 Task: Find connections with filter location Dindigul with filter topic #Networkwith filter profile language English with filter current company HOK with filter school Bishop Heber College with filter industry Wineries with filter service category Commercial Real Estate with filter keywords title Customer Service
Action: Mouse moved to (250, 299)
Screenshot: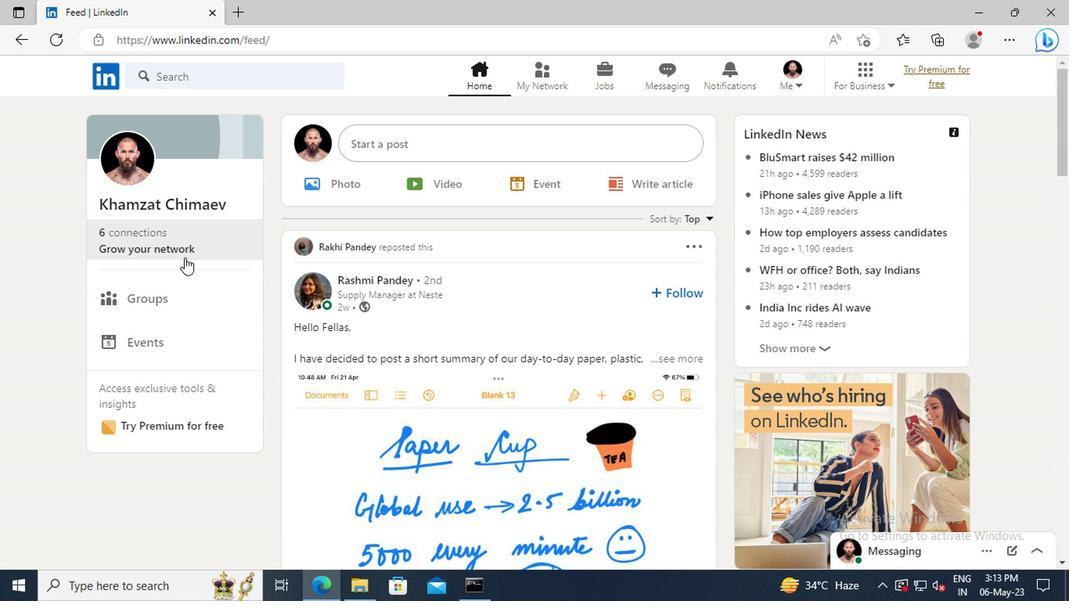 
Action: Mouse pressed left at (250, 299)
Screenshot: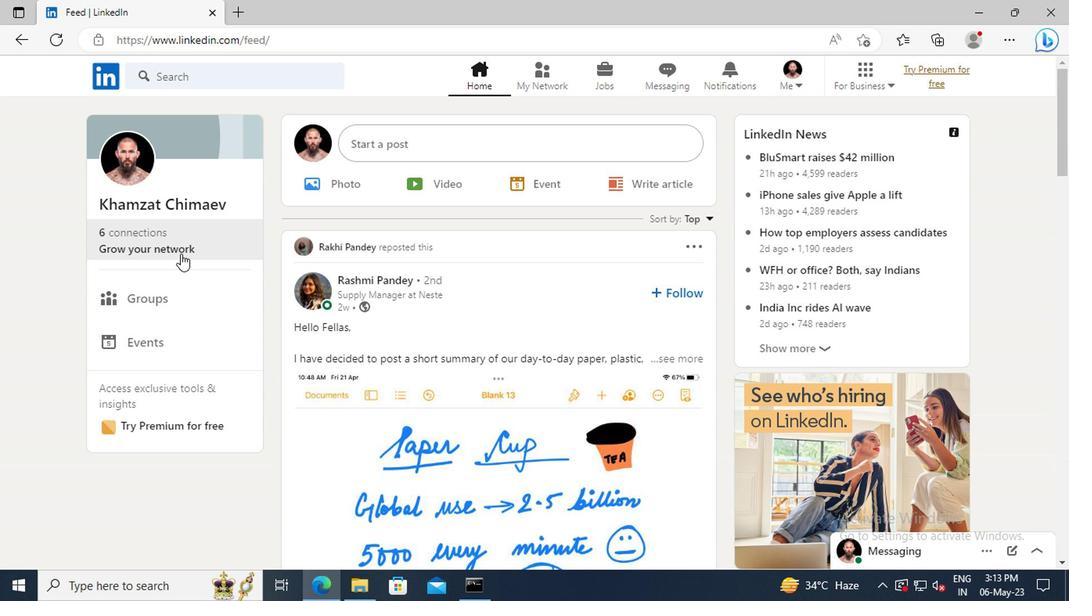 
Action: Mouse moved to (249, 244)
Screenshot: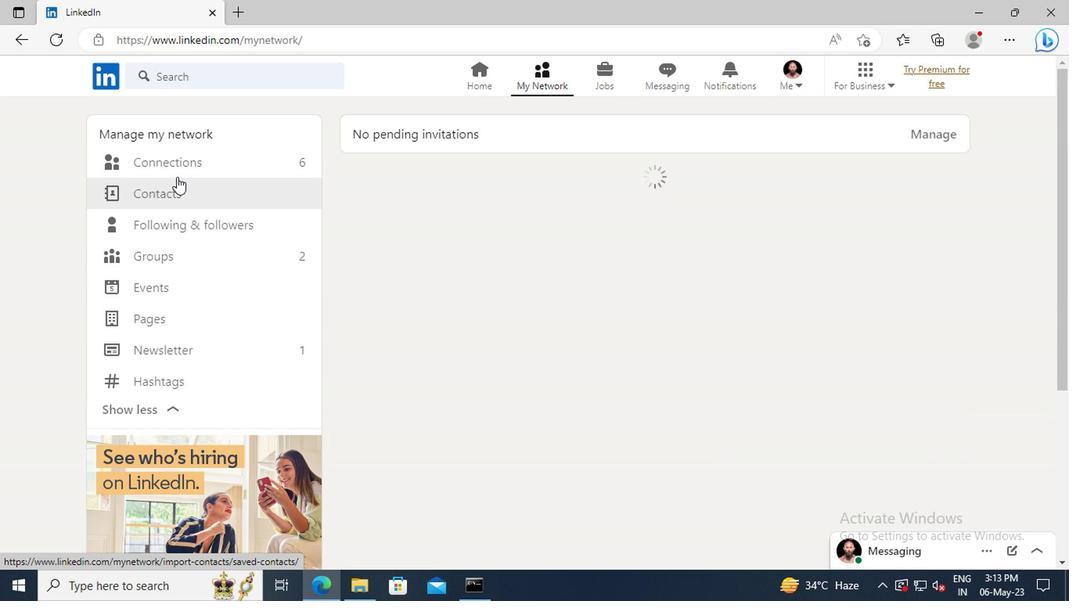 
Action: Mouse pressed left at (249, 244)
Screenshot: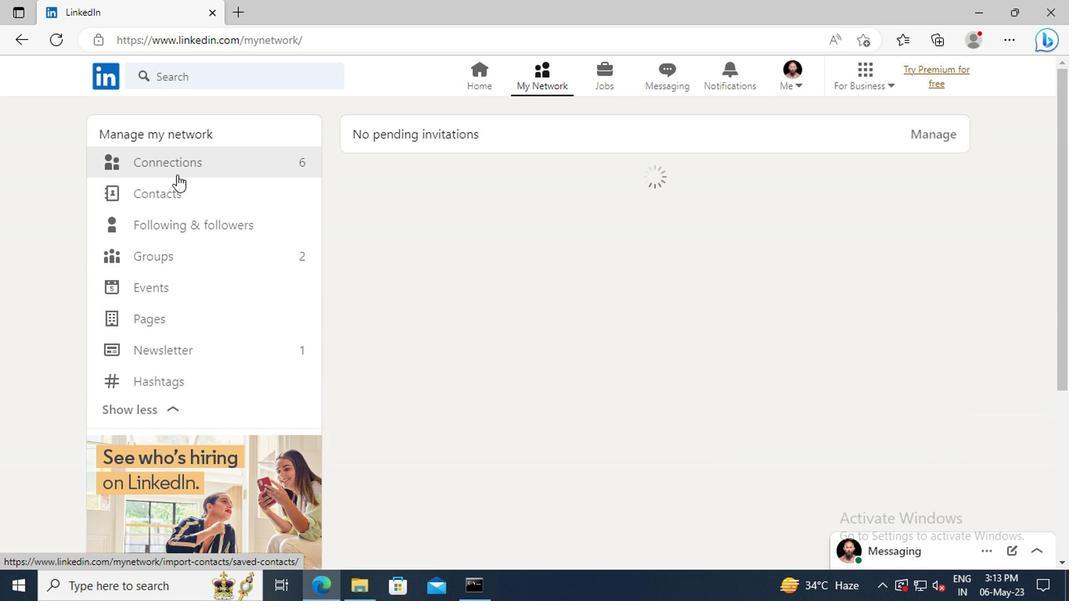 
Action: Mouse moved to (589, 242)
Screenshot: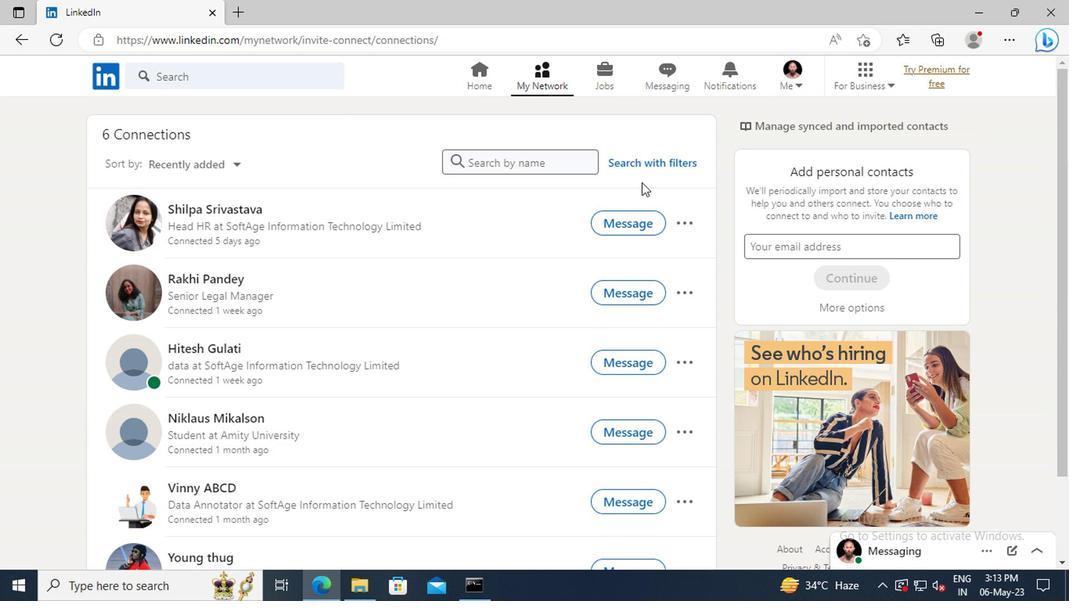
Action: Mouse pressed left at (589, 242)
Screenshot: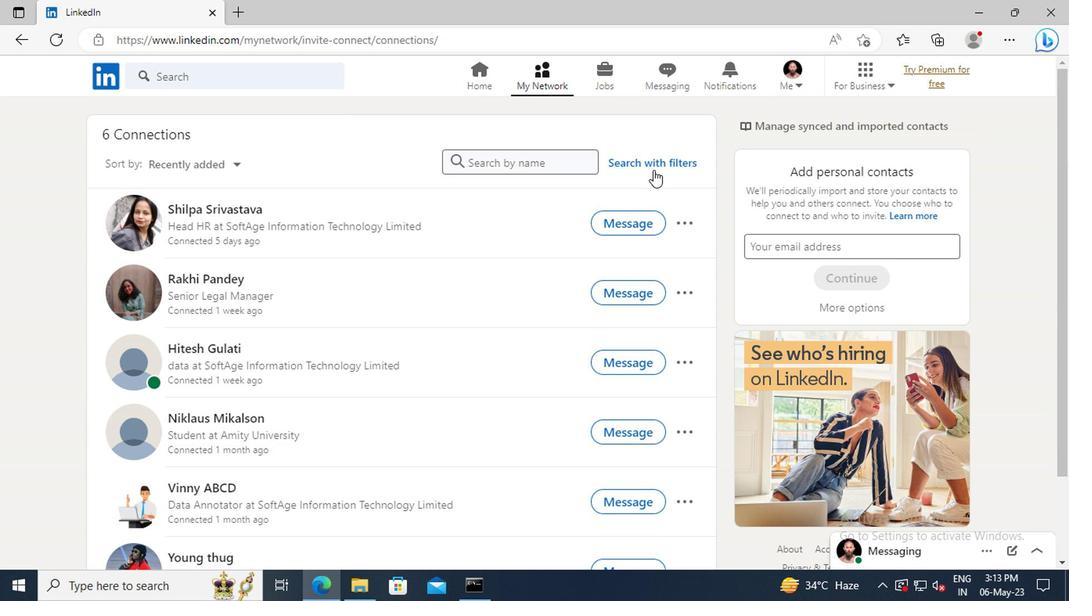 
Action: Mouse moved to (544, 209)
Screenshot: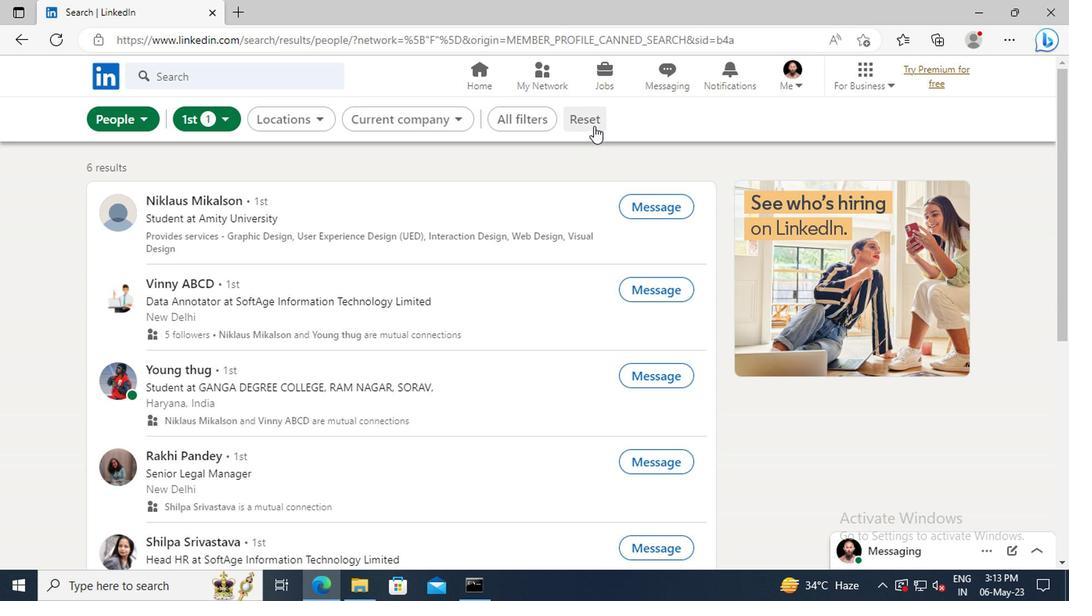 
Action: Mouse pressed left at (544, 209)
Screenshot: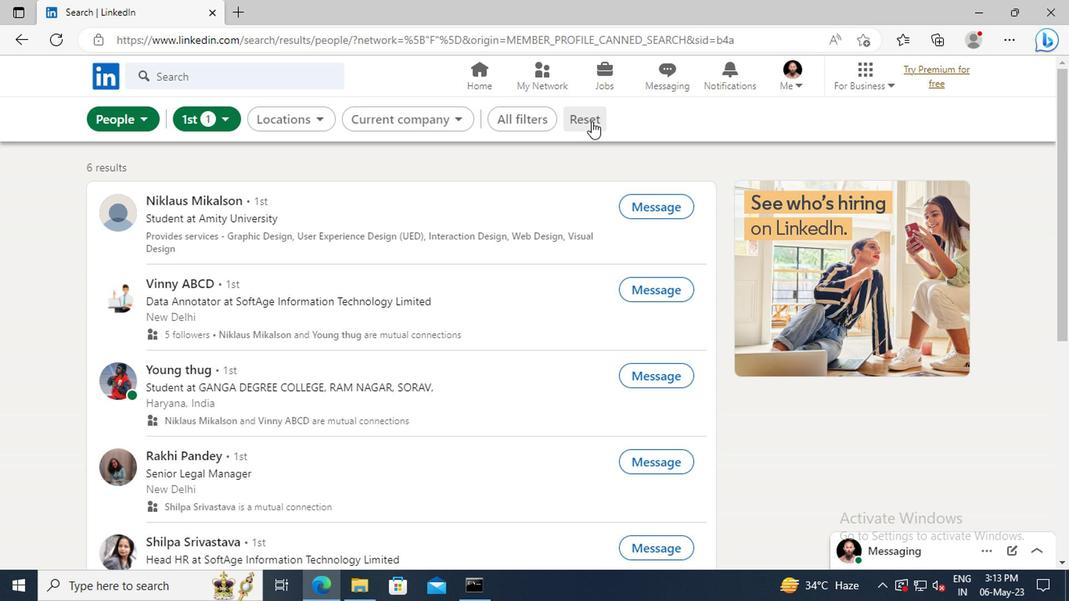 
Action: Mouse moved to (531, 208)
Screenshot: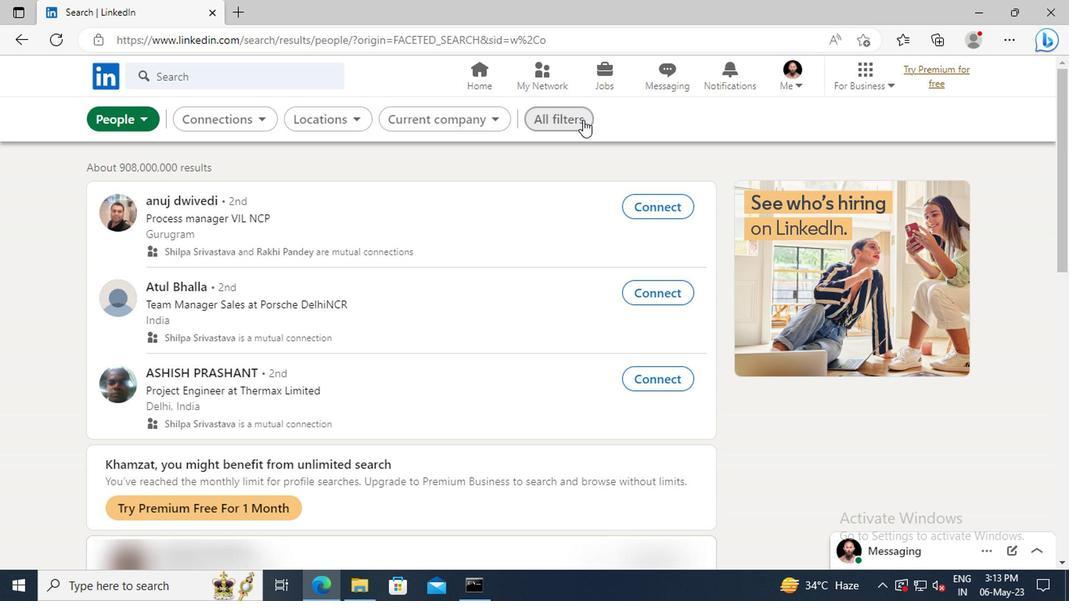 
Action: Mouse pressed left at (531, 208)
Screenshot: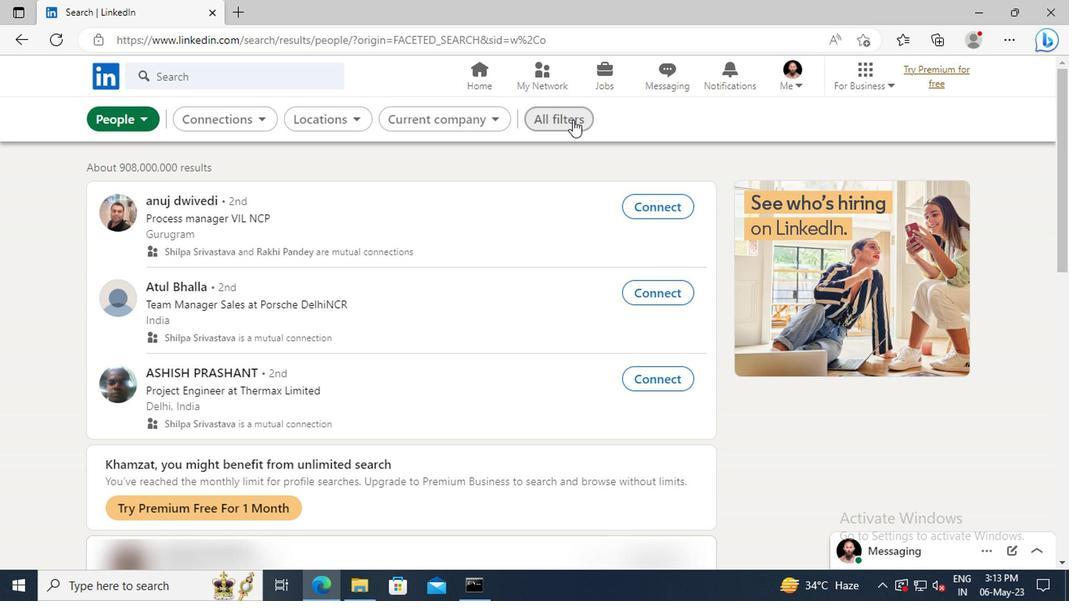 
Action: Mouse moved to (736, 339)
Screenshot: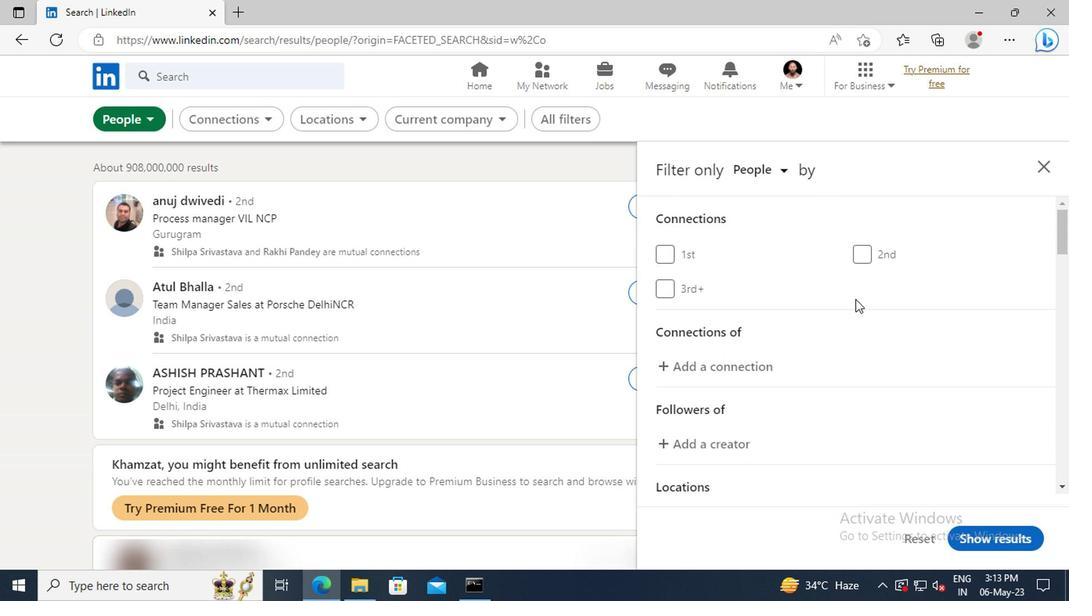 
Action: Mouse scrolled (736, 338) with delta (0, 0)
Screenshot: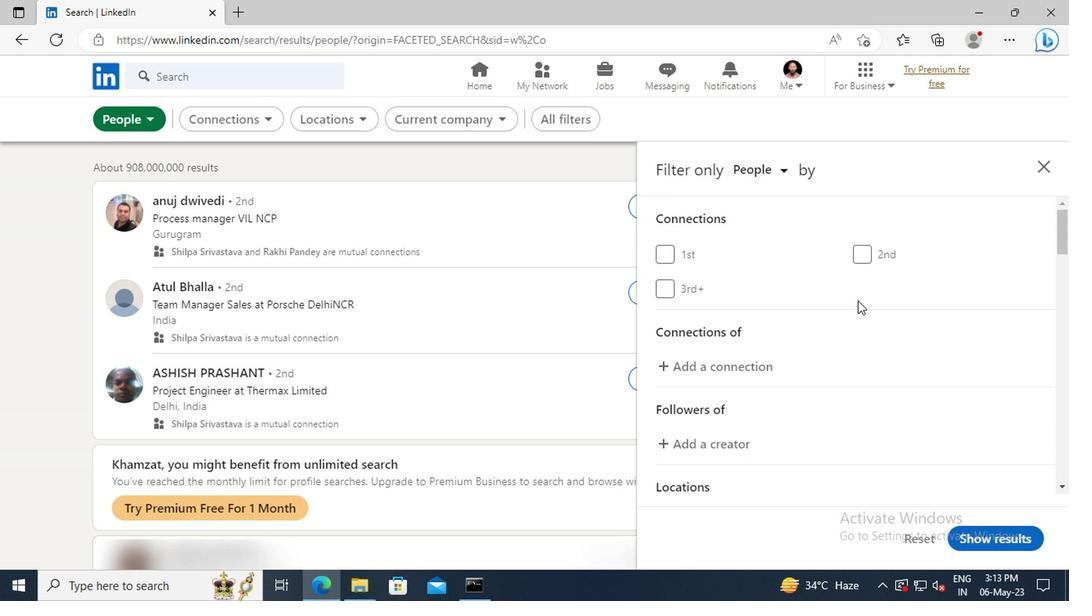 
Action: Mouse scrolled (736, 338) with delta (0, 0)
Screenshot: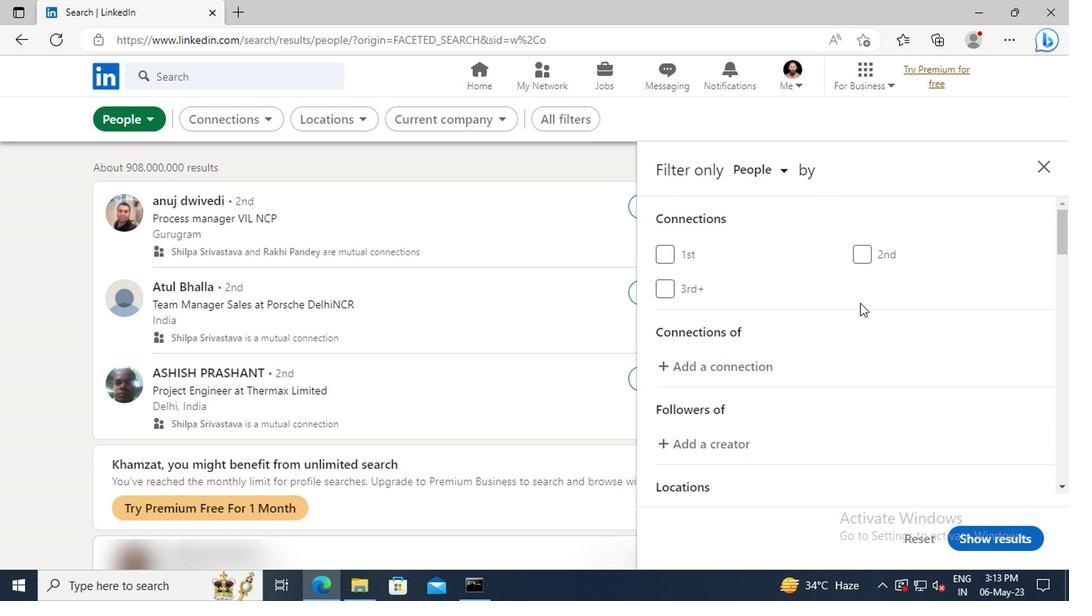
Action: Mouse scrolled (736, 338) with delta (0, 0)
Screenshot: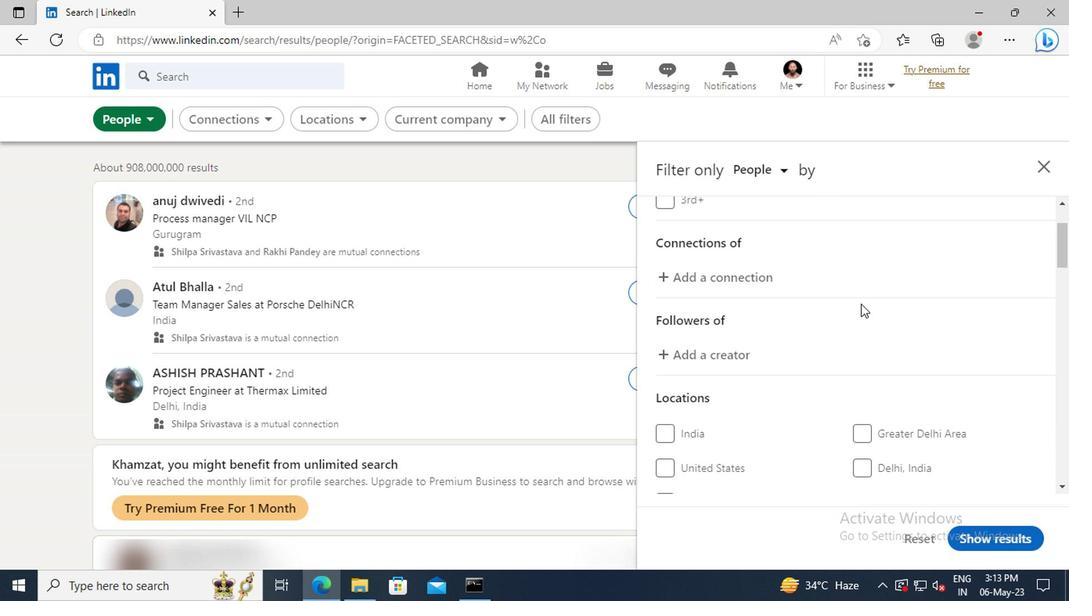 
Action: Mouse scrolled (736, 338) with delta (0, 0)
Screenshot: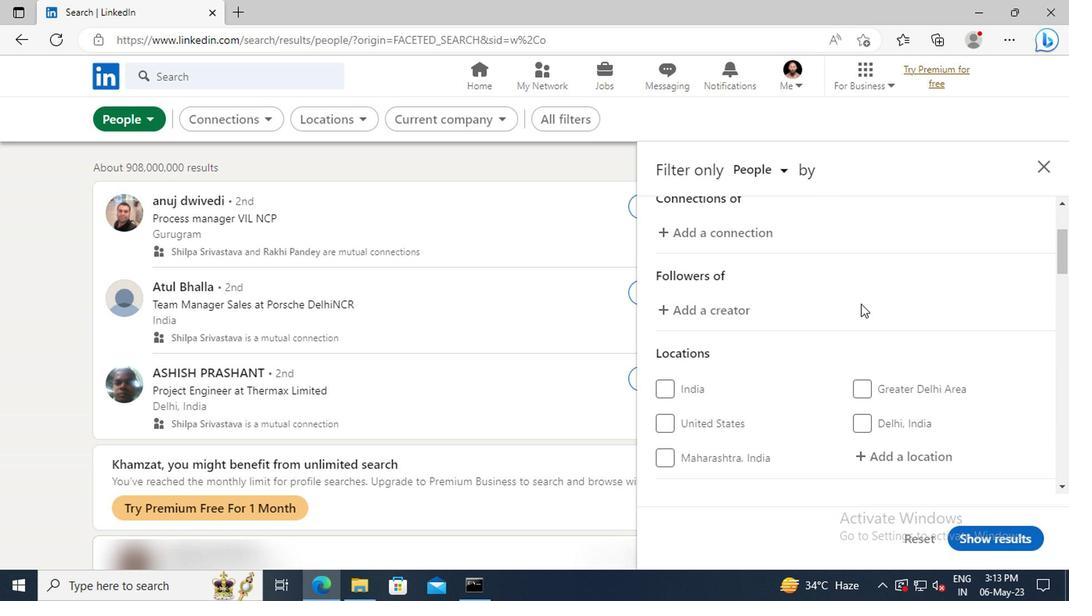 
Action: Mouse scrolled (736, 338) with delta (0, 0)
Screenshot: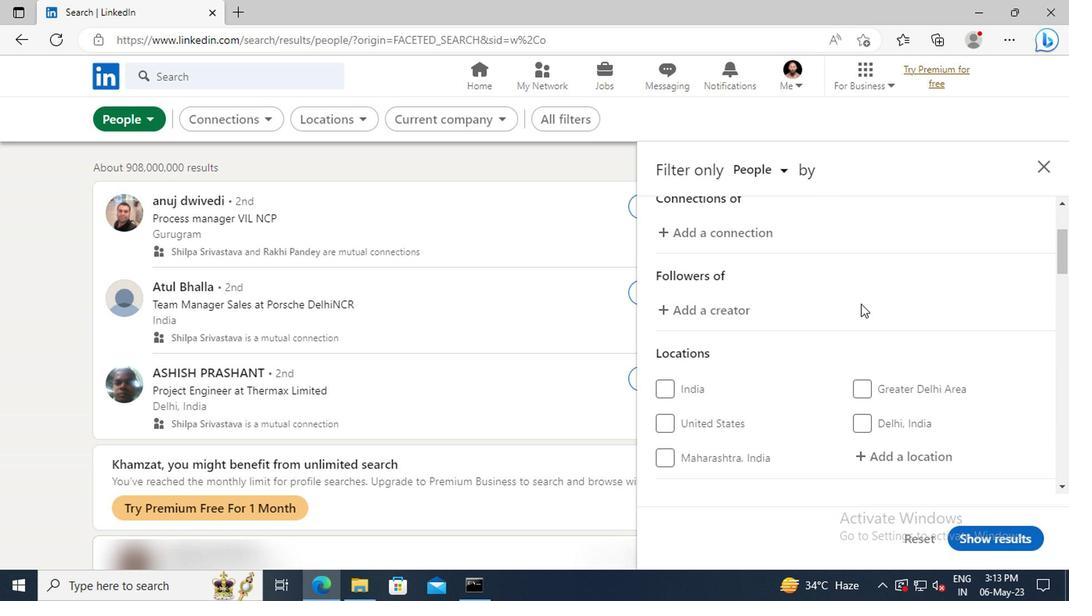 
Action: Mouse moved to (747, 381)
Screenshot: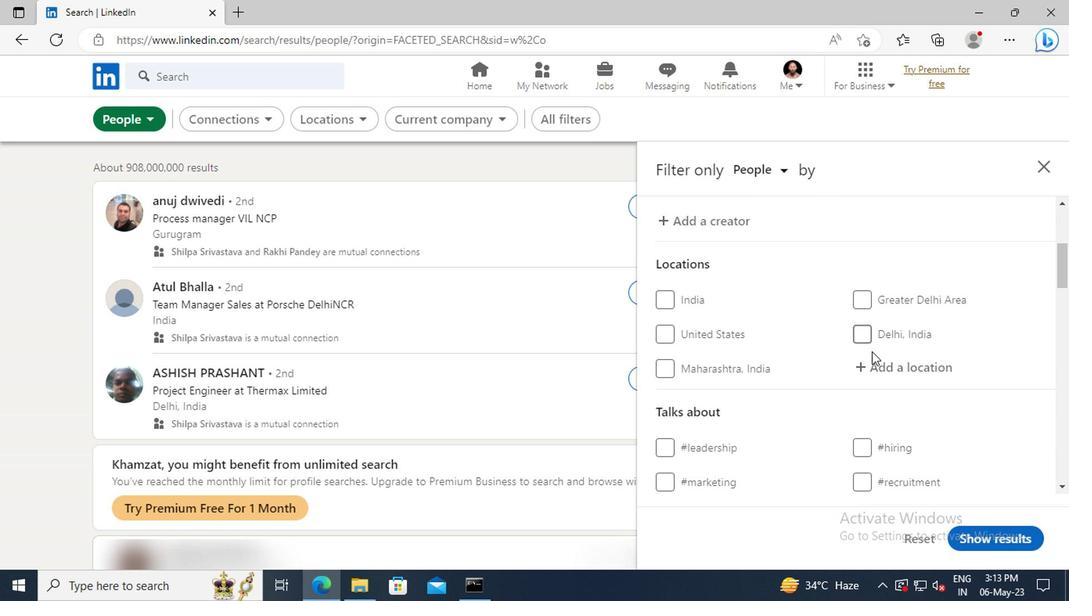 
Action: Mouse pressed left at (747, 381)
Screenshot: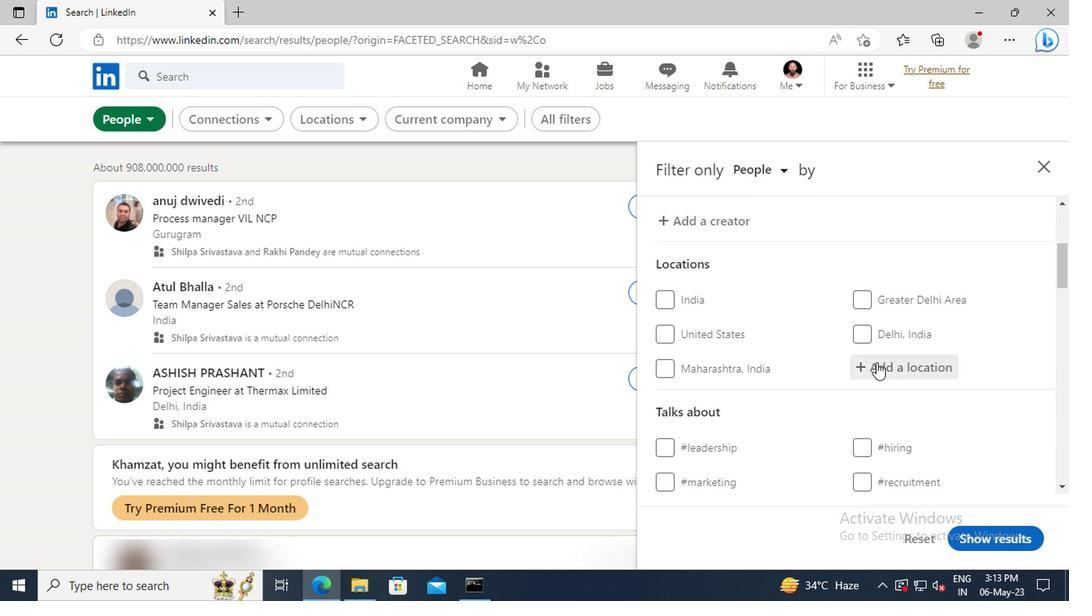 
Action: Key pressed <Key.shift>DINDIGUL
Screenshot: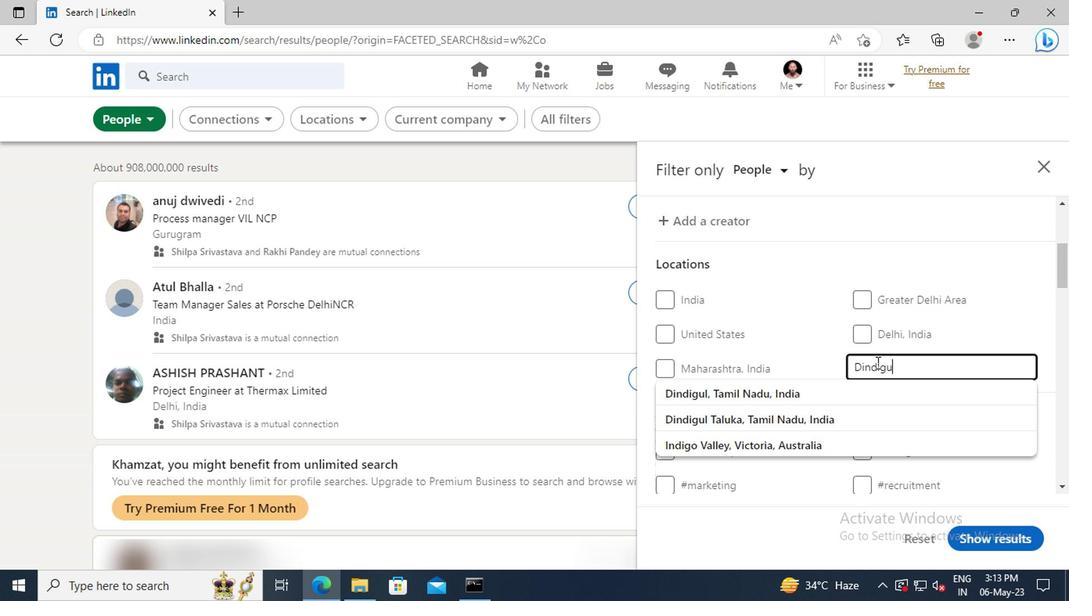 
Action: Mouse moved to (750, 401)
Screenshot: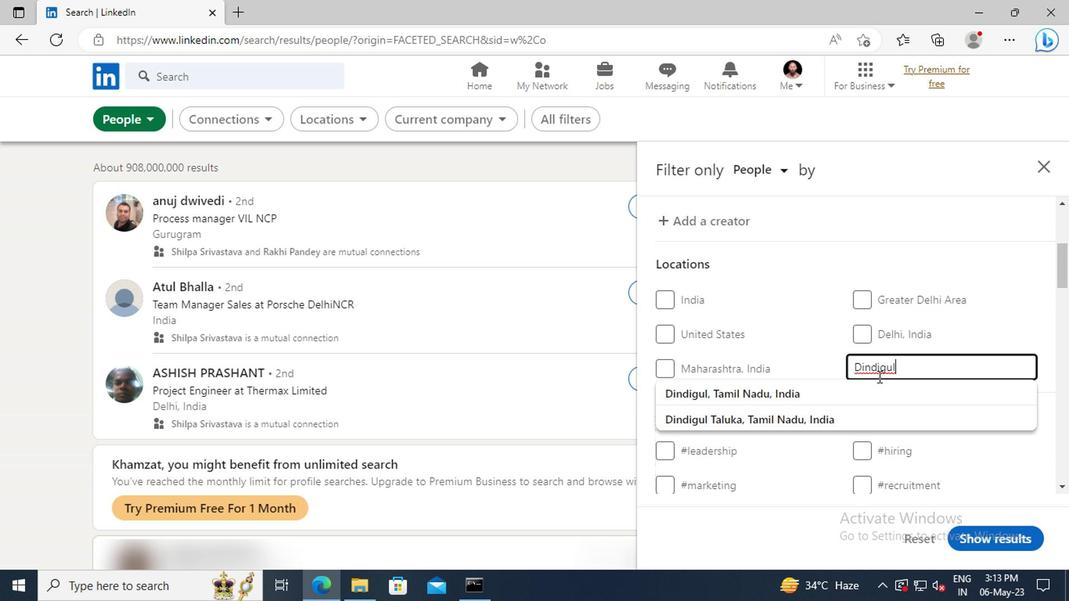 
Action: Mouse pressed left at (750, 401)
Screenshot: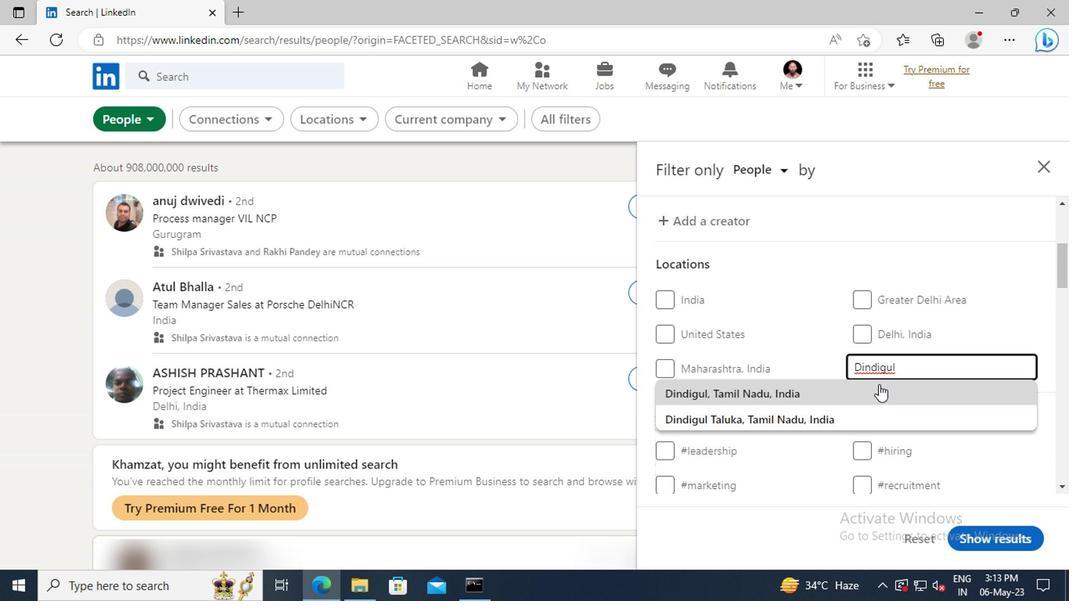 
Action: Mouse scrolled (750, 401) with delta (0, 0)
Screenshot: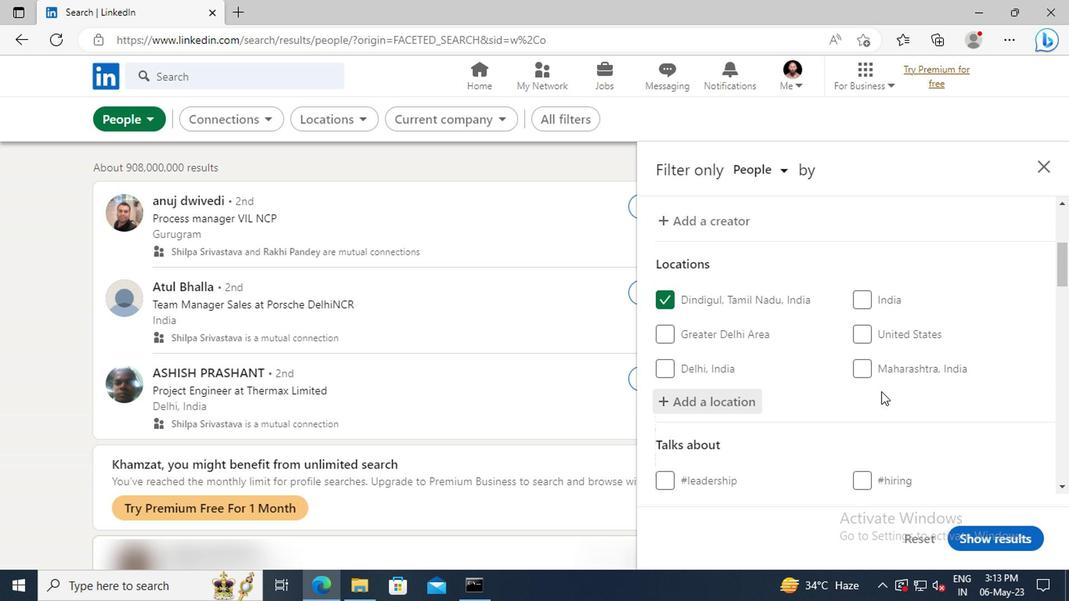 
Action: Mouse scrolled (750, 401) with delta (0, 0)
Screenshot: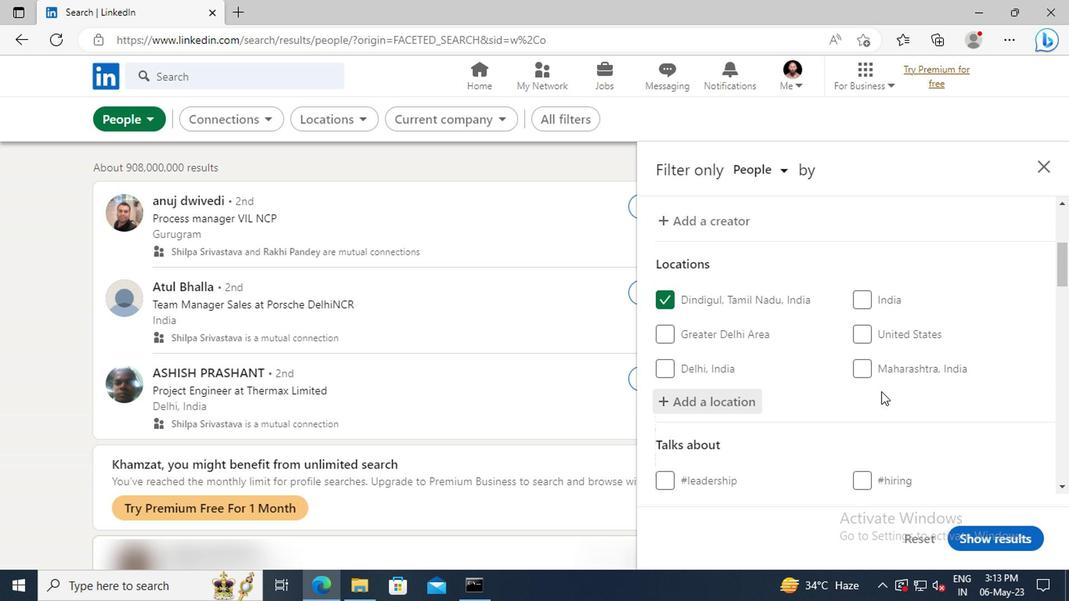 
Action: Mouse scrolled (750, 401) with delta (0, 0)
Screenshot: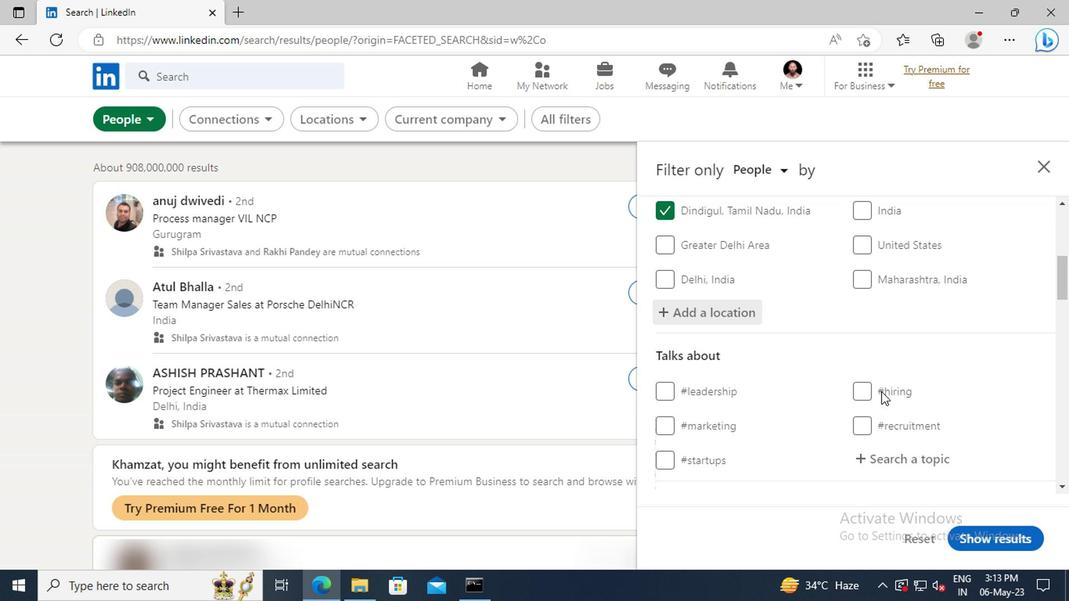 
Action: Mouse scrolled (750, 401) with delta (0, 0)
Screenshot: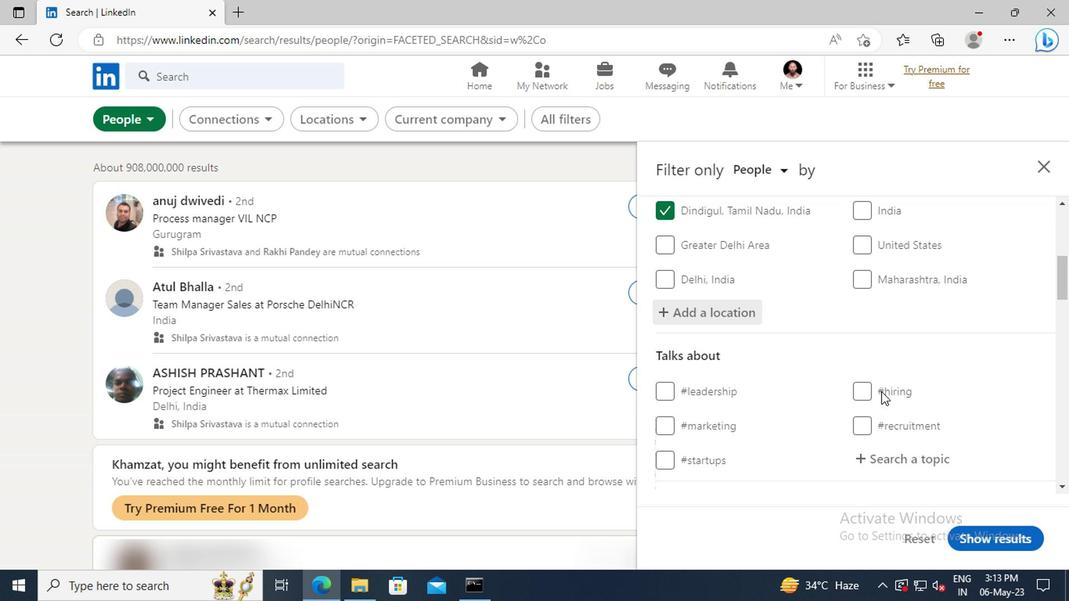 
Action: Mouse moved to (749, 391)
Screenshot: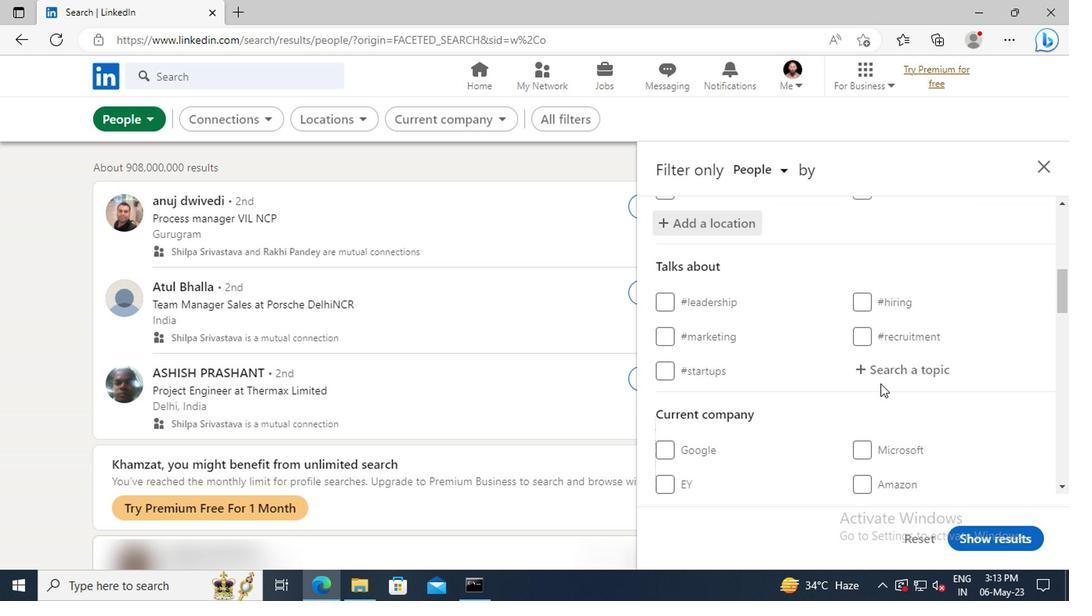 
Action: Mouse pressed left at (749, 391)
Screenshot: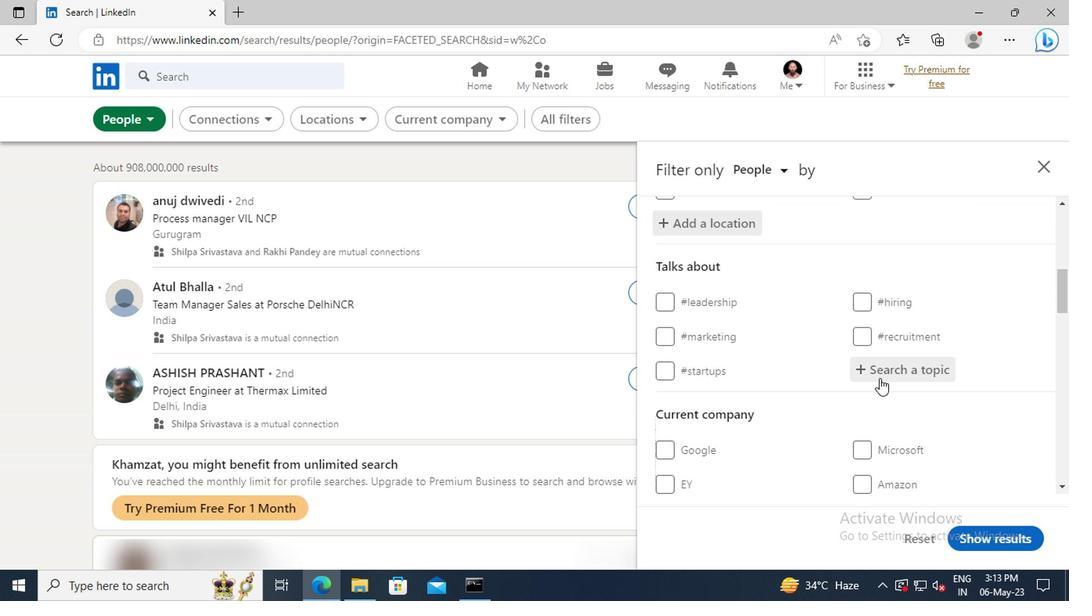 
Action: Key pressed <Key.shift>NETWOR
Screenshot: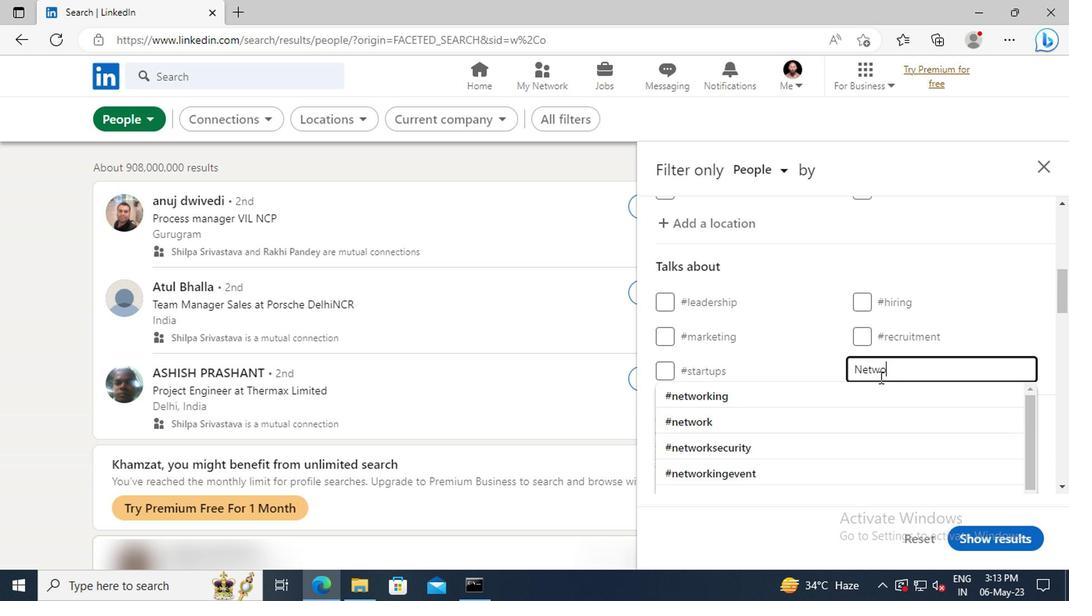 
Action: Mouse moved to (756, 415)
Screenshot: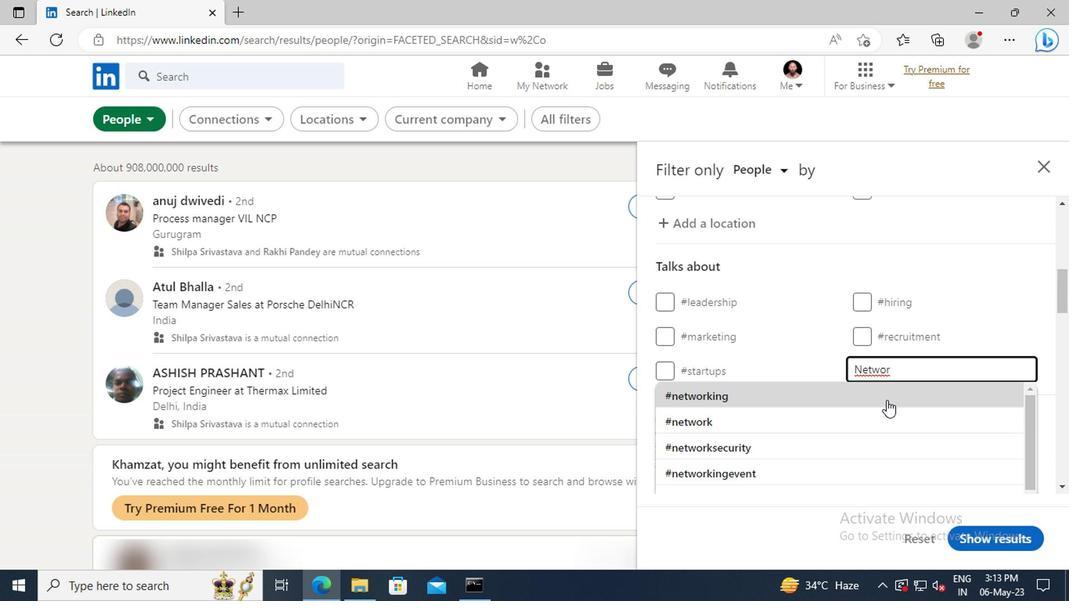 
Action: Mouse pressed left at (756, 415)
Screenshot: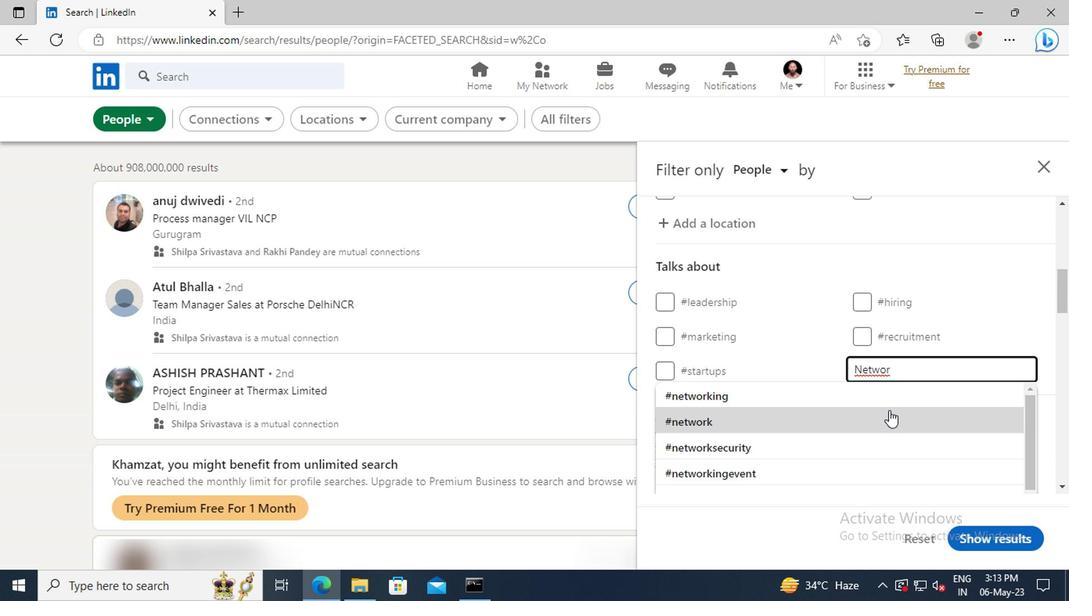 
Action: Mouse scrolled (756, 414) with delta (0, 0)
Screenshot: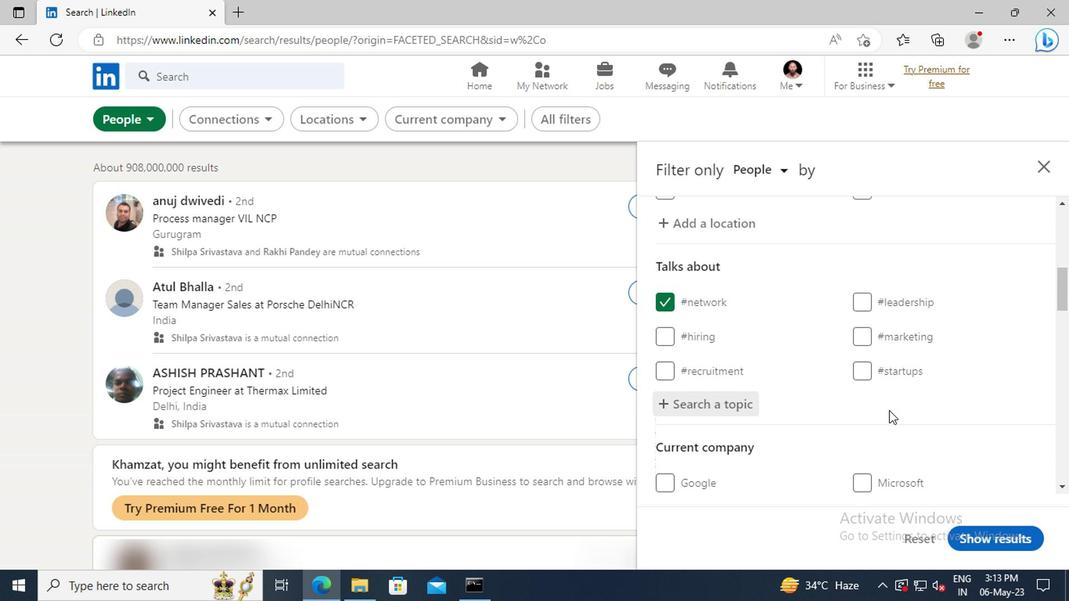 
Action: Mouse scrolled (756, 414) with delta (0, 0)
Screenshot: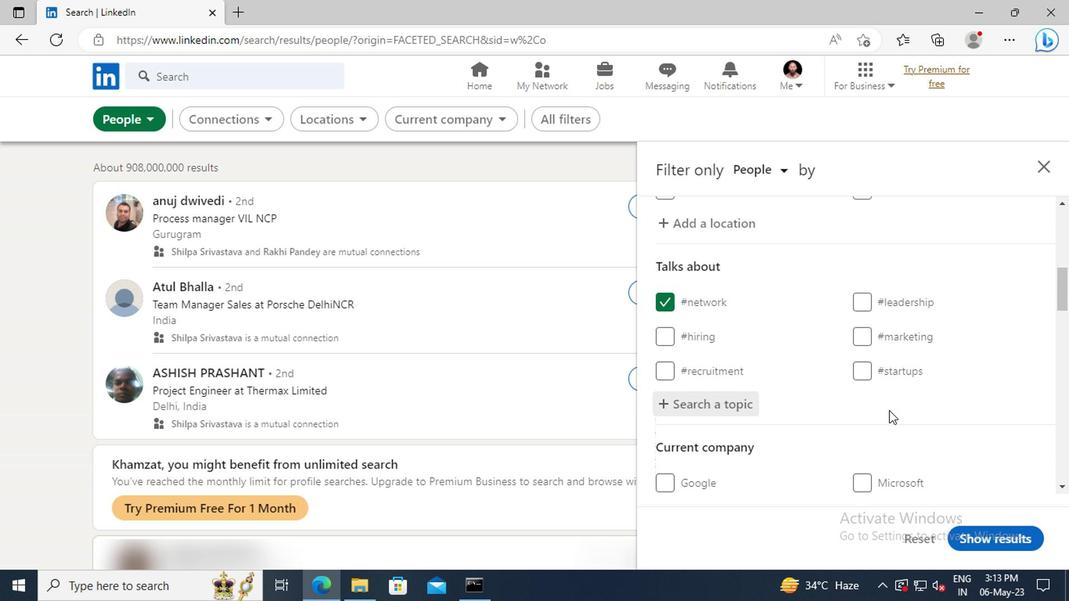 
Action: Mouse scrolled (756, 414) with delta (0, 0)
Screenshot: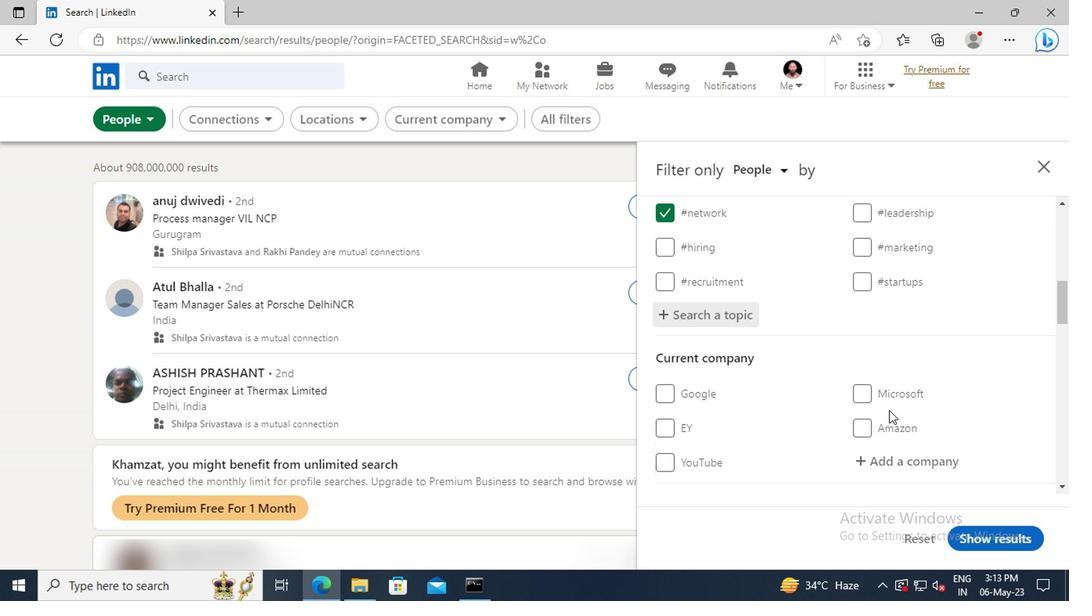 
Action: Mouse scrolled (756, 414) with delta (0, 0)
Screenshot: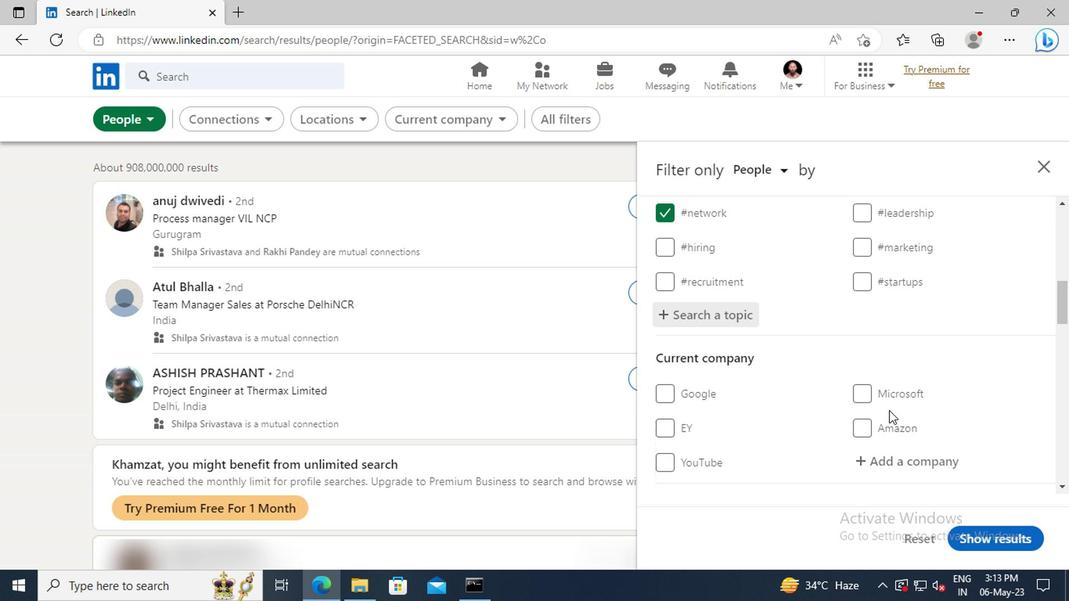 
Action: Mouse scrolled (756, 414) with delta (0, 0)
Screenshot: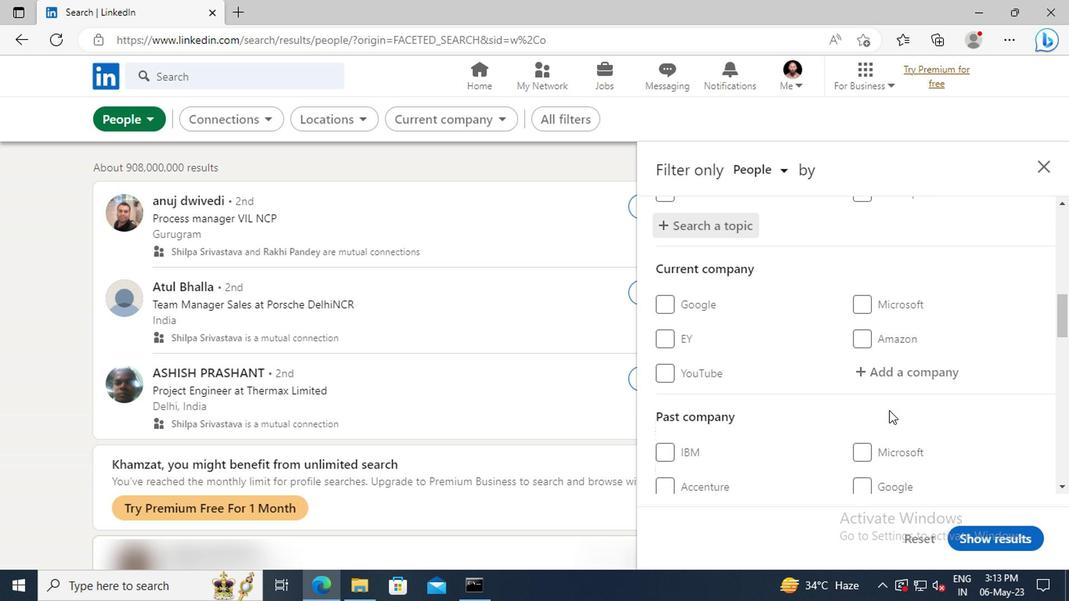 
Action: Mouse scrolled (756, 414) with delta (0, 0)
Screenshot: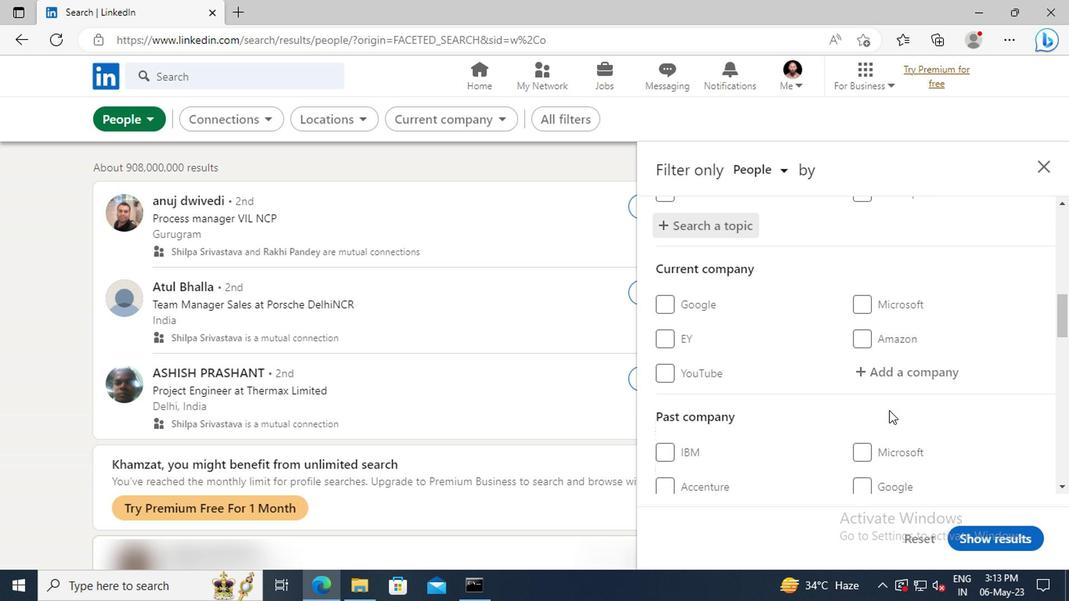 
Action: Mouse scrolled (756, 414) with delta (0, 0)
Screenshot: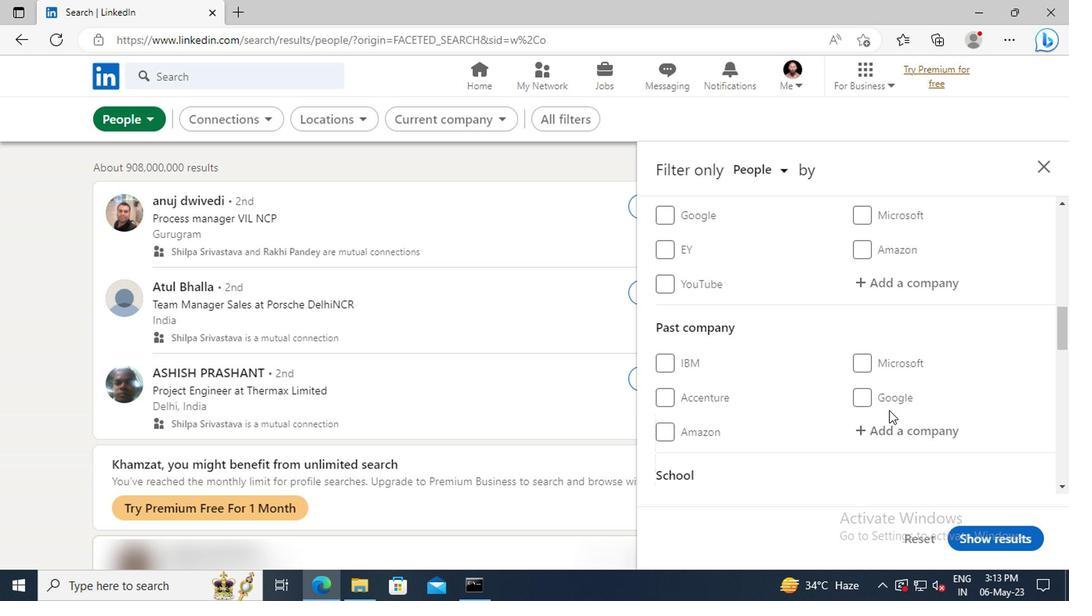 
Action: Mouse scrolled (756, 414) with delta (0, 0)
Screenshot: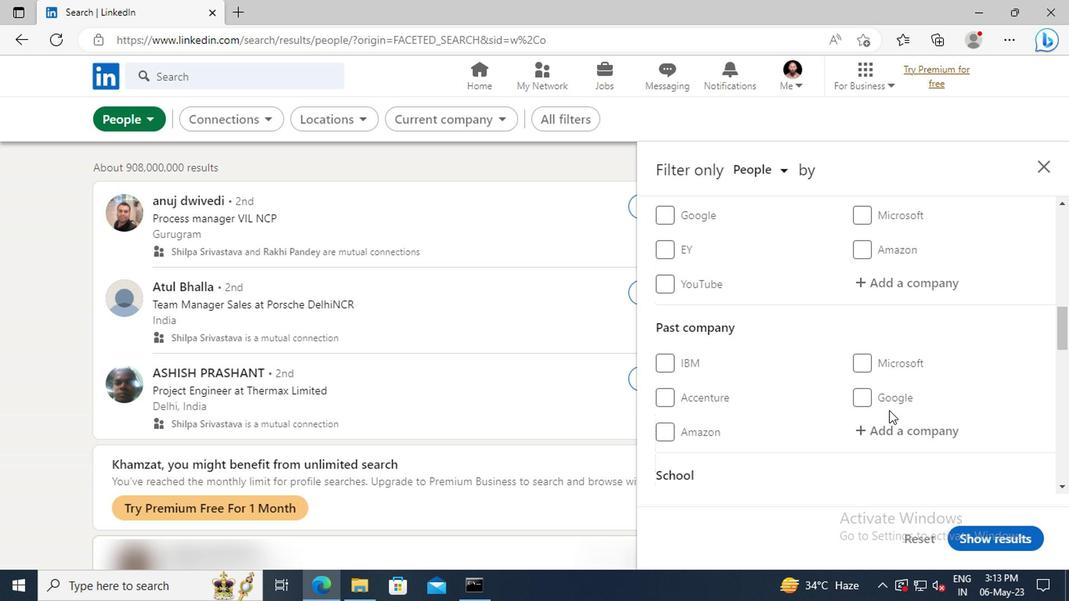 
Action: Mouse scrolled (756, 414) with delta (0, 0)
Screenshot: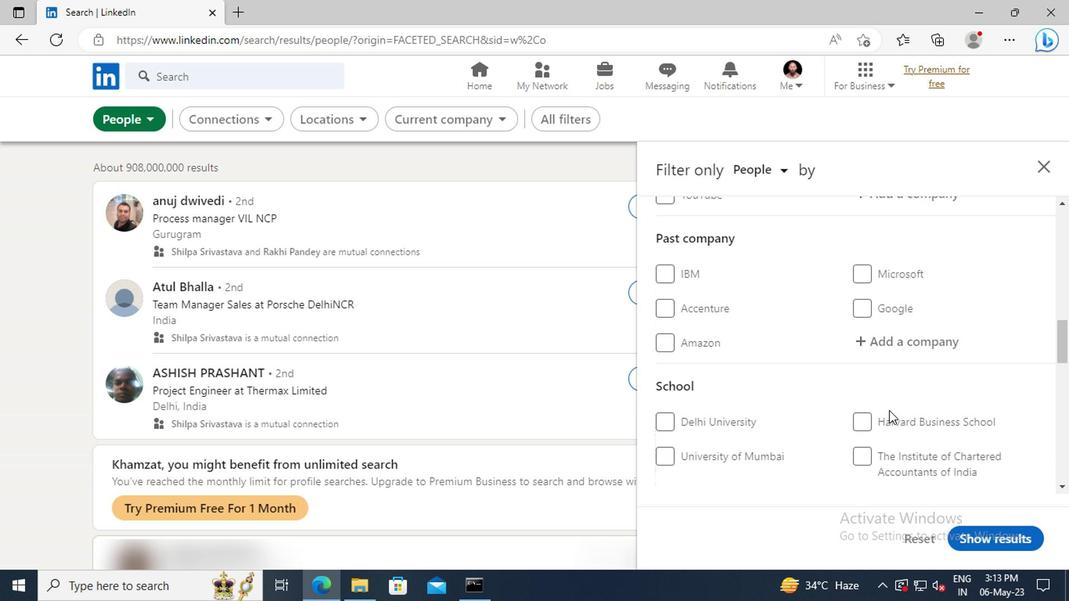 
Action: Mouse scrolled (756, 414) with delta (0, 0)
Screenshot: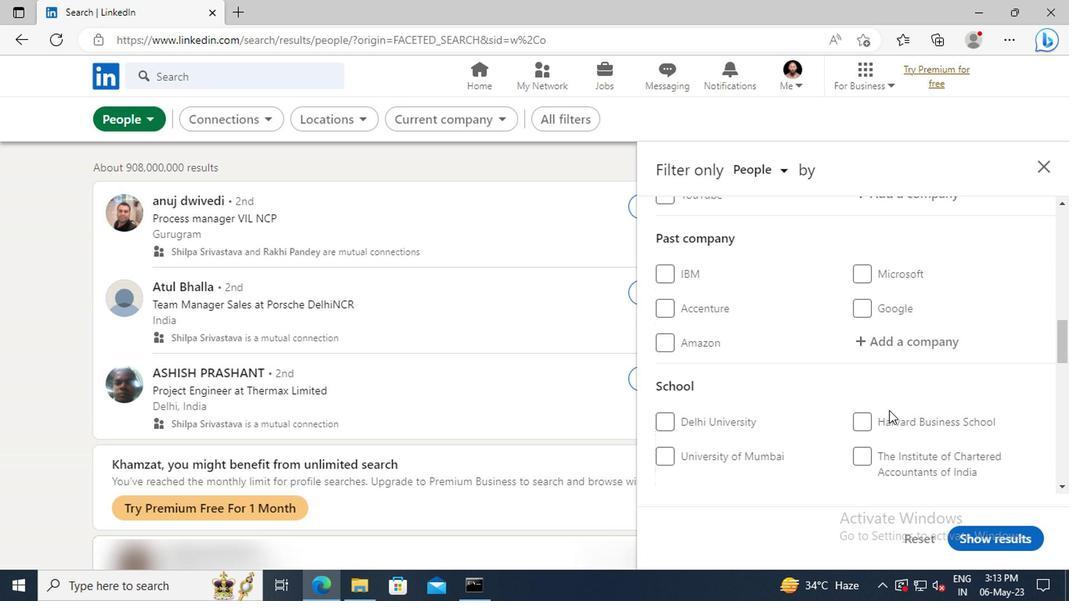 
Action: Mouse scrolled (756, 414) with delta (0, 0)
Screenshot: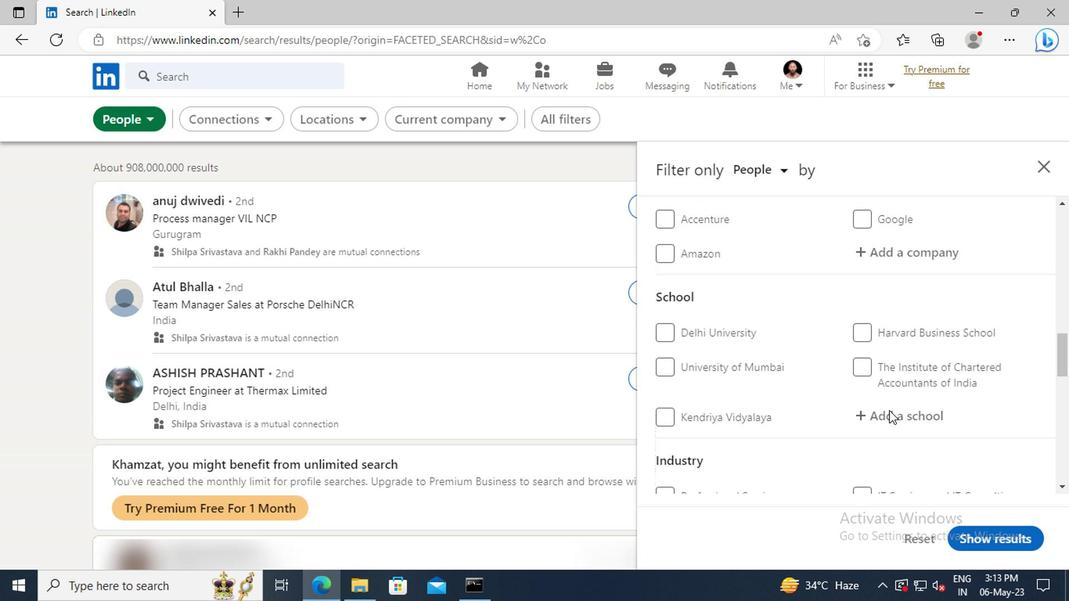 
Action: Mouse scrolled (756, 414) with delta (0, 0)
Screenshot: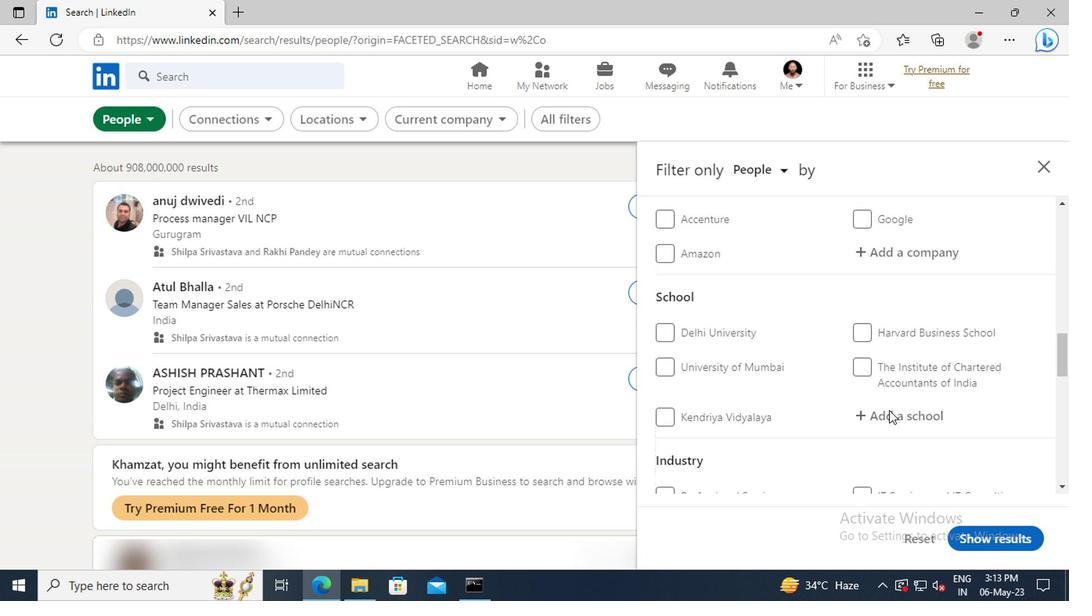
Action: Mouse scrolled (756, 414) with delta (0, 0)
Screenshot: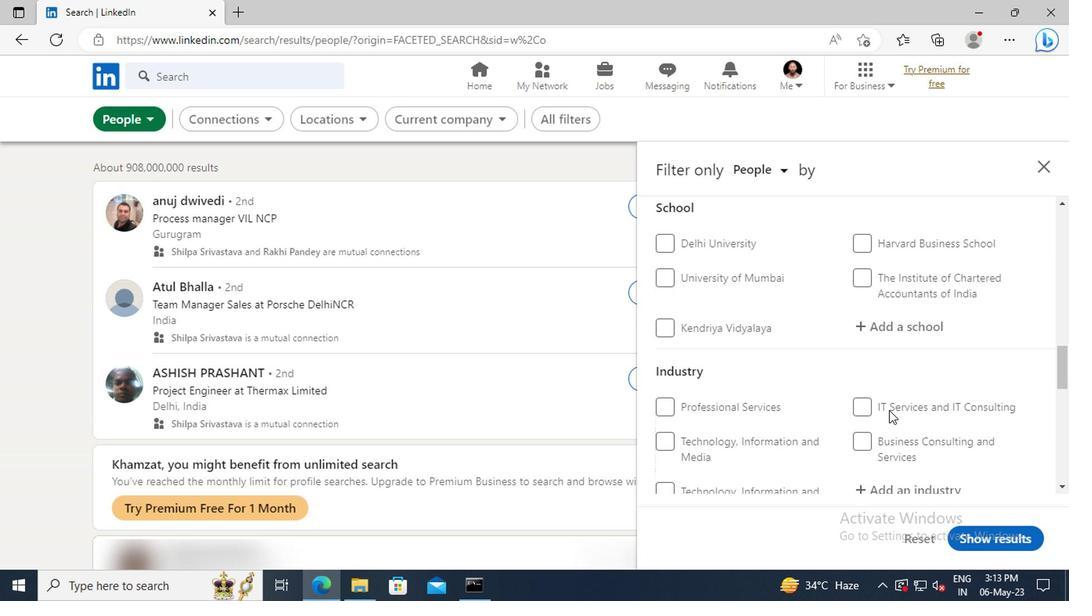 
Action: Mouse scrolled (756, 414) with delta (0, 0)
Screenshot: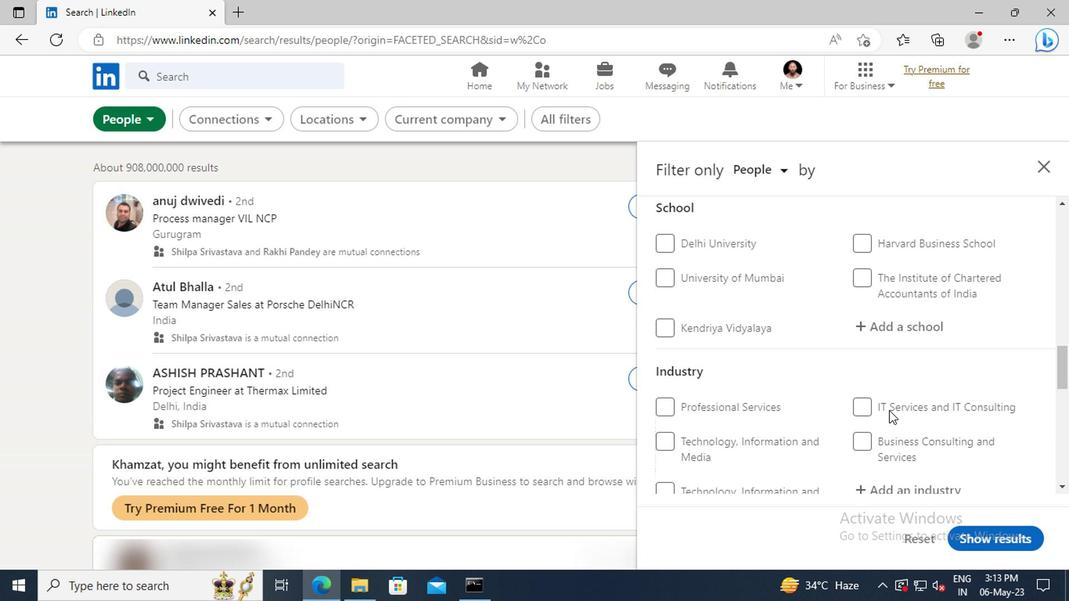 
Action: Mouse scrolled (756, 414) with delta (0, 0)
Screenshot: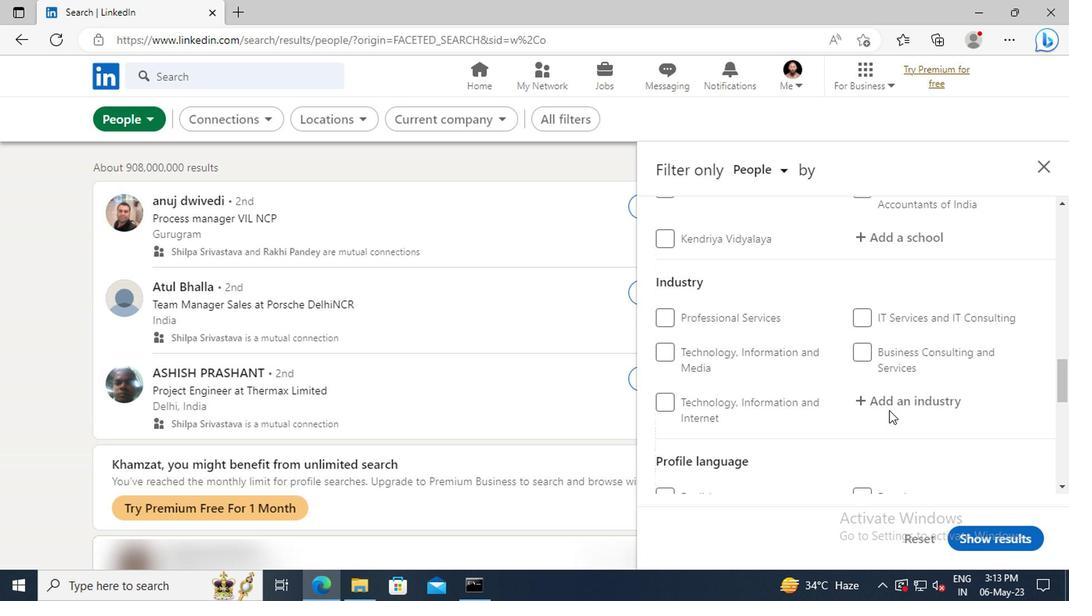 
Action: Mouse scrolled (756, 414) with delta (0, 0)
Screenshot: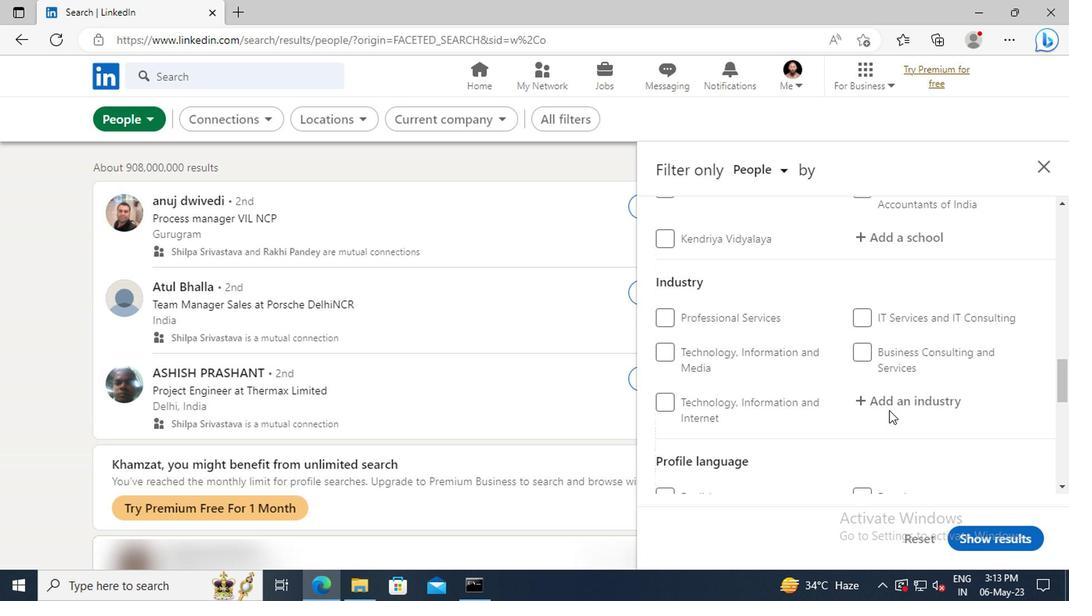 
Action: Mouse moved to (600, 417)
Screenshot: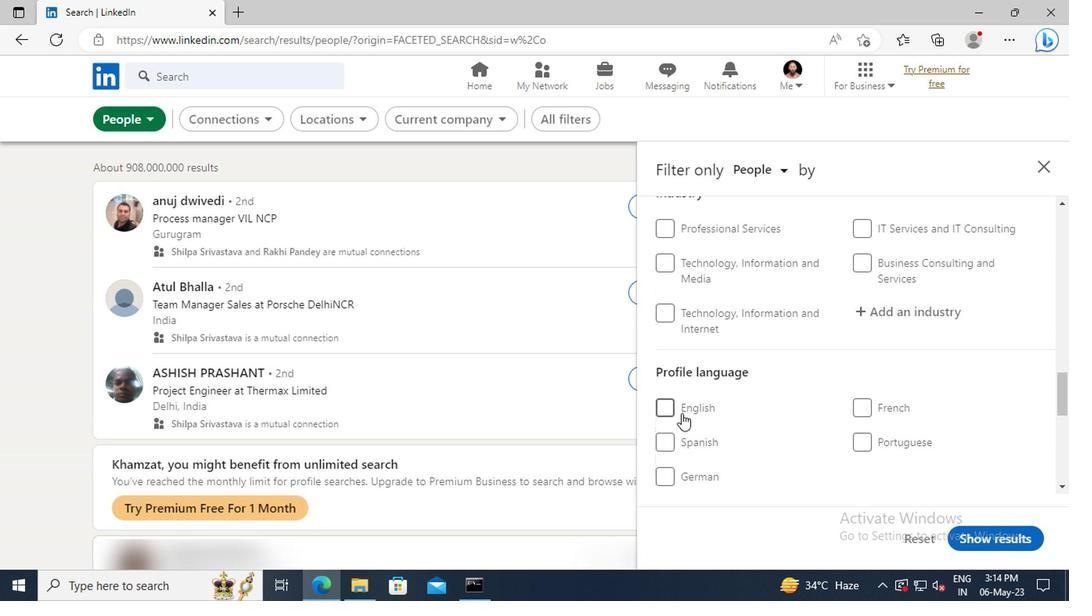 
Action: Mouse pressed left at (600, 417)
Screenshot: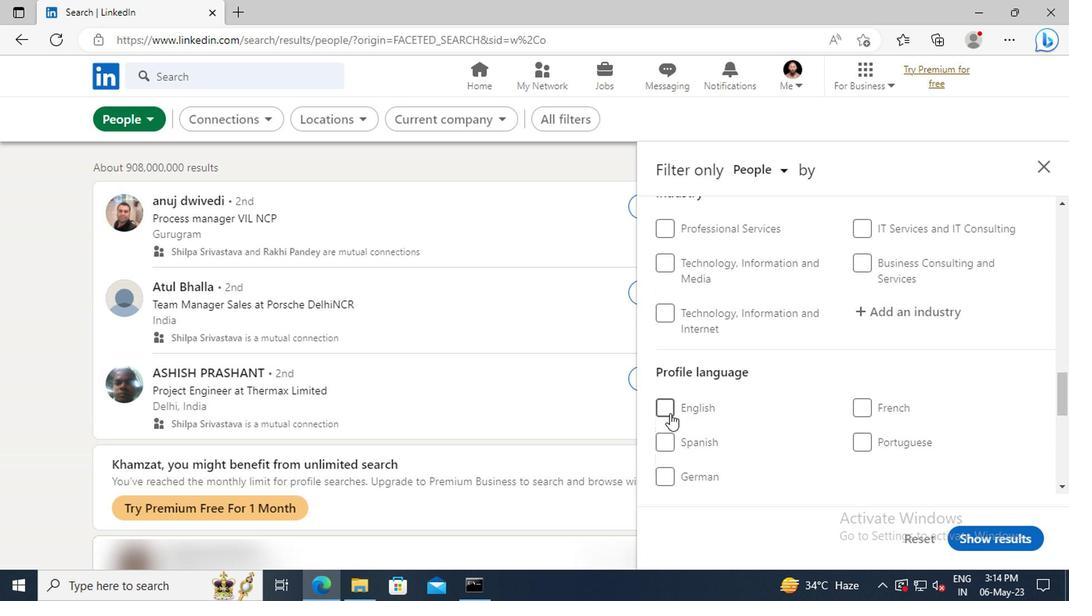 
Action: Mouse moved to (742, 386)
Screenshot: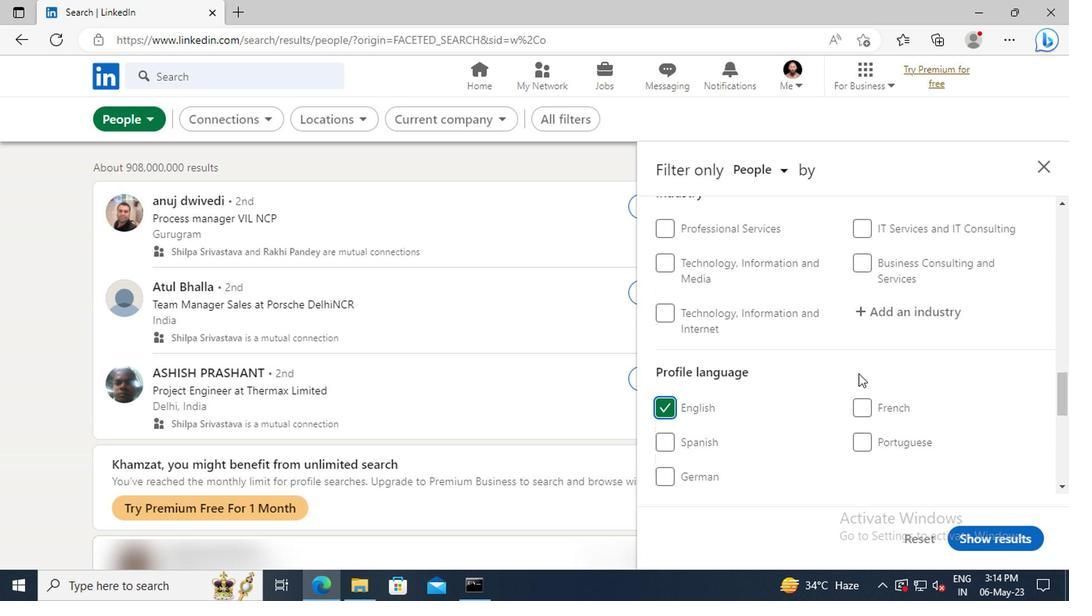 
Action: Mouse scrolled (742, 387) with delta (0, 0)
Screenshot: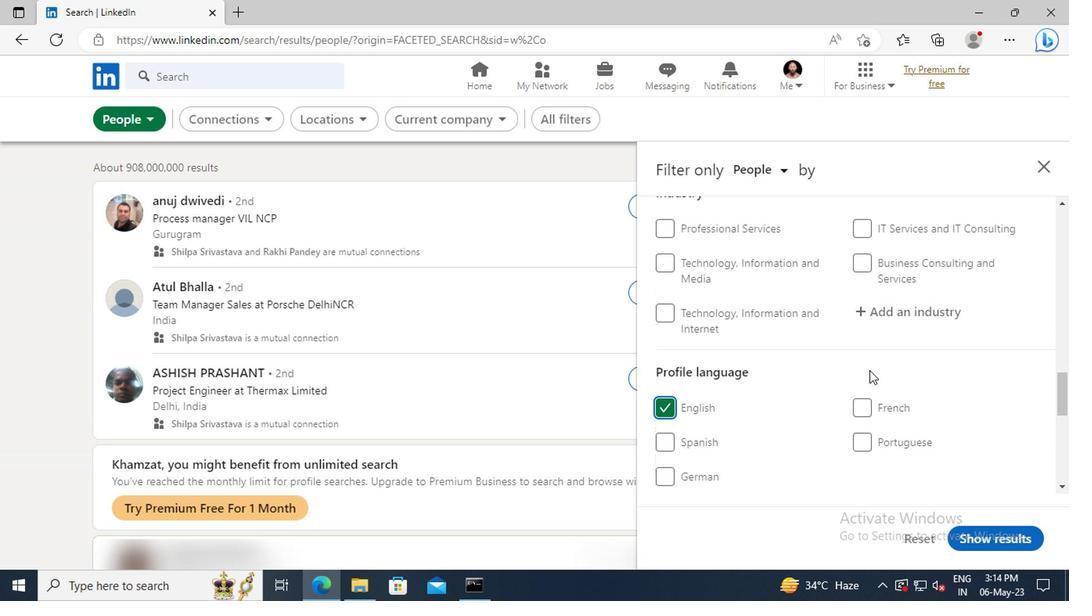 
Action: Mouse scrolled (742, 387) with delta (0, 0)
Screenshot: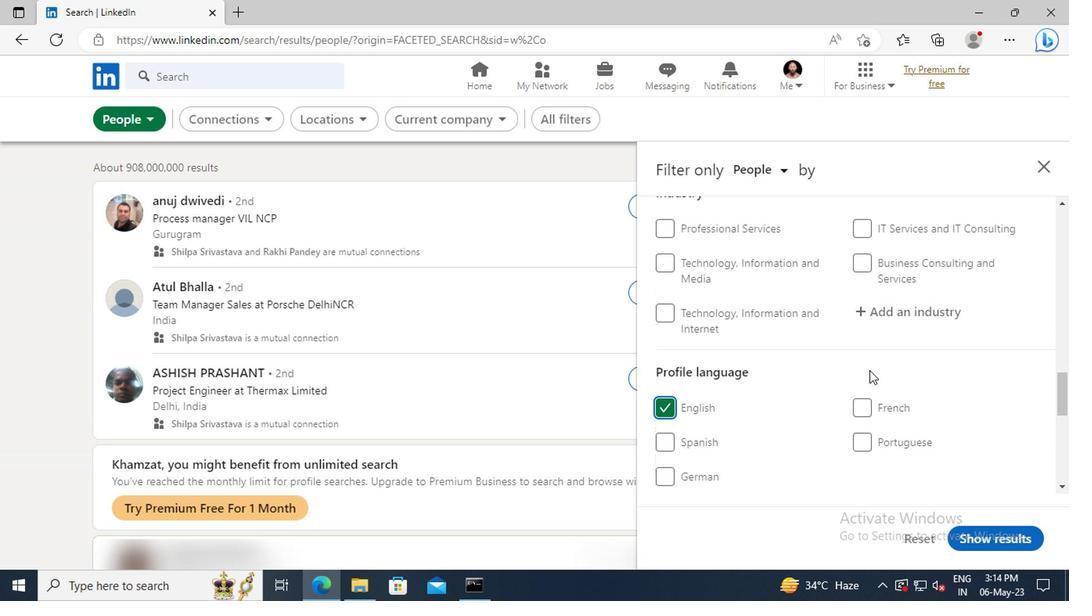 
Action: Mouse scrolled (742, 387) with delta (0, 0)
Screenshot: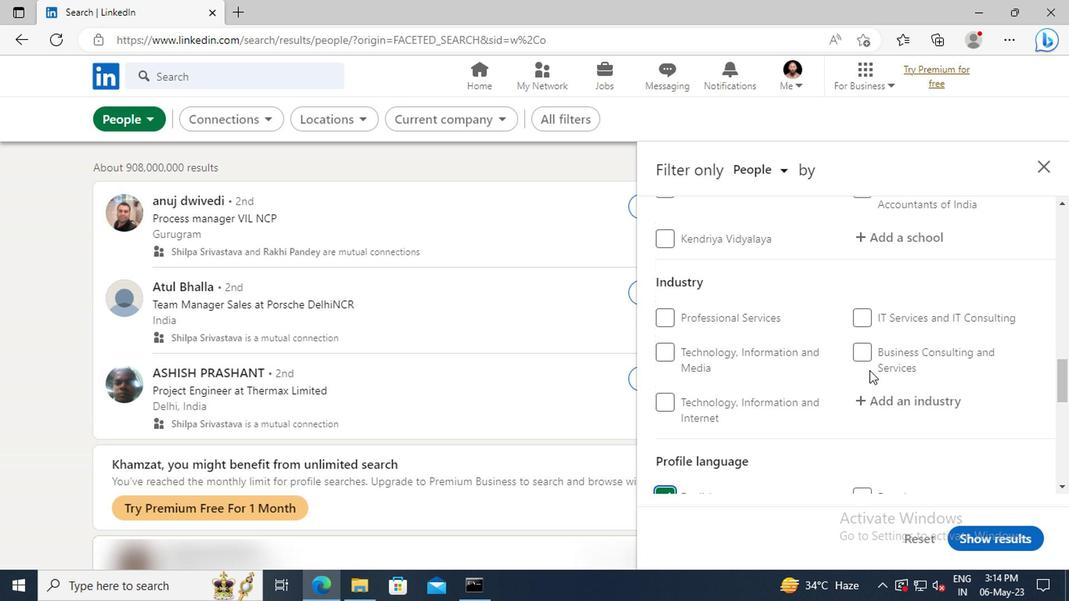 
Action: Mouse scrolled (742, 387) with delta (0, 0)
Screenshot: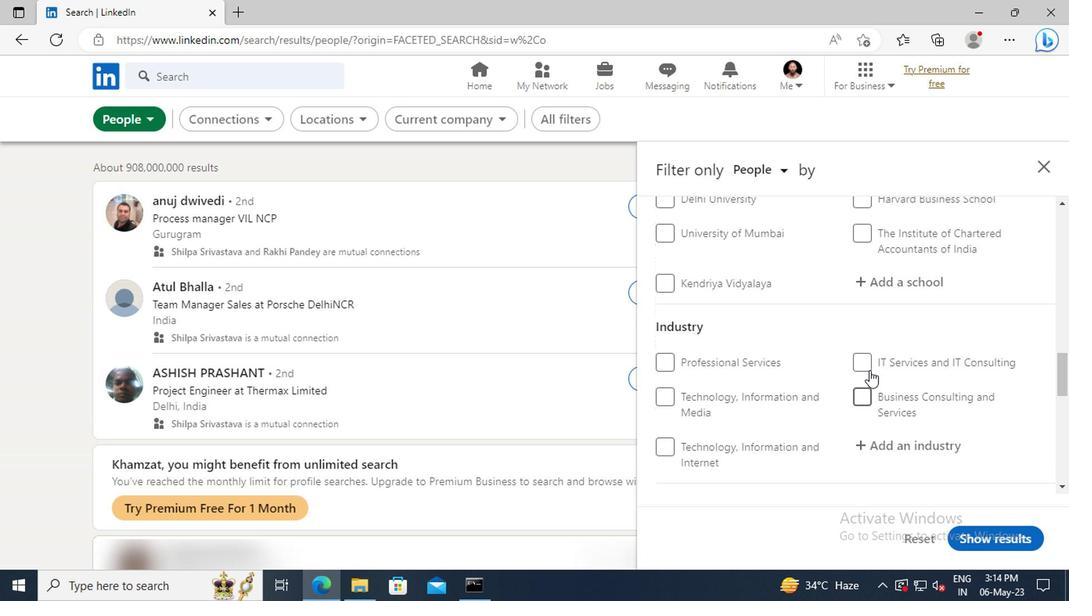
Action: Mouse scrolled (742, 387) with delta (0, 0)
Screenshot: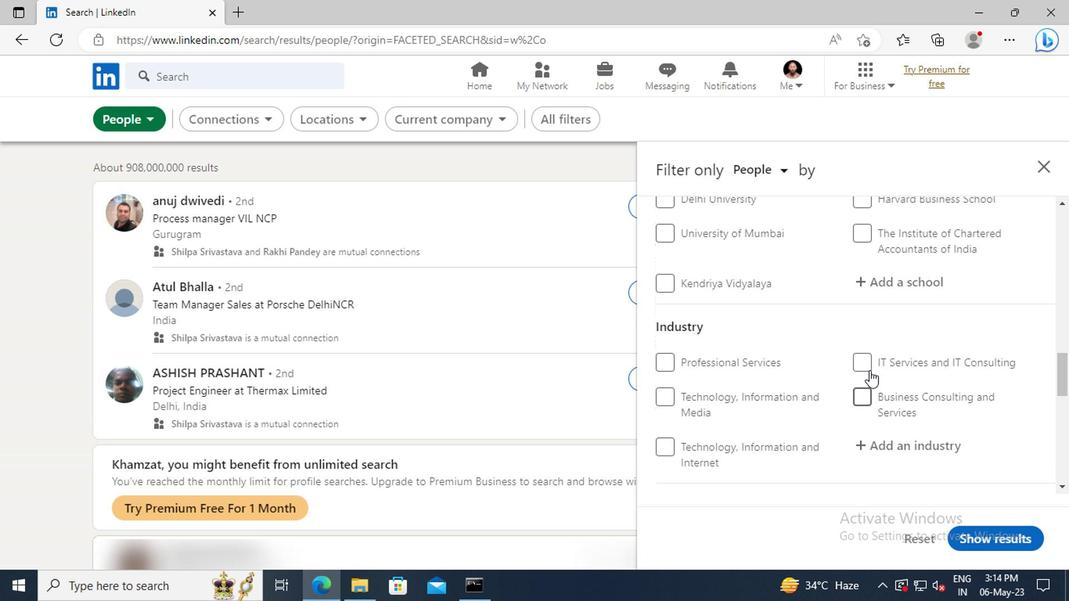 
Action: Mouse scrolled (742, 387) with delta (0, 0)
Screenshot: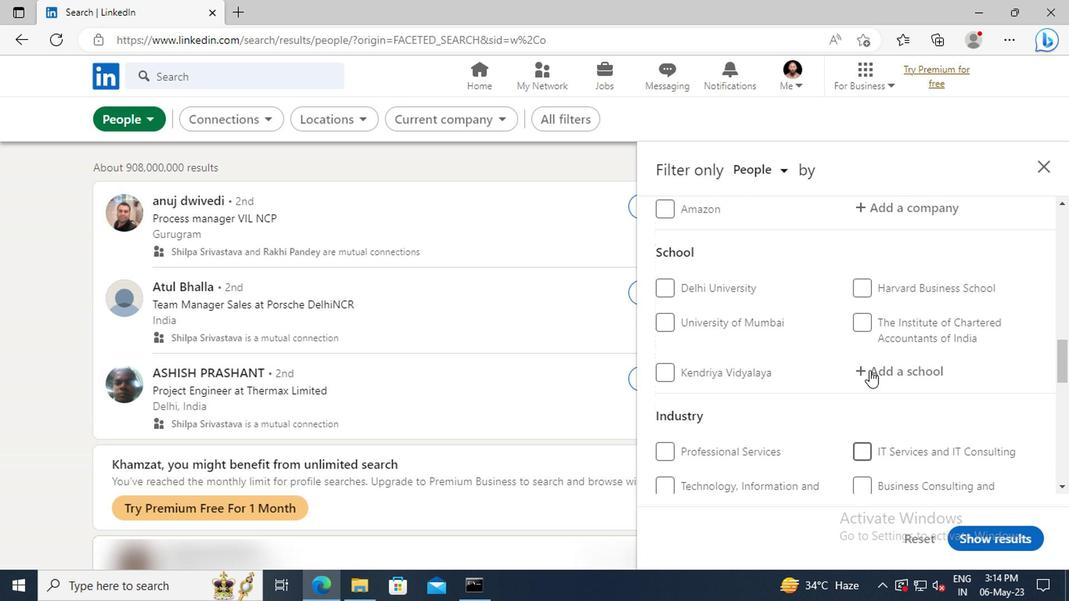 
Action: Mouse scrolled (742, 387) with delta (0, 0)
Screenshot: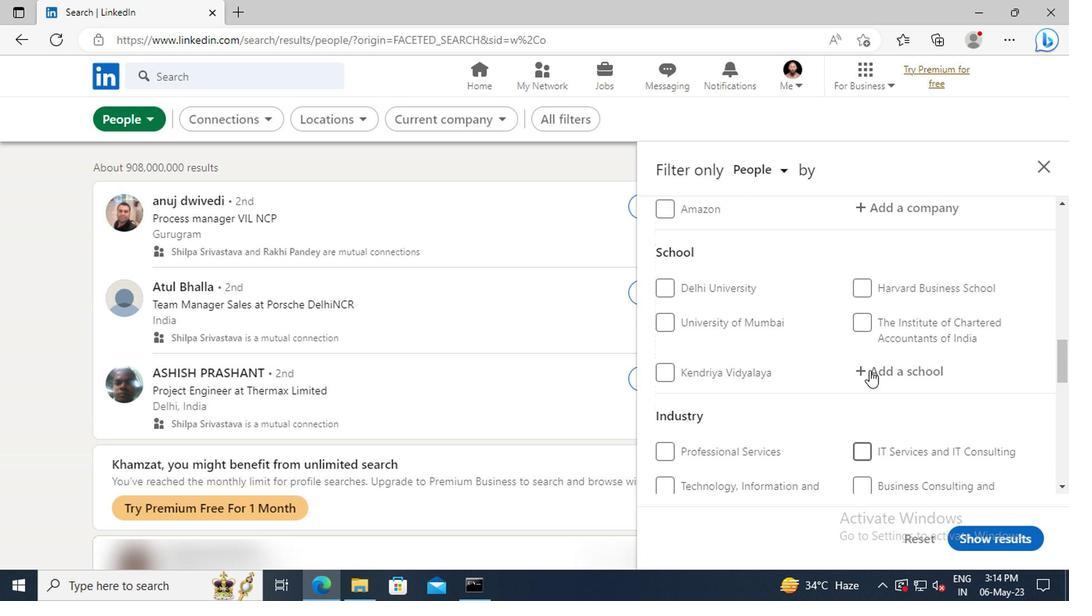 
Action: Mouse scrolled (742, 387) with delta (0, 0)
Screenshot: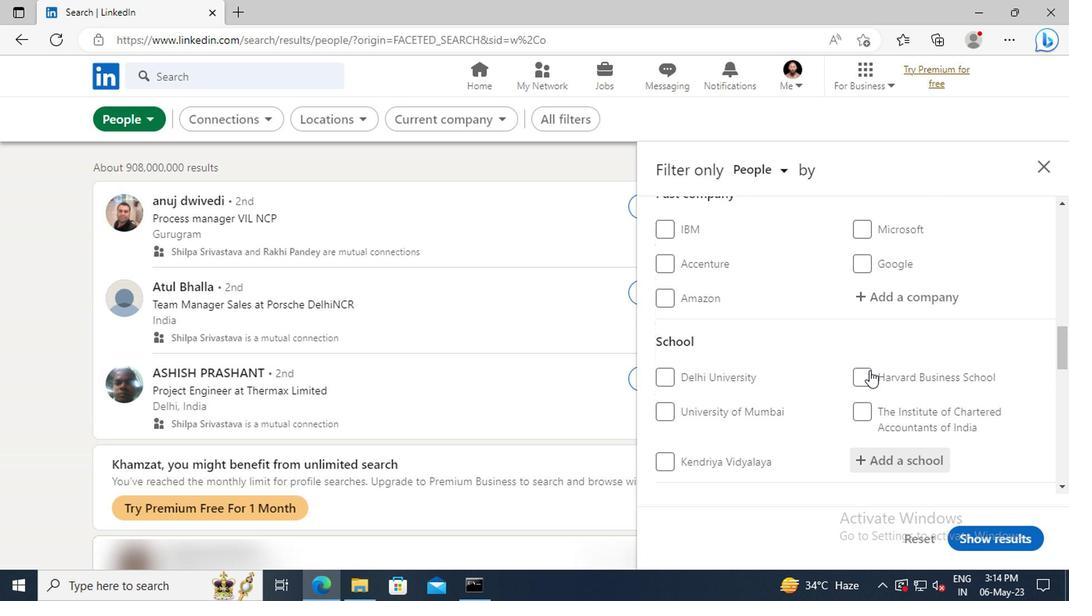 
Action: Mouse scrolled (742, 387) with delta (0, 0)
Screenshot: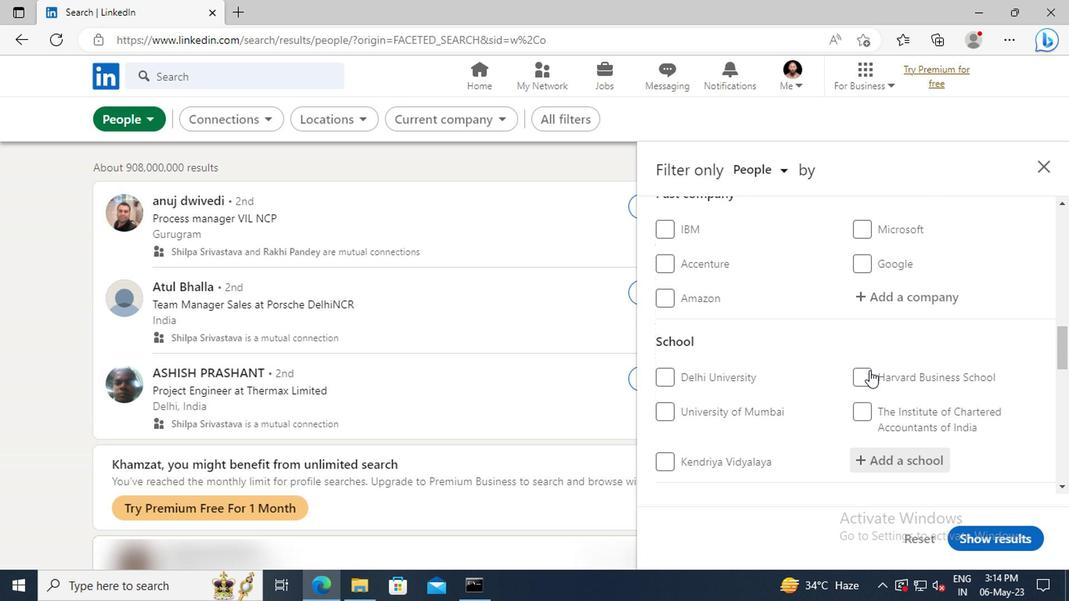 
Action: Mouse scrolled (742, 387) with delta (0, 0)
Screenshot: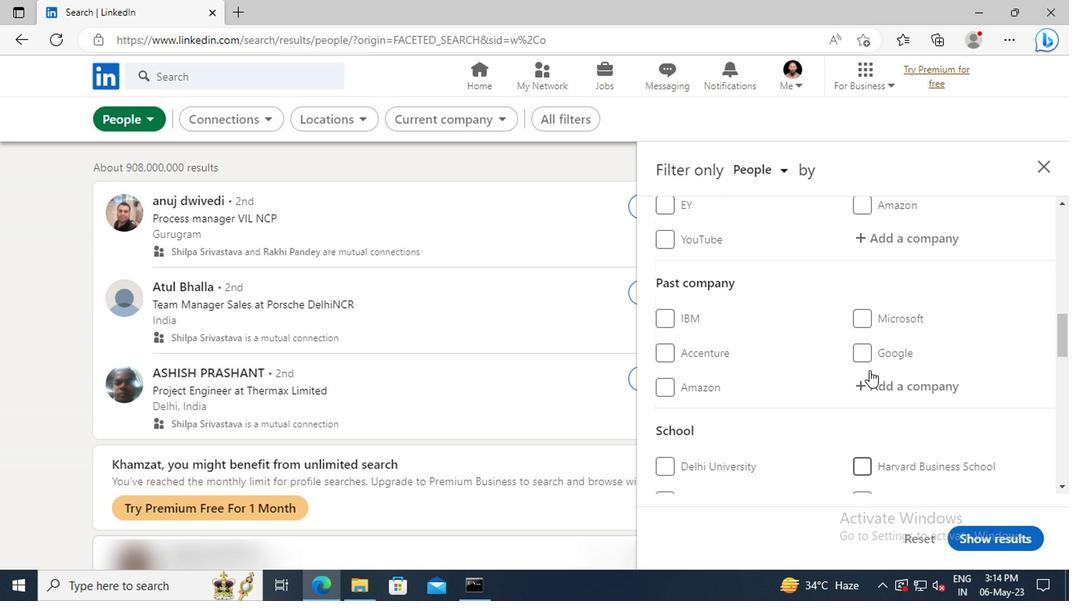 
Action: Mouse scrolled (742, 387) with delta (0, 0)
Screenshot: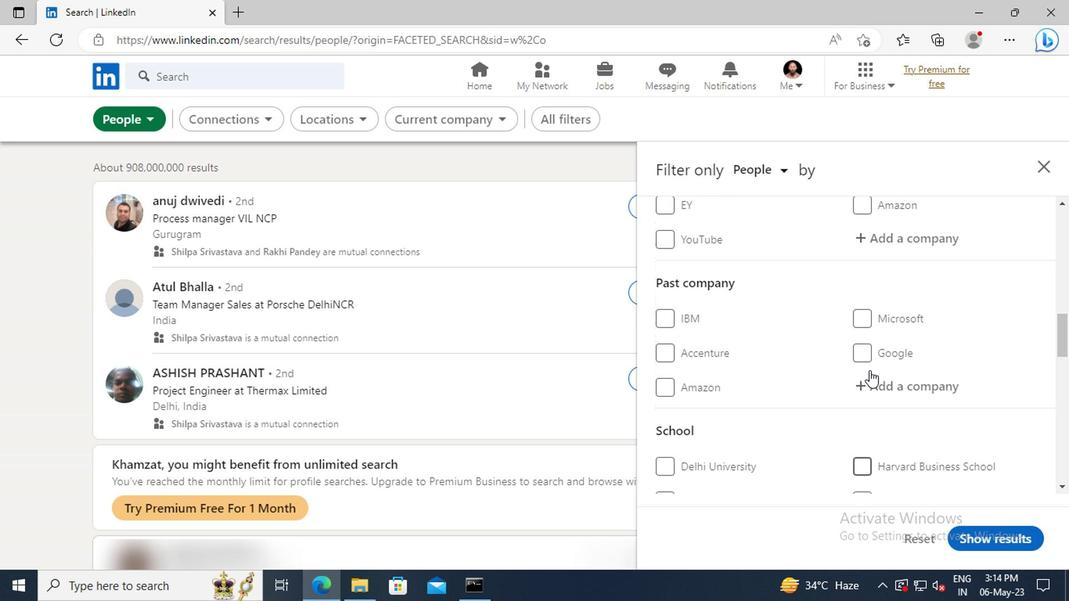 
Action: Mouse moved to (744, 355)
Screenshot: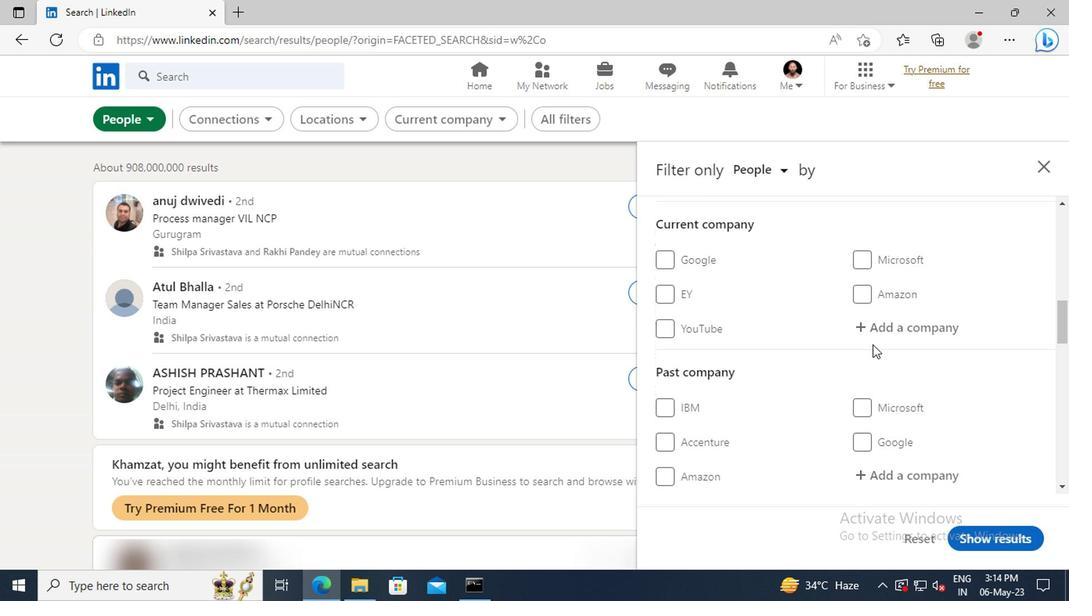
Action: Mouse pressed left at (744, 355)
Screenshot: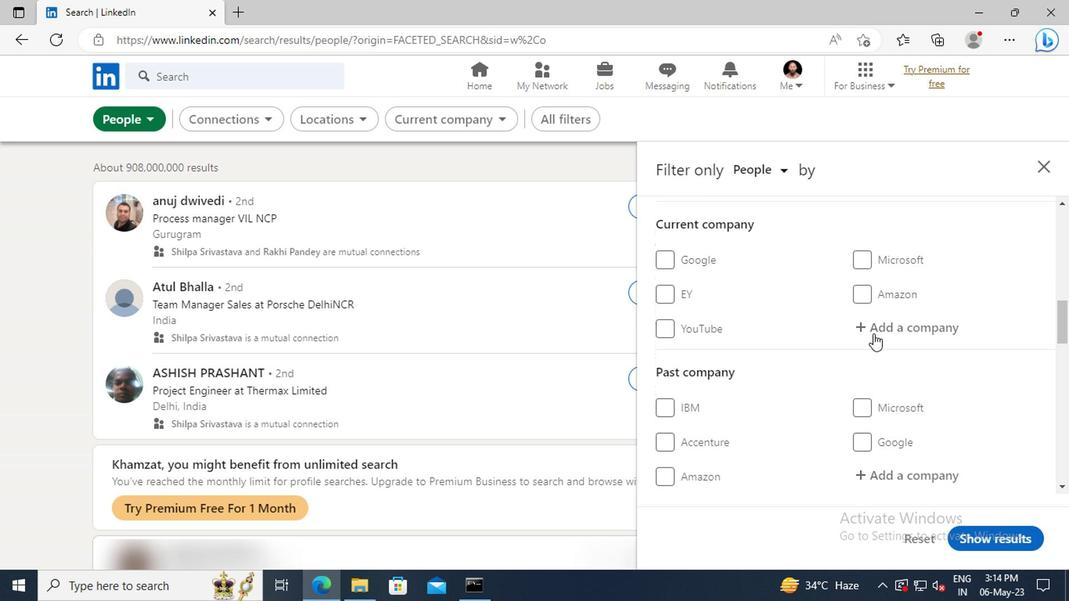 
Action: Key pressed <Key.shift>HOK
Screenshot: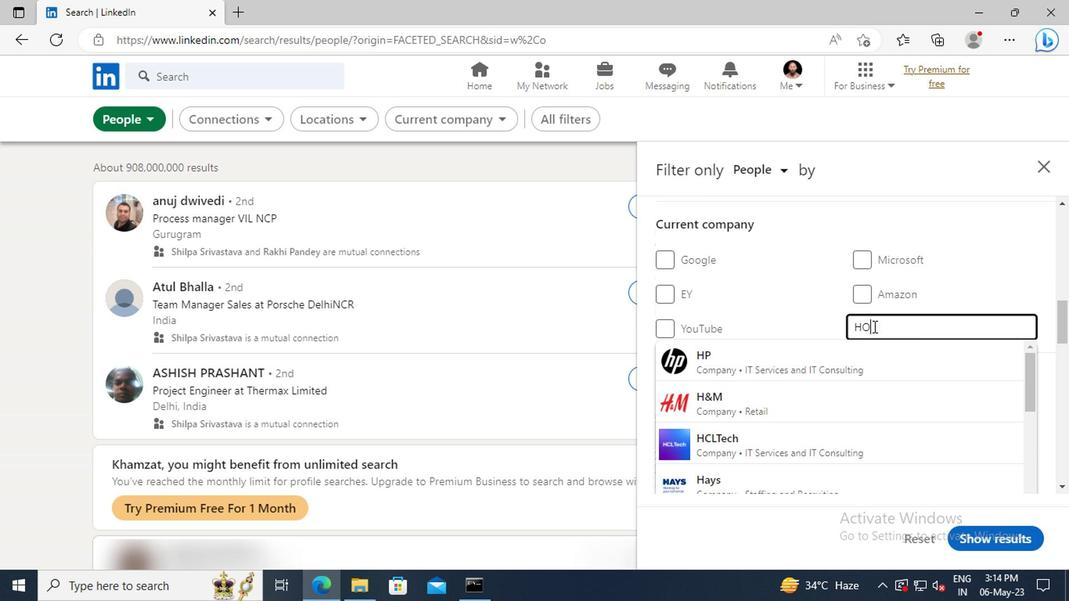
Action: Mouse moved to (746, 376)
Screenshot: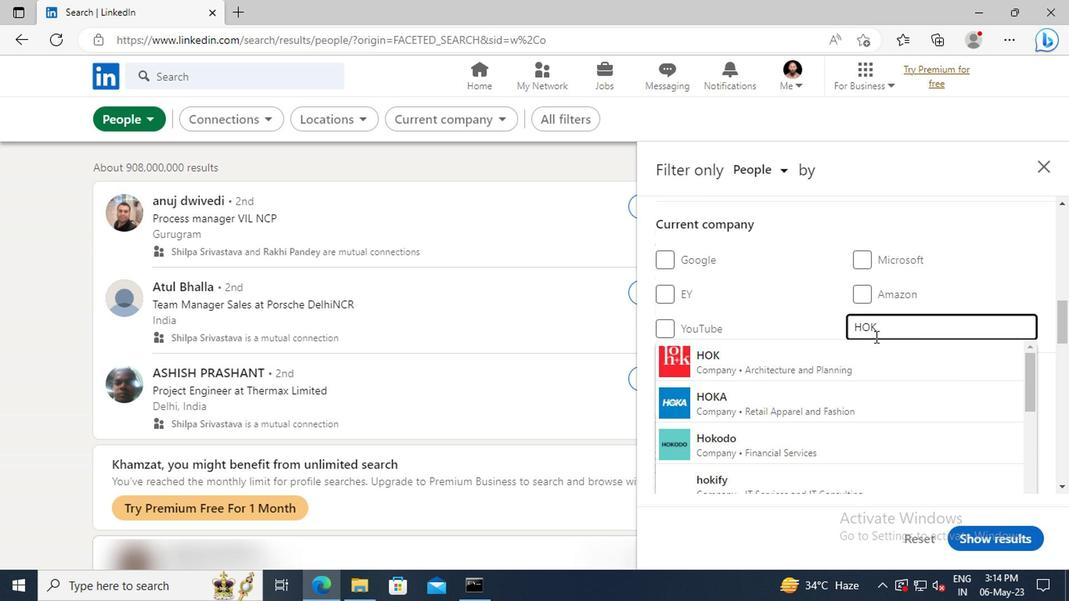 
Action: Mouse pressed left at (746, 376)
Screenshot: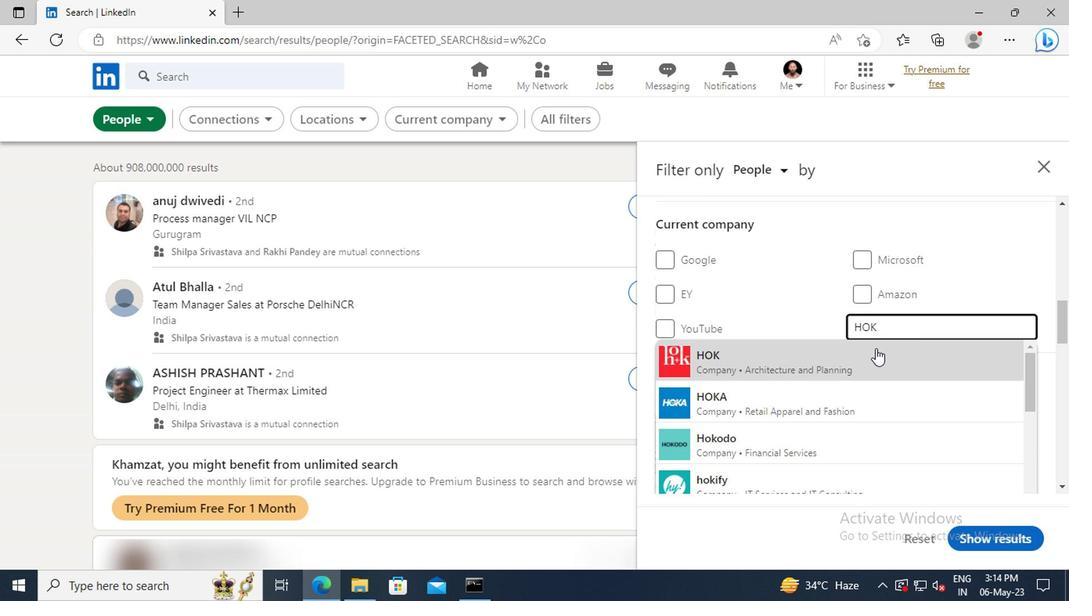 
Action: Mouse scrolled (746, 375) with delta (0, 0)
Screenshot: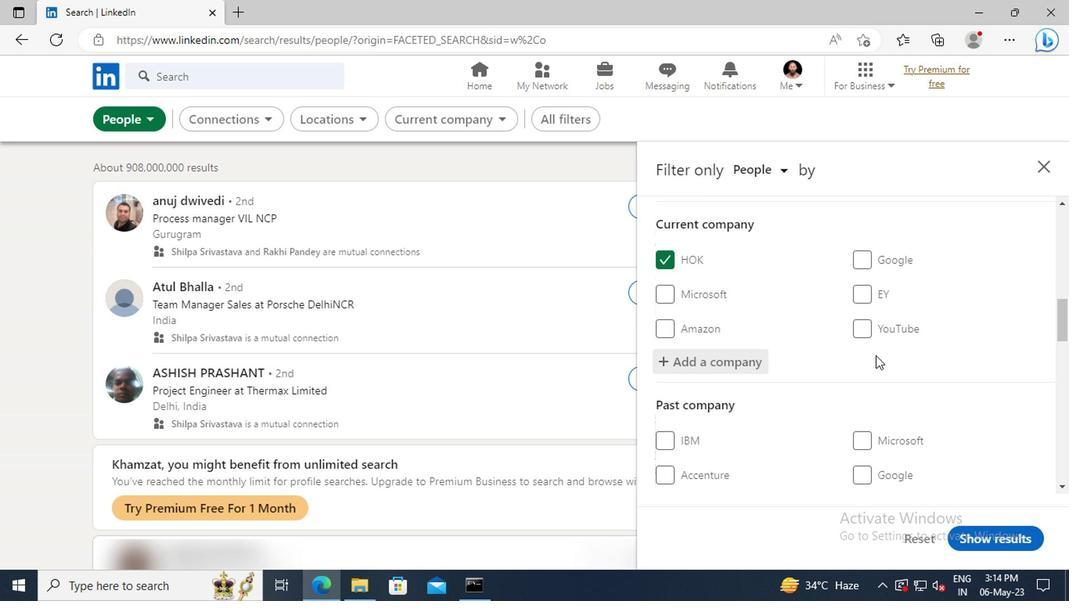 
Action: Mouse scrolled (746, 375) with delta (0, 0)
Screenshot: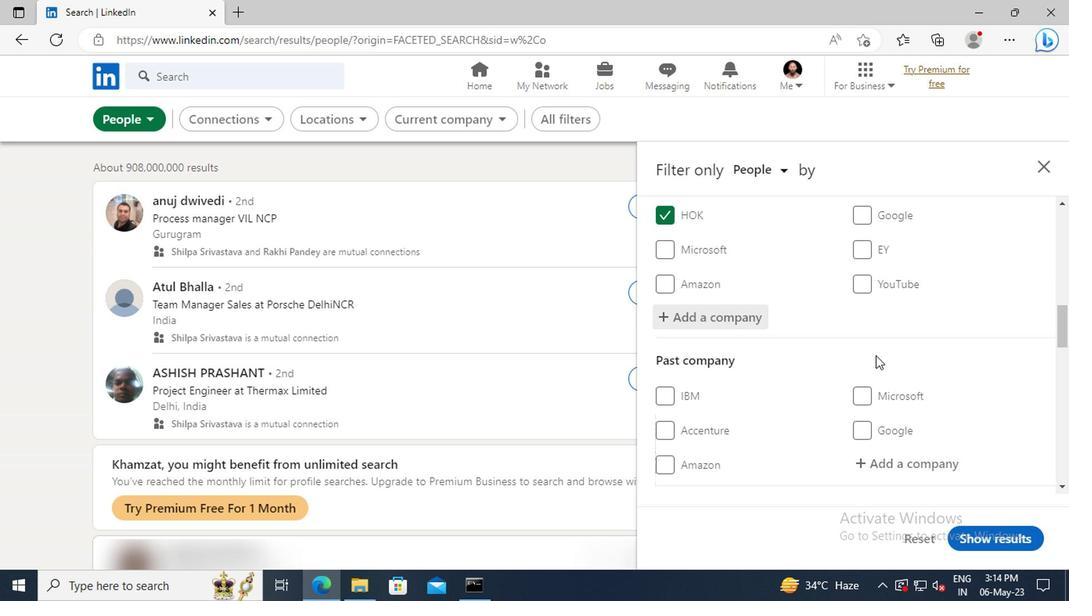 
Action: Mouse scrolled (746, 375) with delta (0, 0)
Screenshot: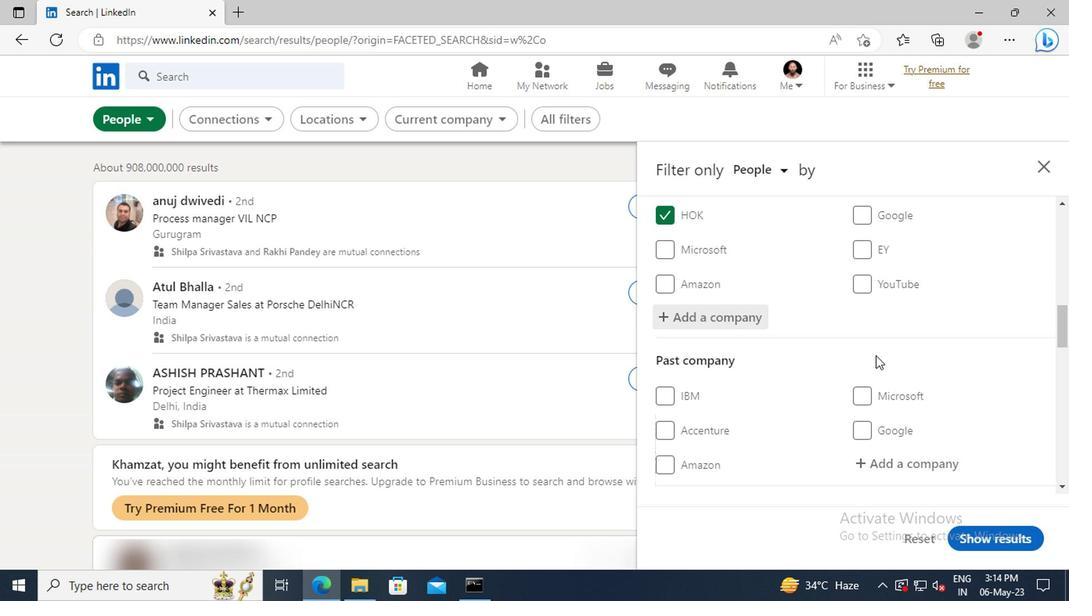 
Action: Mouse scrolled (746, 375) with delta (0, 0)
Screenshot: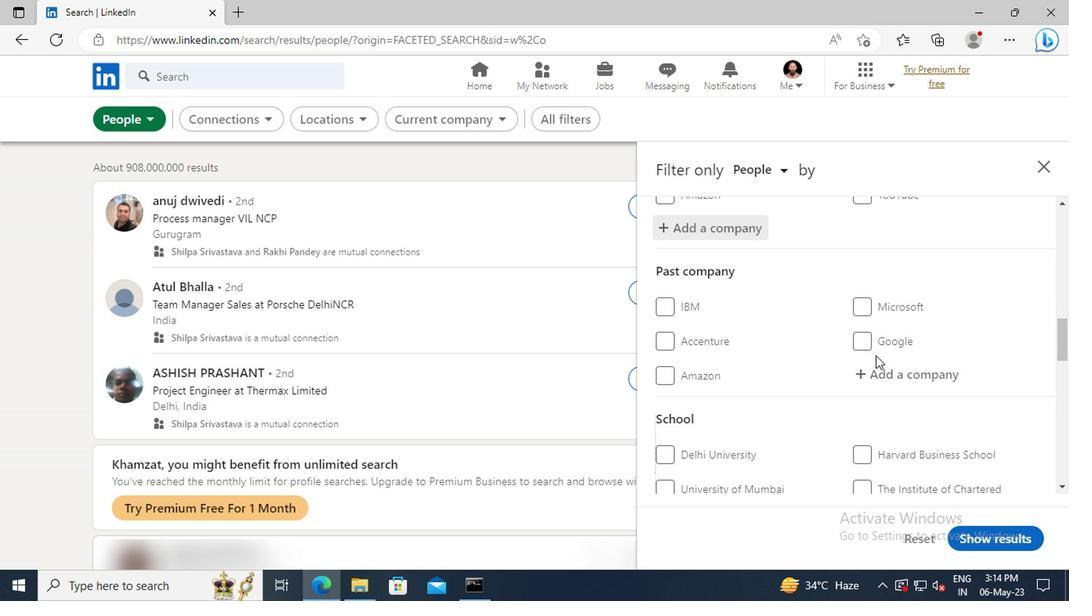 
Action: Mouse scrolled (746, 375) with delta (0, 0)
Screenshot: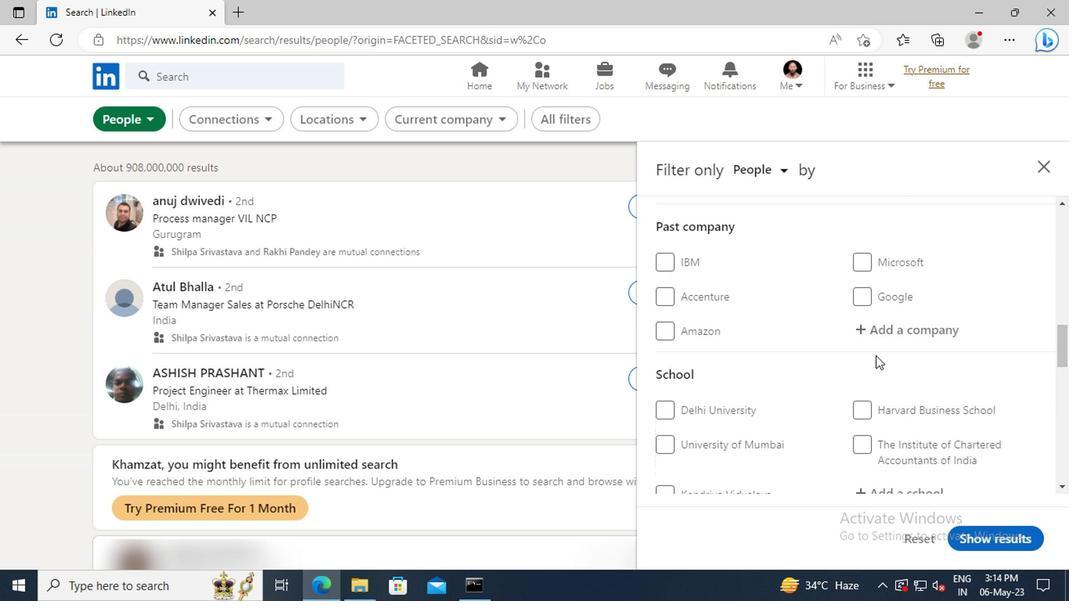 
Action: Mouse scrolled (746, 375) with delta (0, 0)
Screenshot: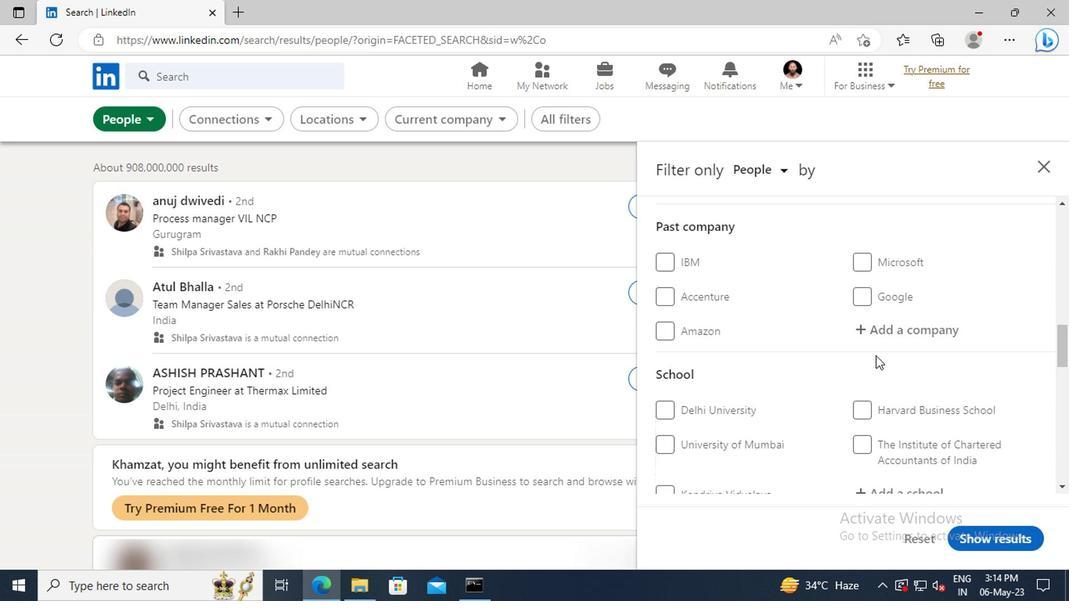 
Action: Mouse scrolled (746, 375) with delta (0, 0)
Screenshot: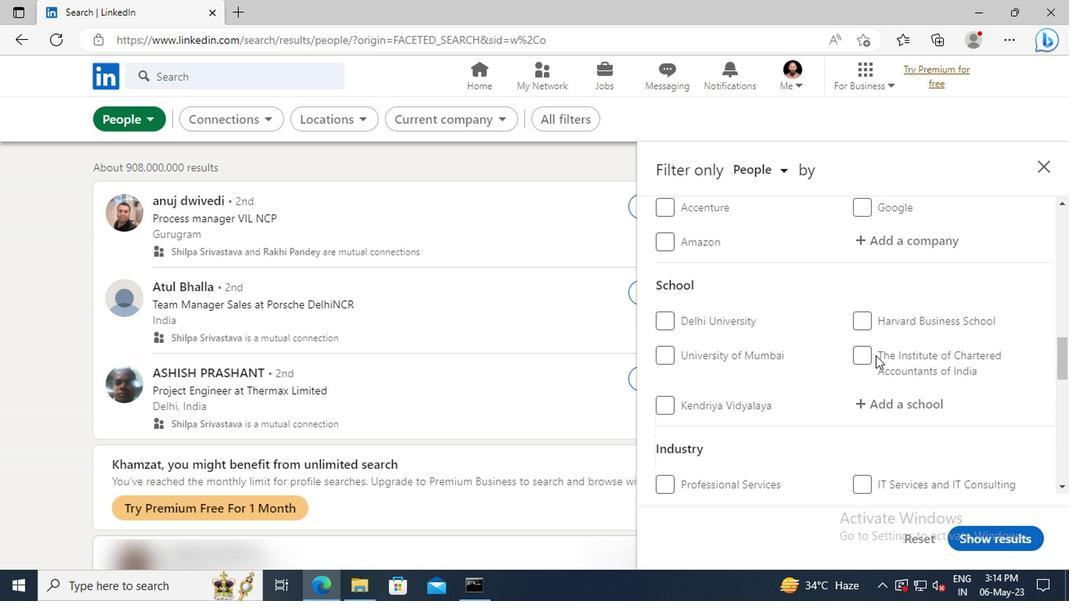 
Action: Mouse moved to (747, 378)
Screenshot: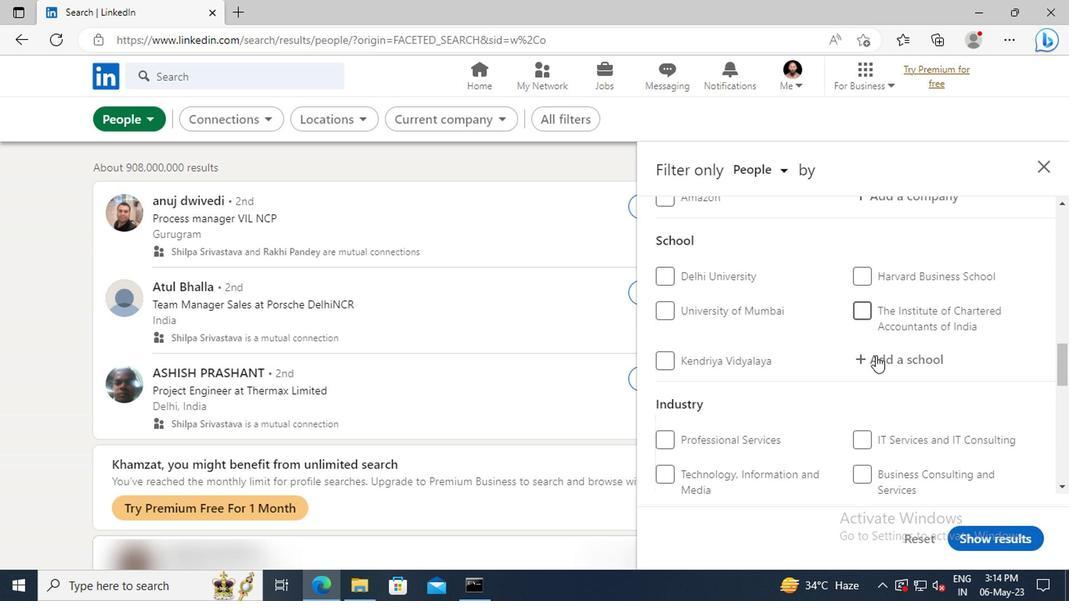 
Action: Mouse pressed left at (747, 378)
Screenshot: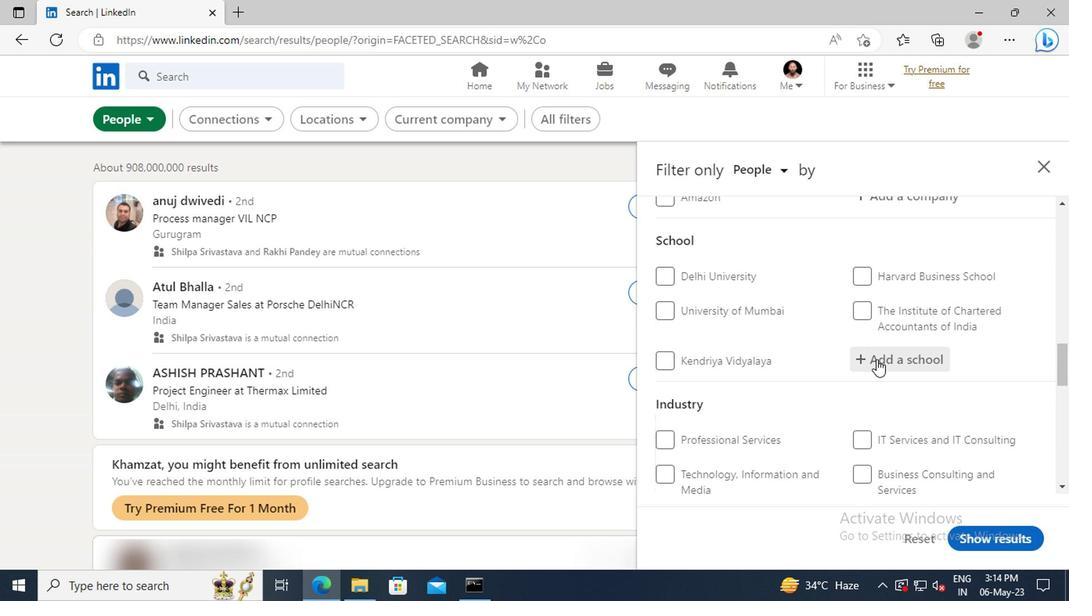 
Action: Key pressed <Key.shift>BISHOP<Key.space><Key.shift>HEBER<Key.space><Key.shift>COLLEGE
Screenshot: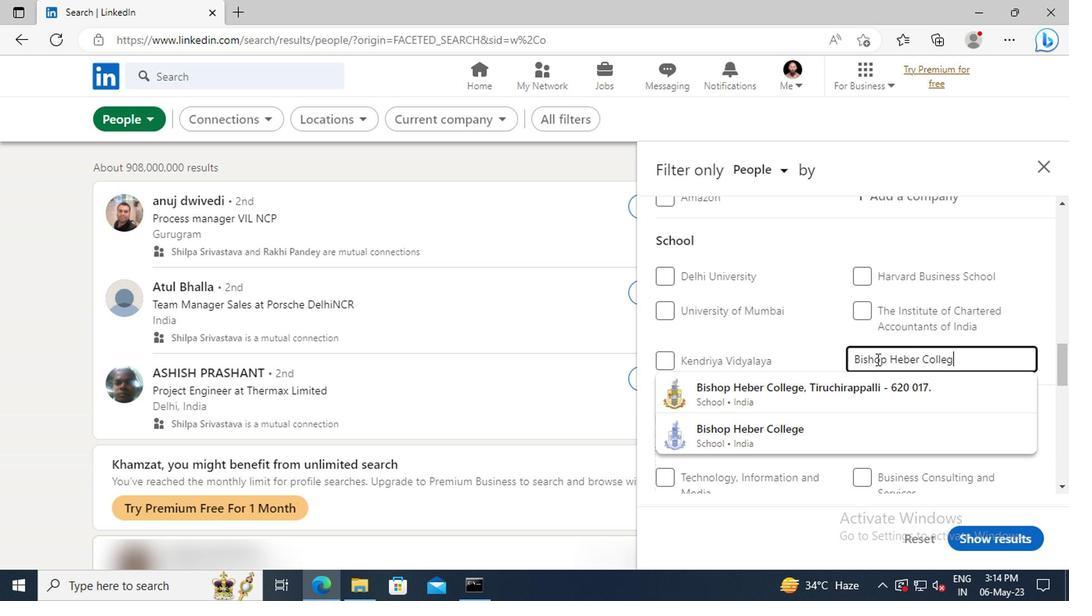 
Action: Mouse moved to (752, 422)
Screenshot: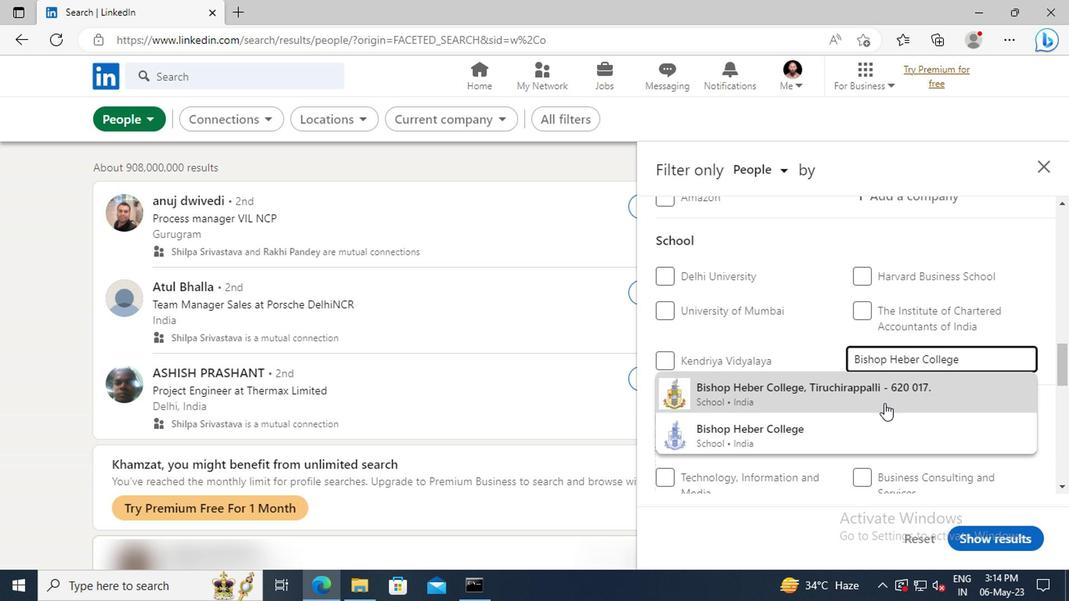 
Action: Mouse pressed left at (752, 422)
Screenshot: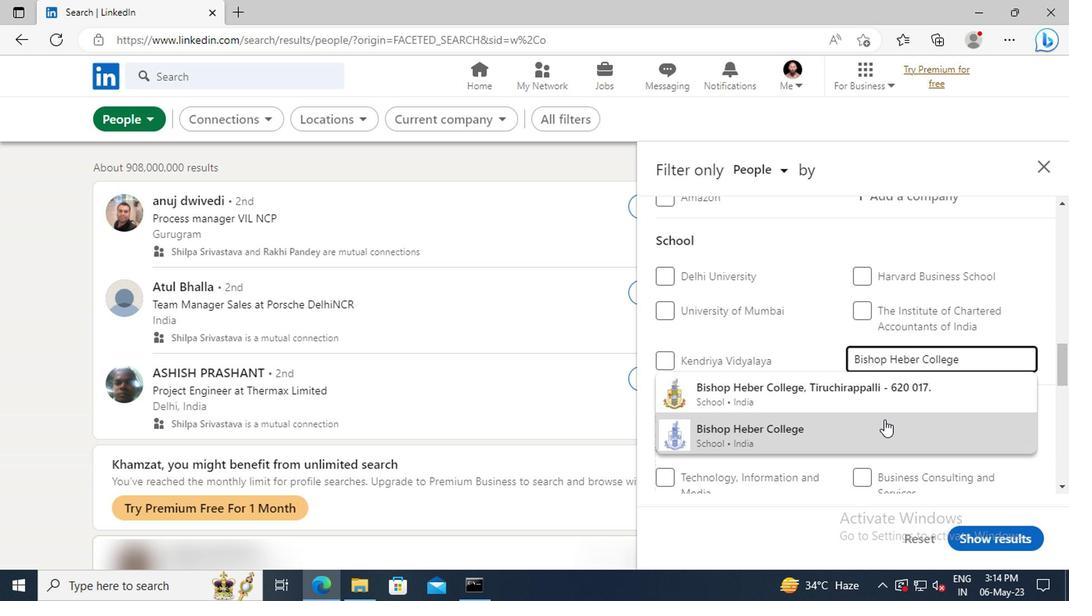 
Action: Mouse scrolled (752, 421) with delta (0, 0)
Screenshot: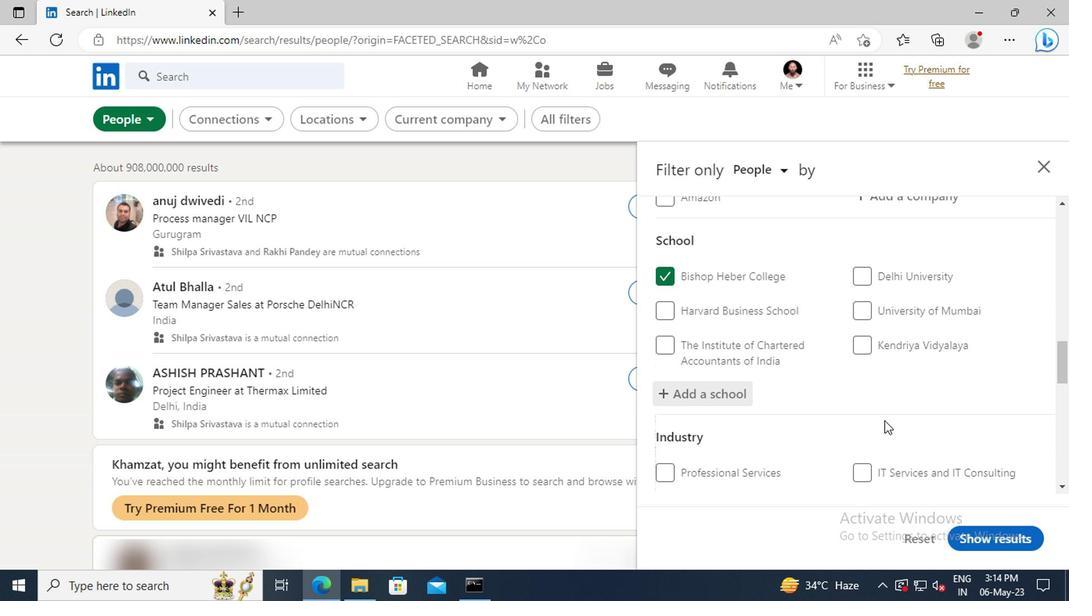 
Action: Mouse moved to (752, 419)
Screenshot: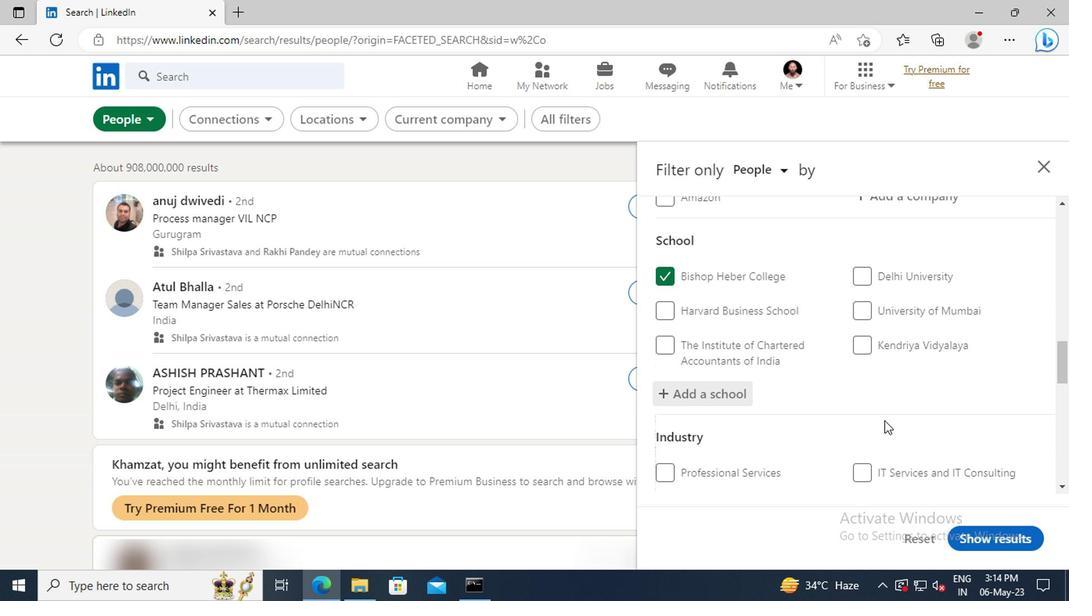 
Action: Mouse scrolled (752, 418) with delta (0, 0)
Screenshot: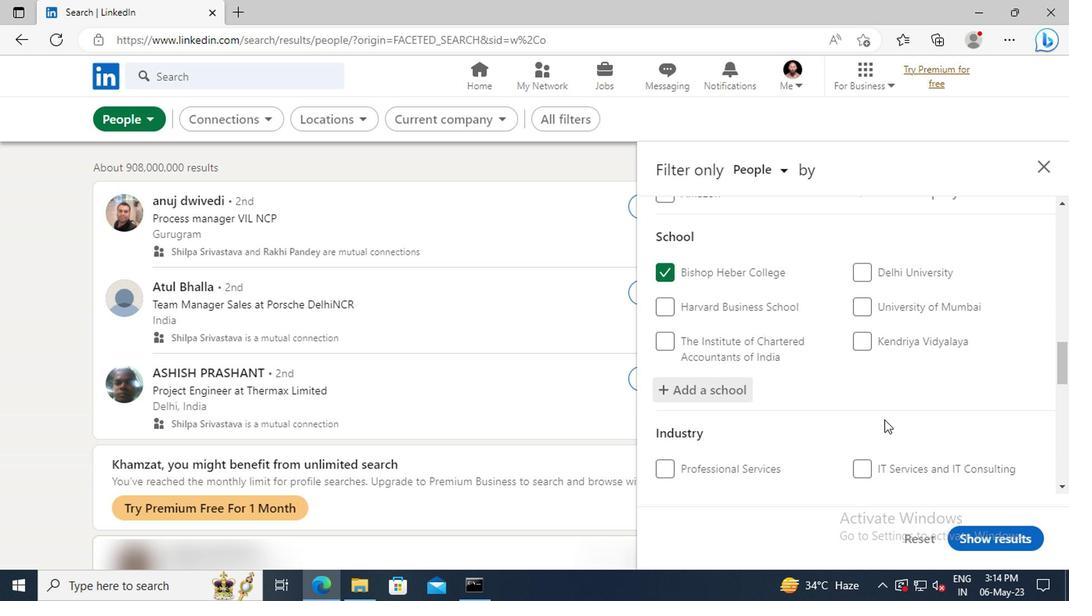 
Action: Mouse scrolled (752, 418) with delta (0, 0)
Screenshot: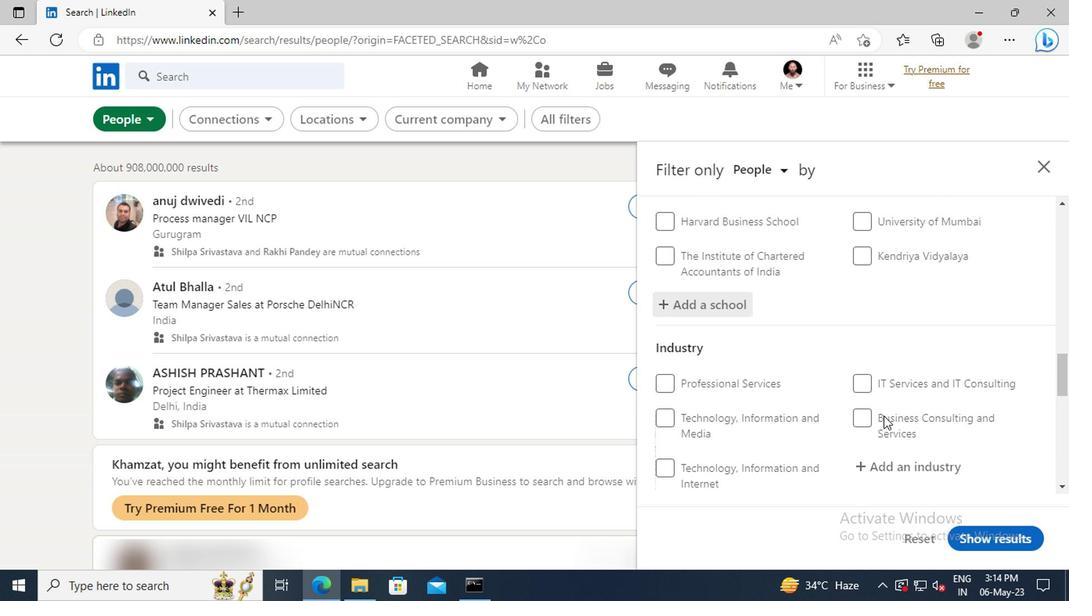
Action: Mouse moved to (752, 421)
Screenshot: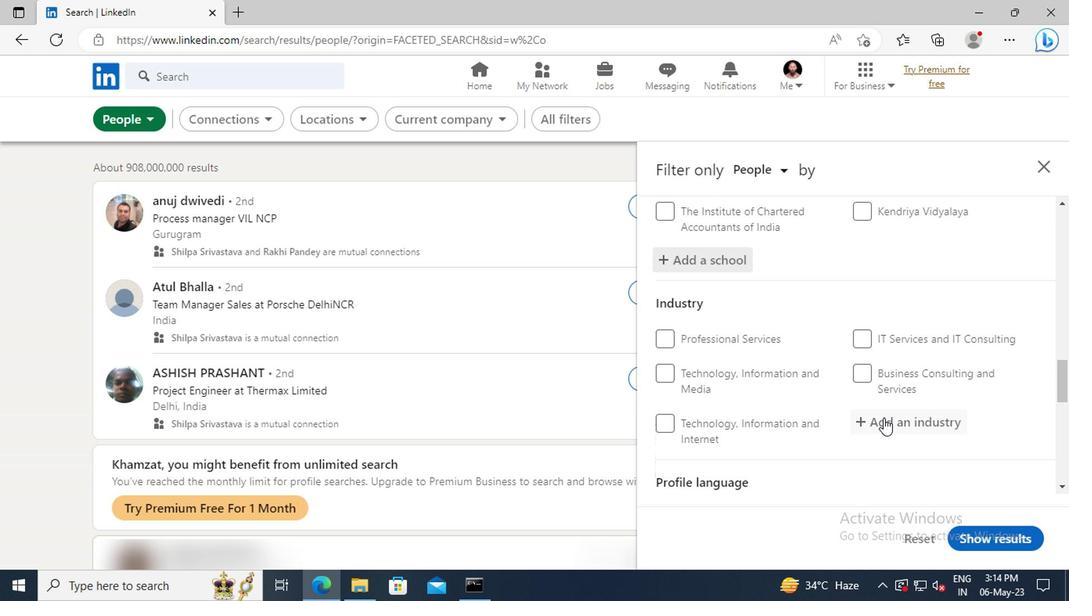 
Action: Mouse pressed left at (752, 421)
Screenshot: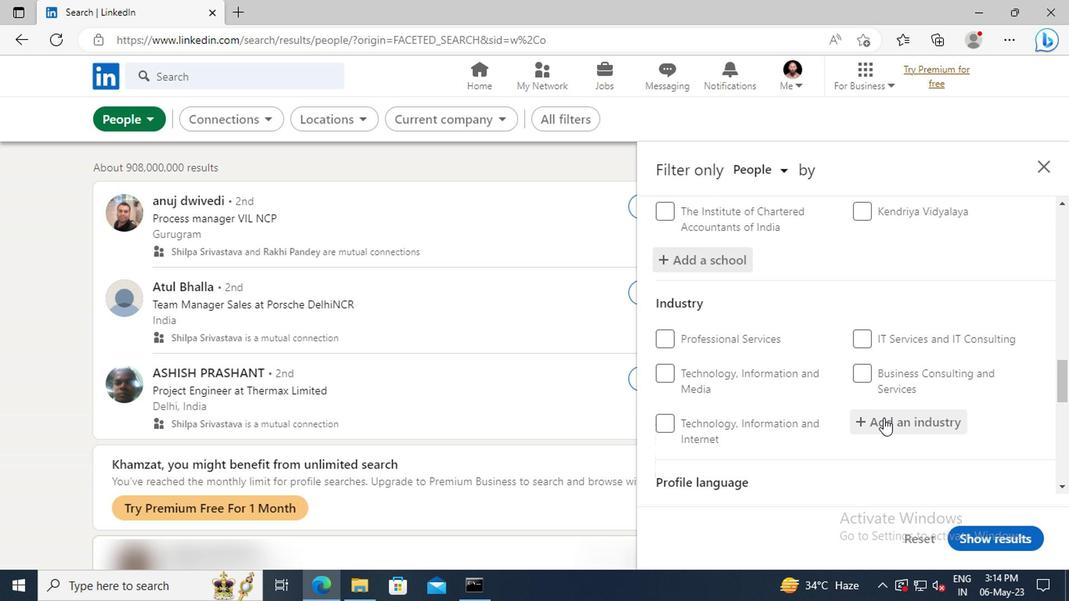 
Action: Key pressed <Key.shift>WINE
Screenshot: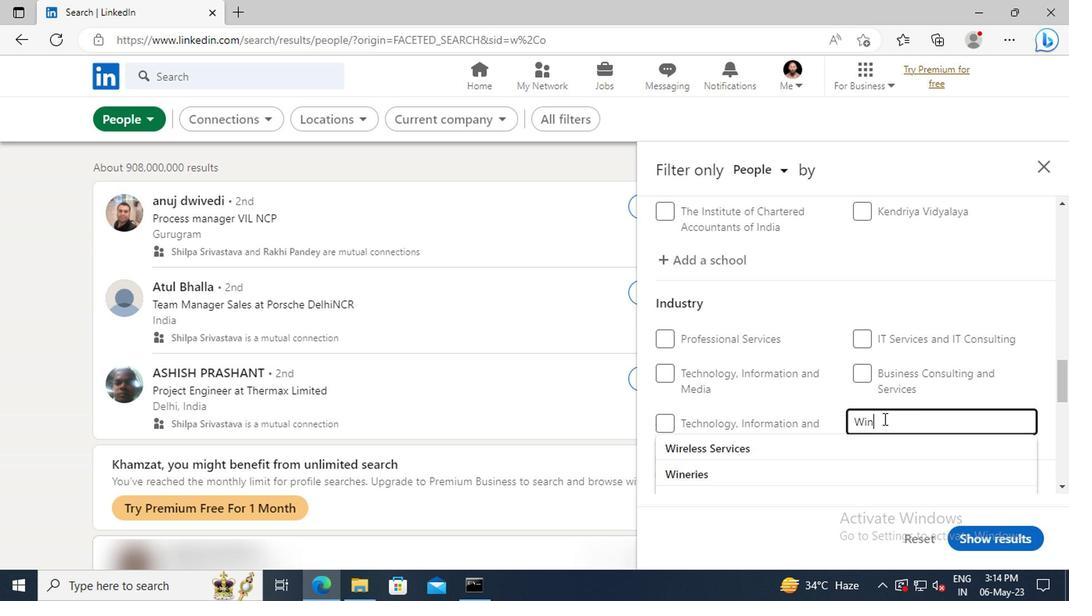 
Action: Mouse moved to (752, 437)
Screenshot: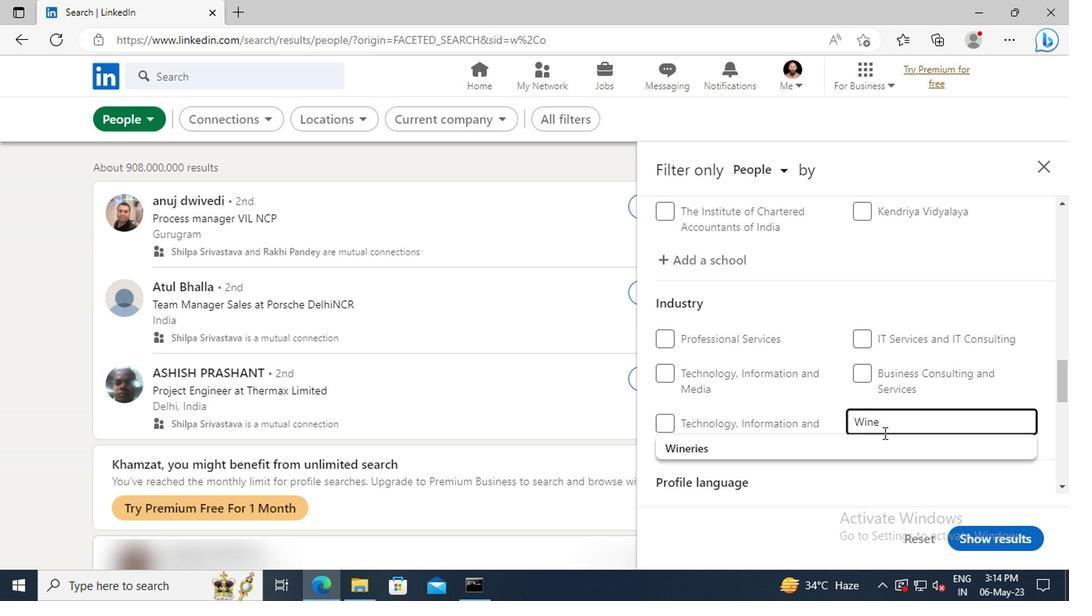 
Action: Mouse pressed left at (752, 437)
Screenshot: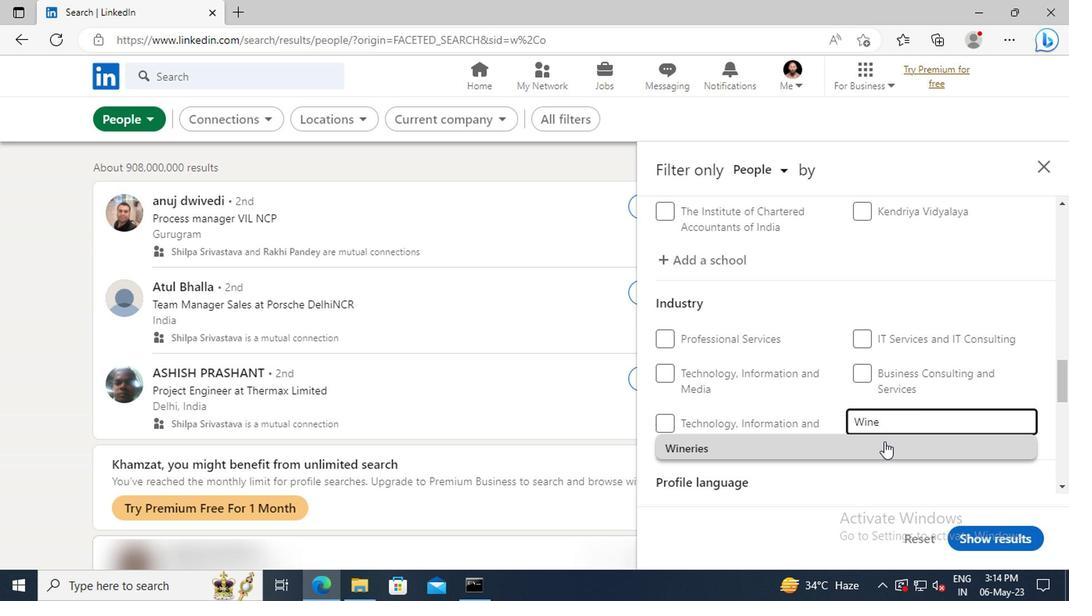 
Action: Mouse scrolled (752, 437) with delta (0, 0)
Screenshot: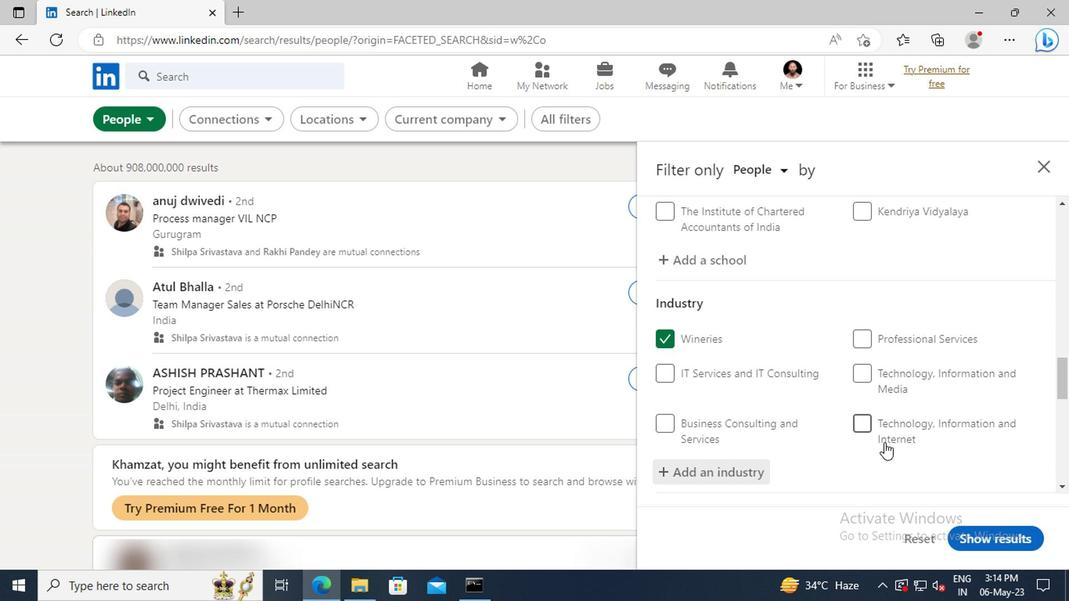 
Action: Mouse scrolled (752, 437) with delta (0, 0)
Screenshot: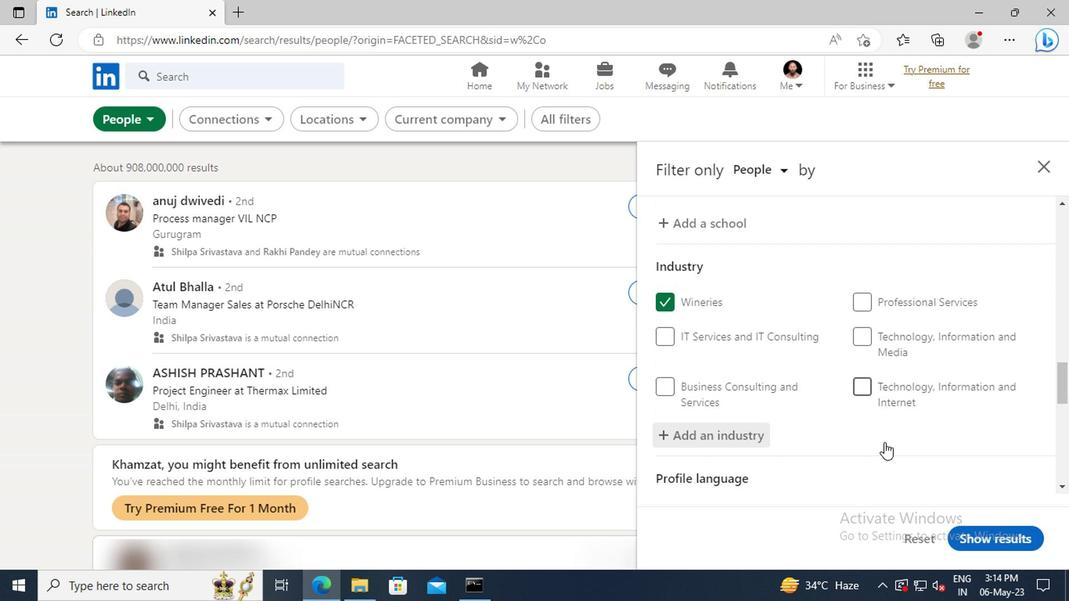 
Action: Mouse scrolled (752, 437) with delta (0, 0)
Screenshot: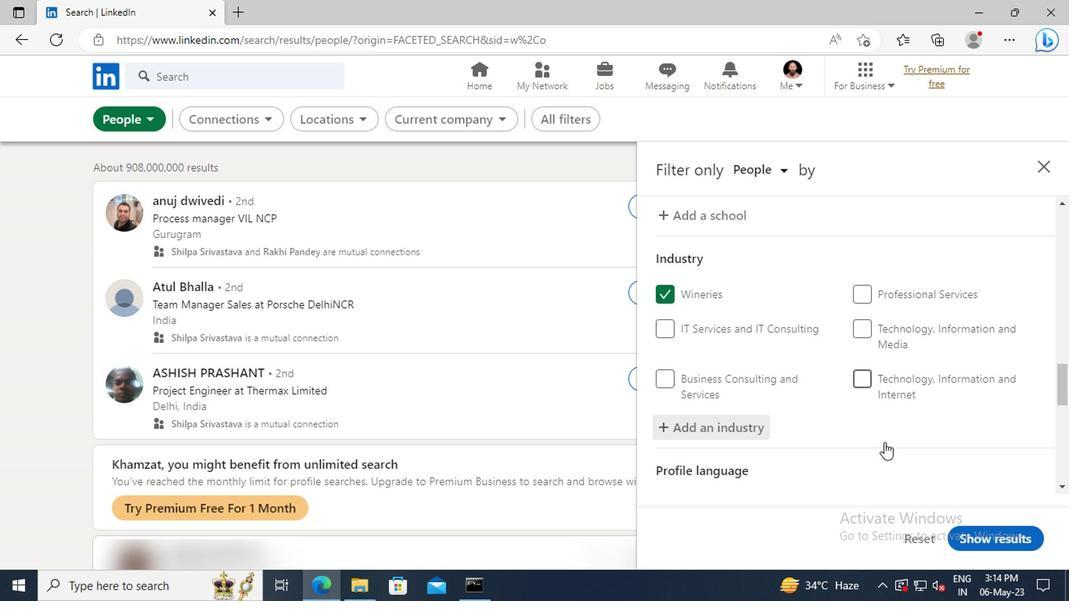 
Action: Mouse moved to (751, 431)
Screenshot: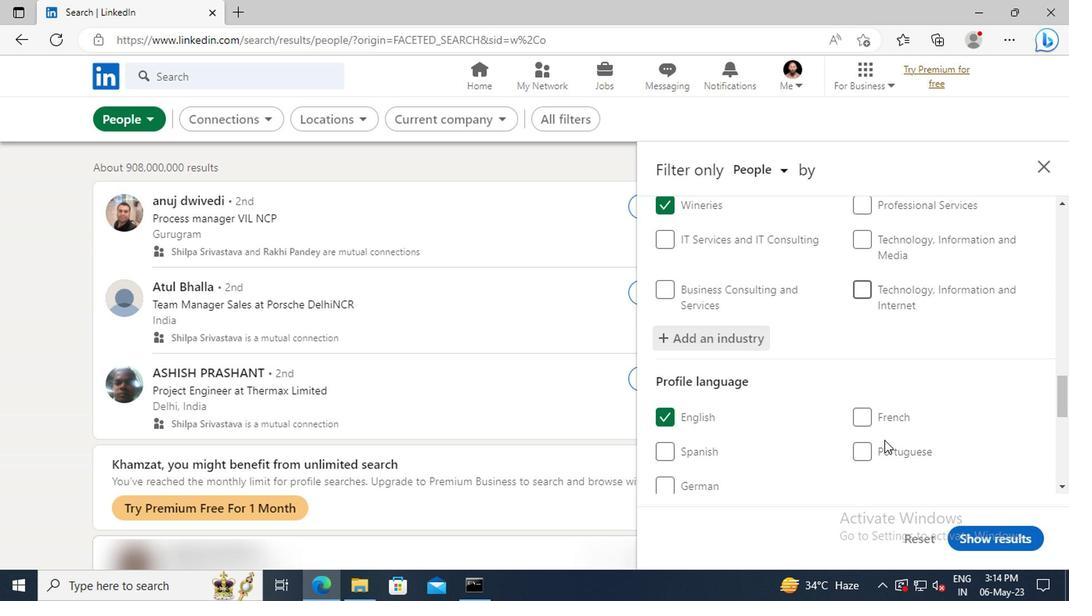 
Action: Mouse scrolled (751, 430) with delta (0, 0)
Screenshot: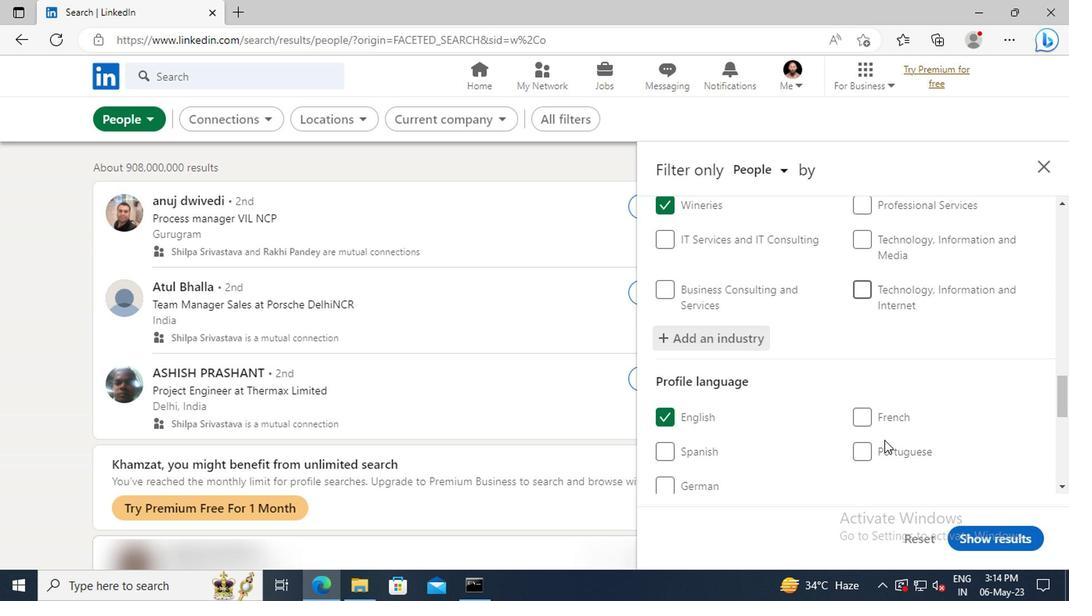 
Action: Mouse moved to (744, 417)
Screenshot: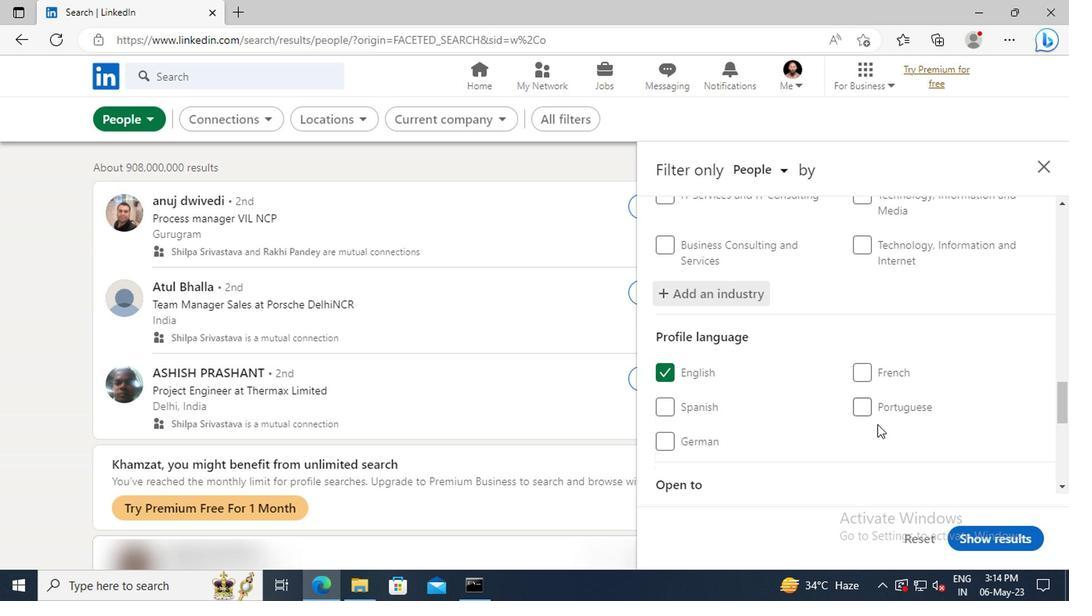 
Action: Mouse scrolled (744, 417) with delta (0, 0)
Screenshot: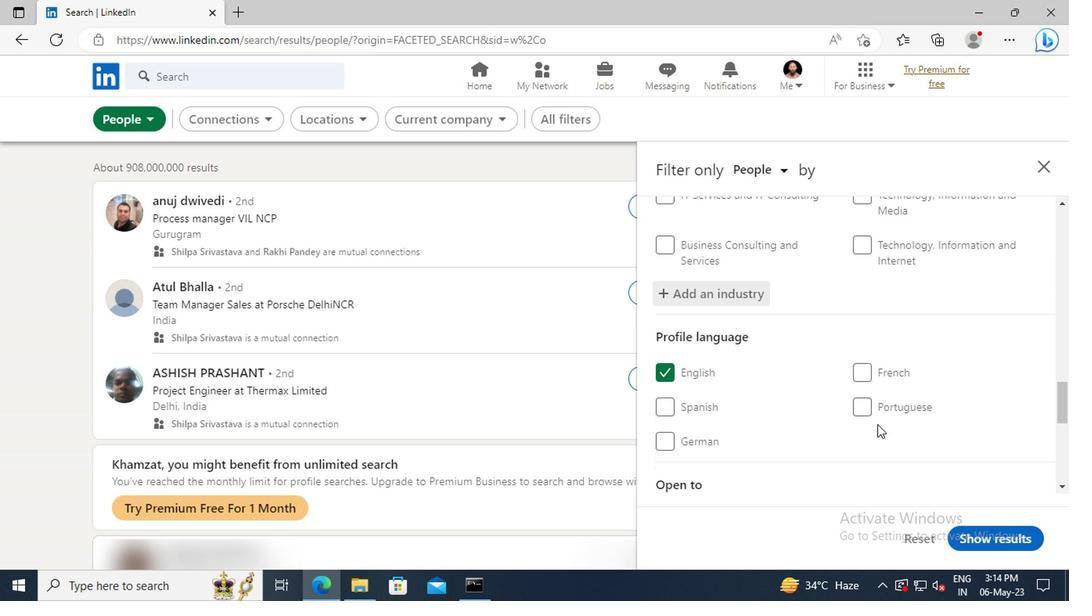 
Action: Mouse moved to (744, 416)
Screenshot: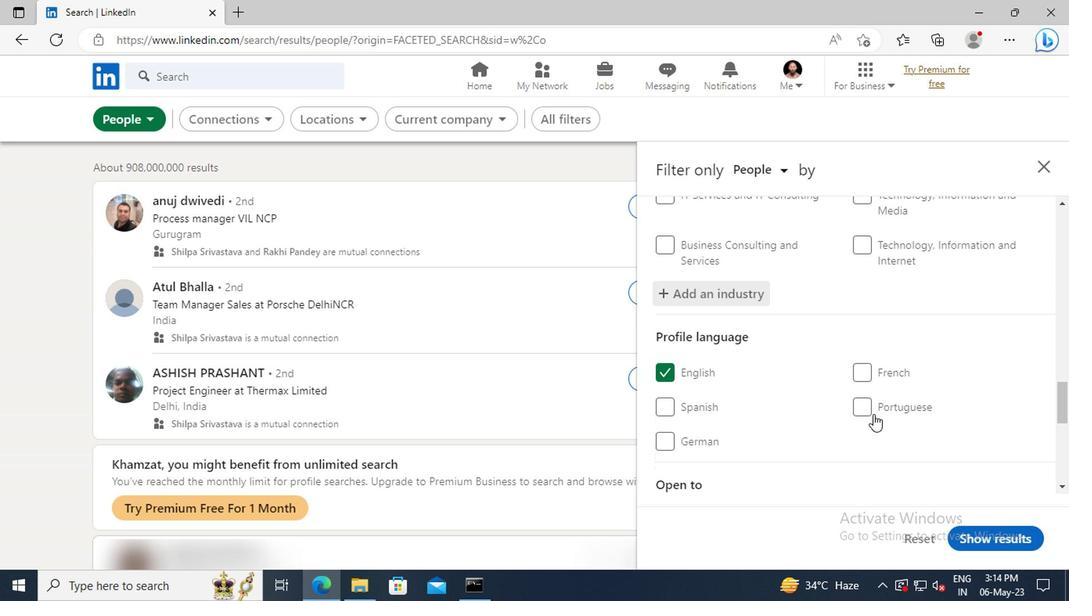 
Action: Mouse scrolled (744, 416) with delta (0, 0)
Screenshot: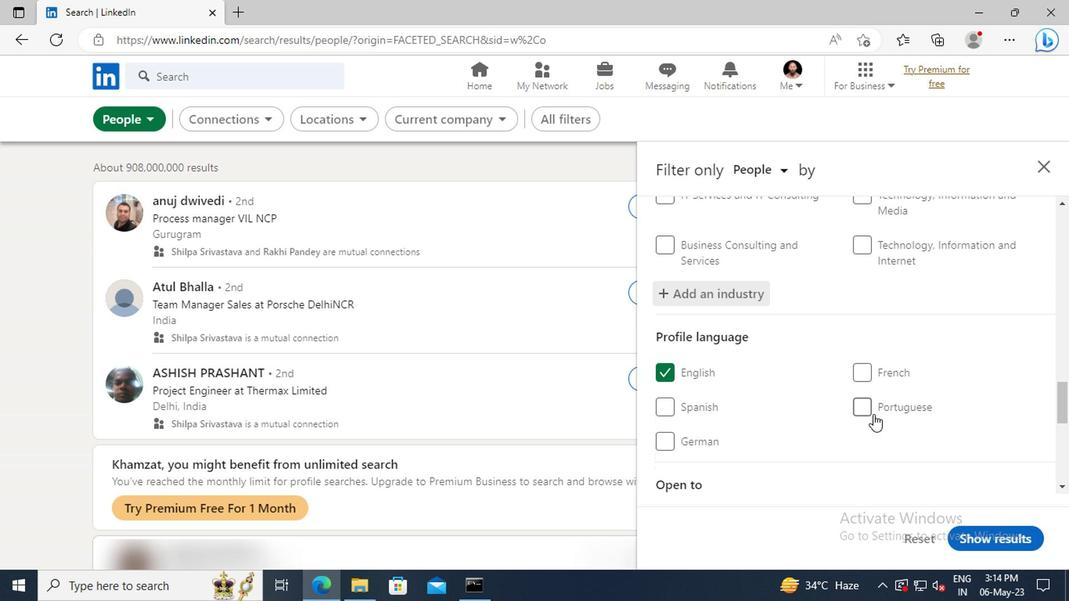 
Action: Mouse moved to (741, 403)
Screenshot: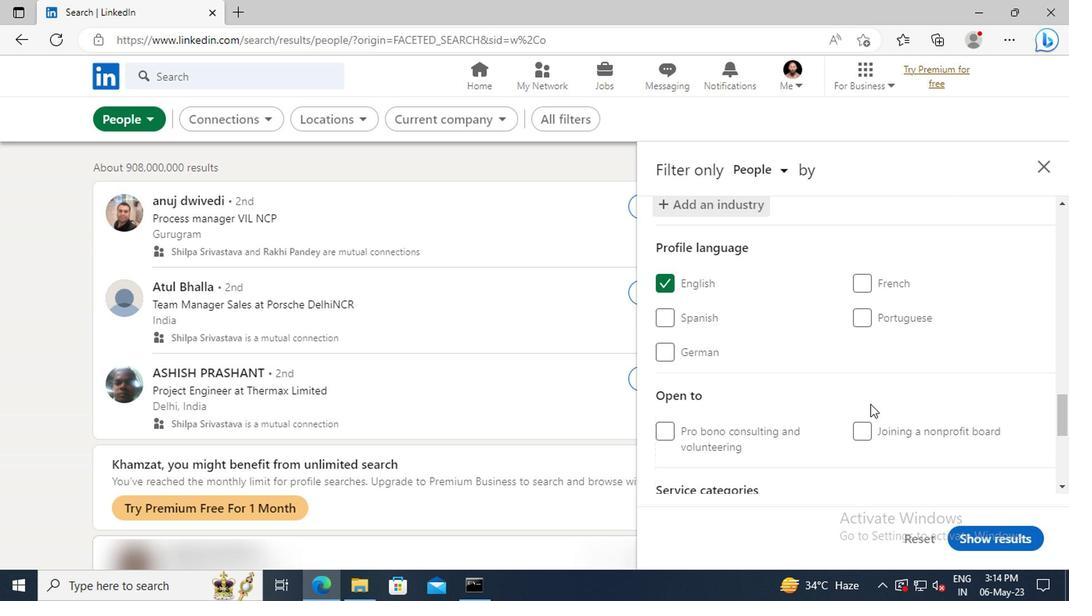 
Action: Mouse scrolled (741, 403) with delta (0, 0)
Screenshot: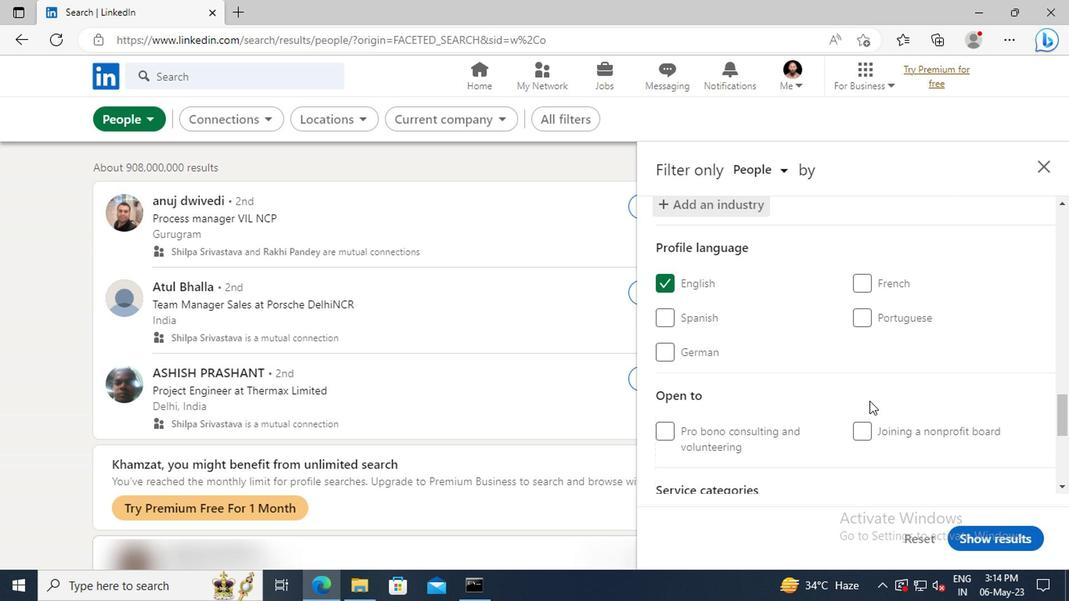 
Action: Mouse moved to (739, 400)
Screenshot: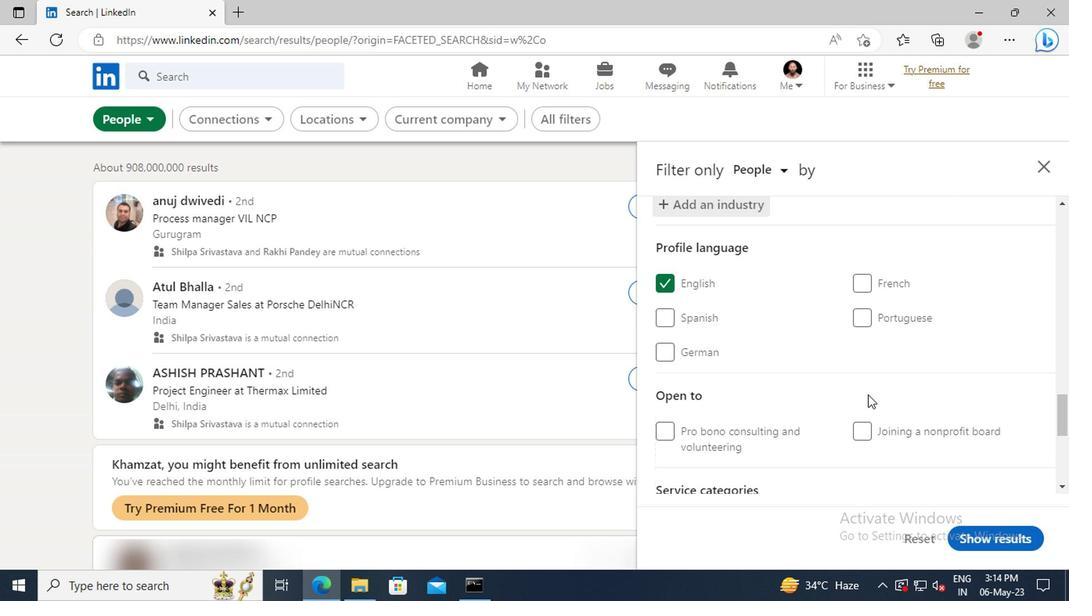 
Action: Mouse scrolled (739, 400) with delta (0, 0)
Screenshot: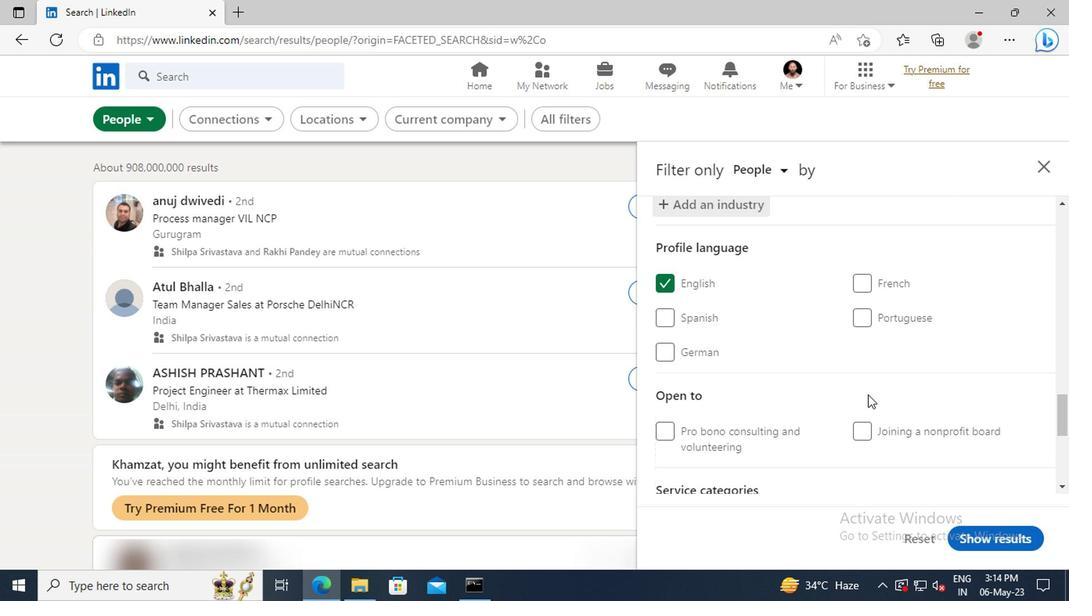 
Action: Mouse moved to (738, 395)
Screenshot: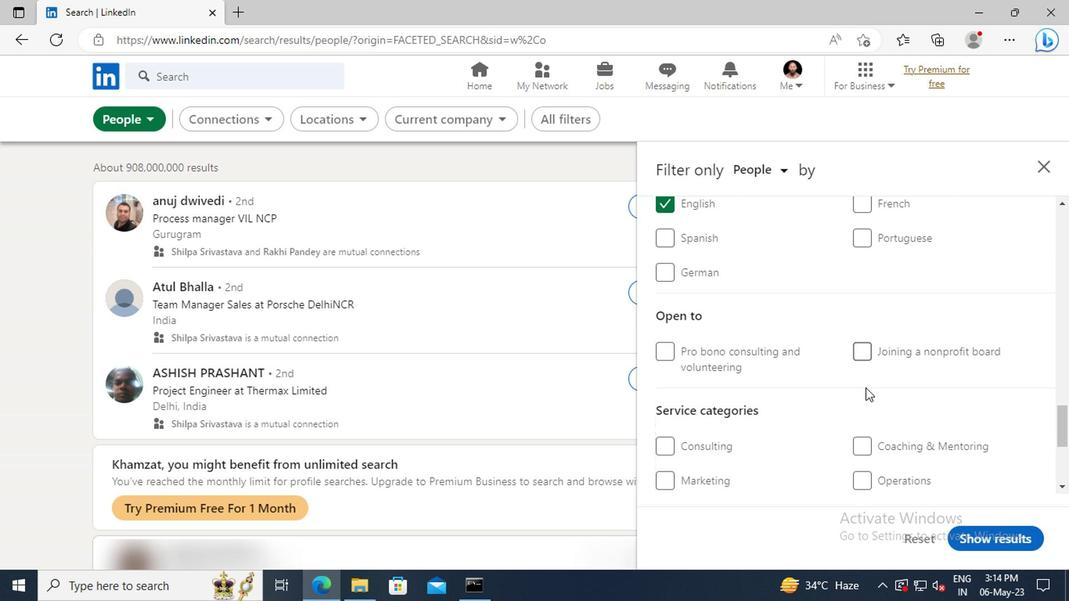 
Action: Mouse scrolled (738, 395) with delta (0, 0)
Screenshot: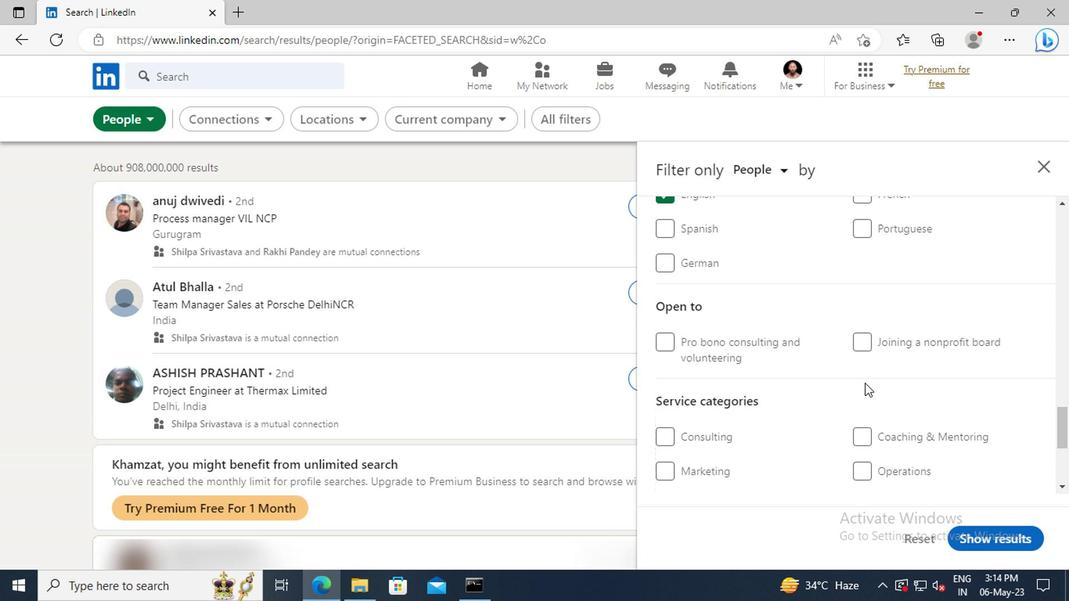 
Action: Mouse scrolled (738, 395) with delta (0, 0)
Screenshot: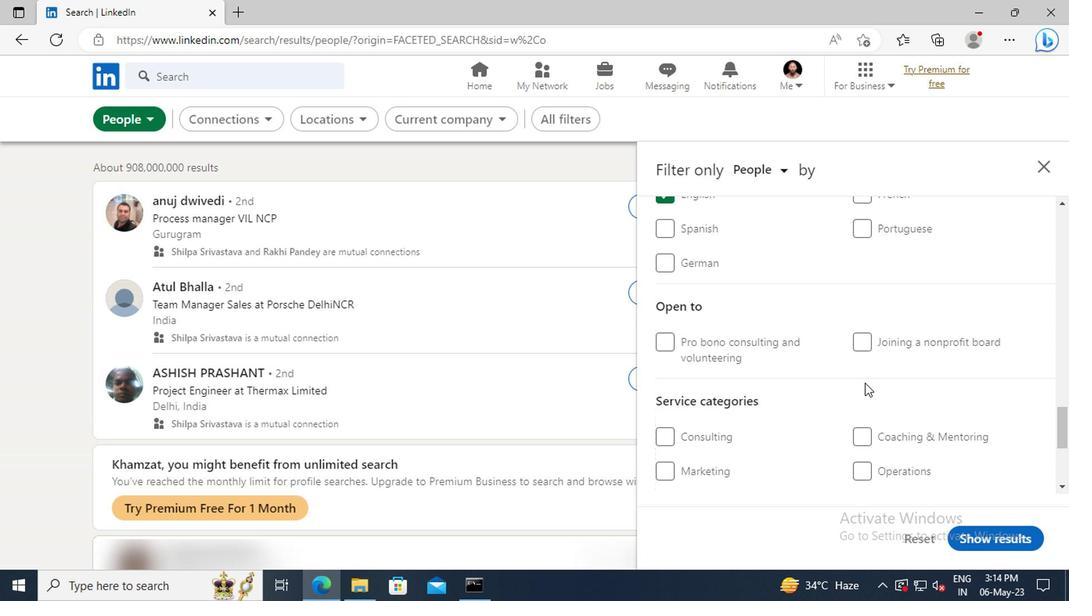 
Action: Mouse moved to (746, 420)
Screenshot: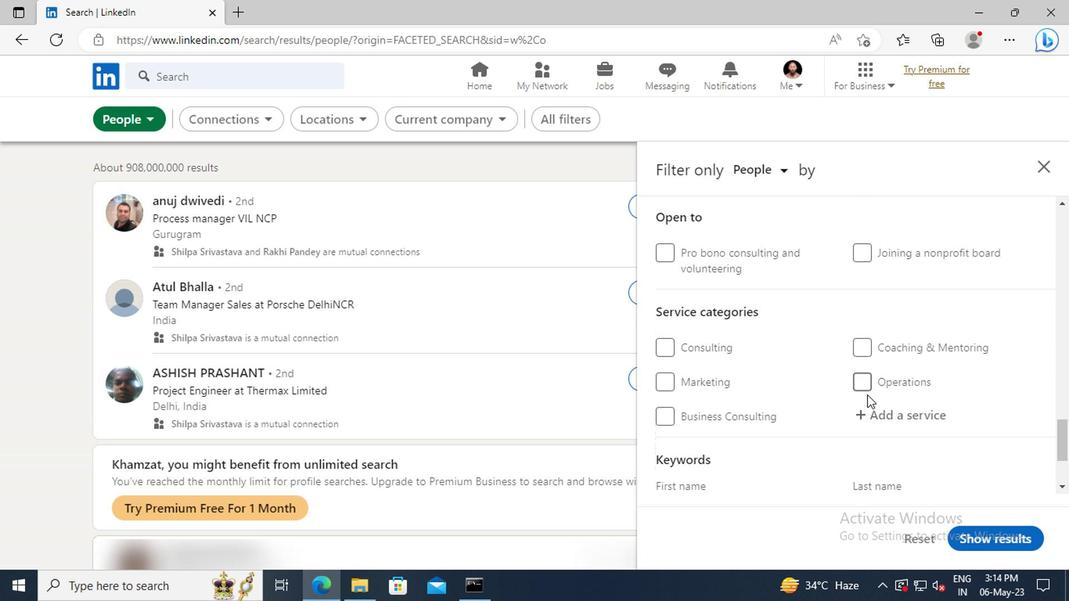 
Action: Mouse pressed left at (746, 420)
Screenshot: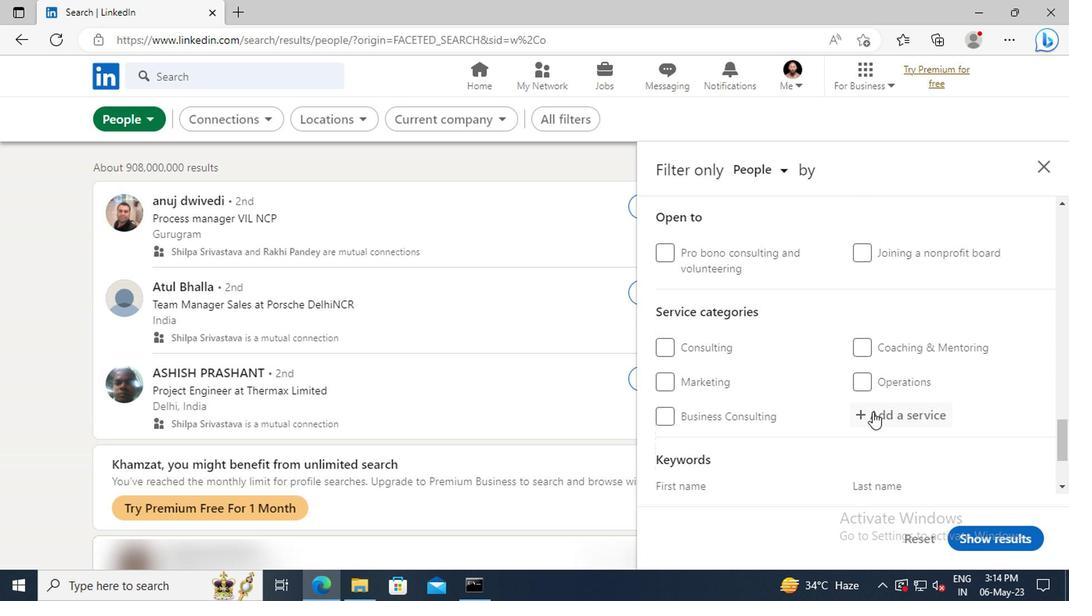 
Action: Key pressed <Key.shift>COMMERCIAL<Key.space><Key.shift>RE
Screenshot: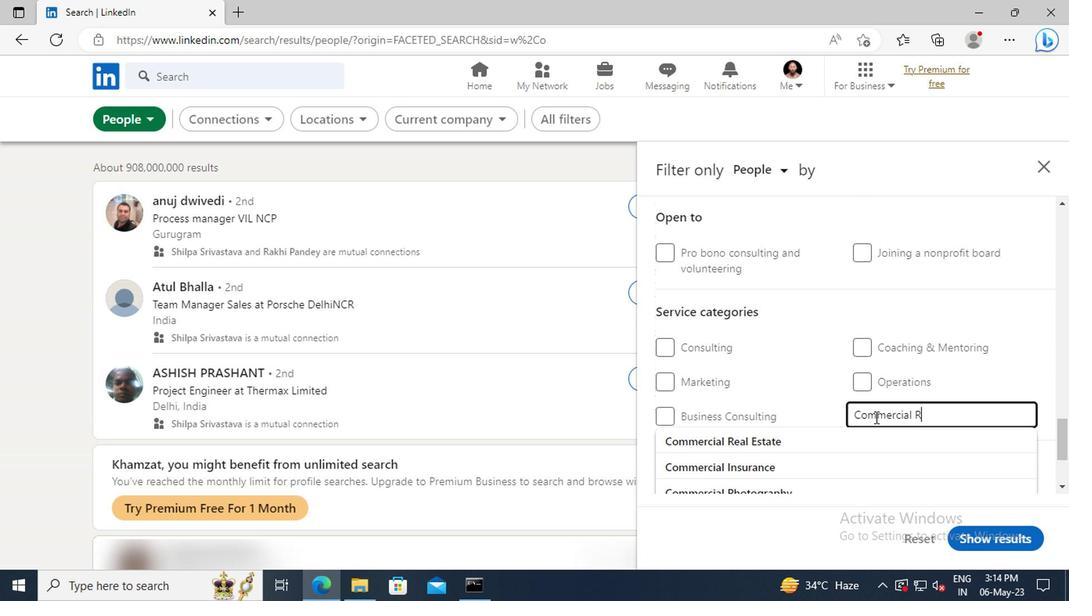 
Action: Mouse moved to (742, 431)
Screenshot: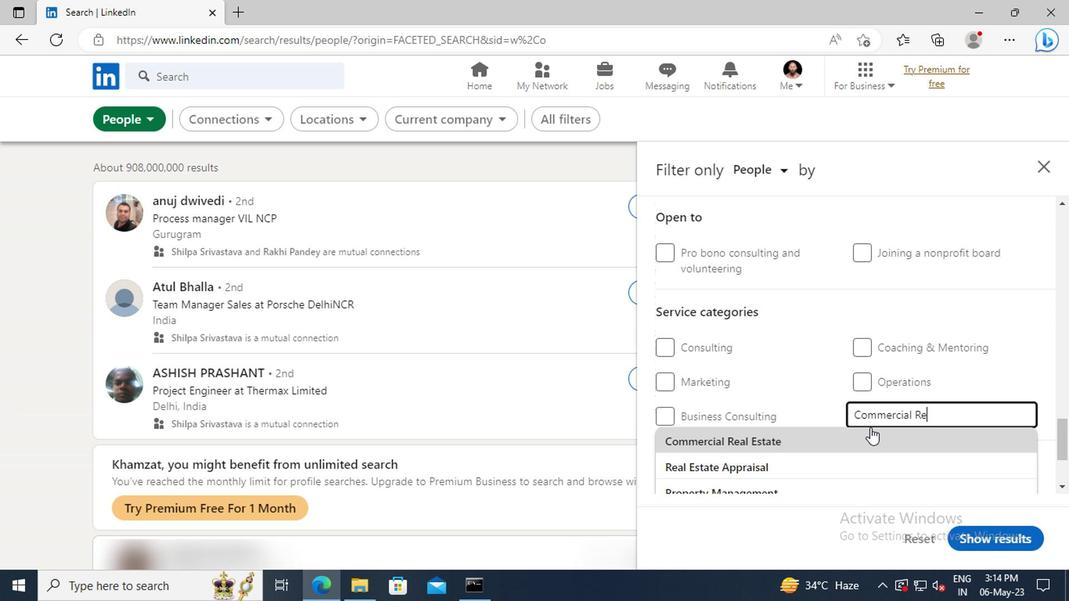 
Action: Mouse pressed left at (742, 431)
Screenshot: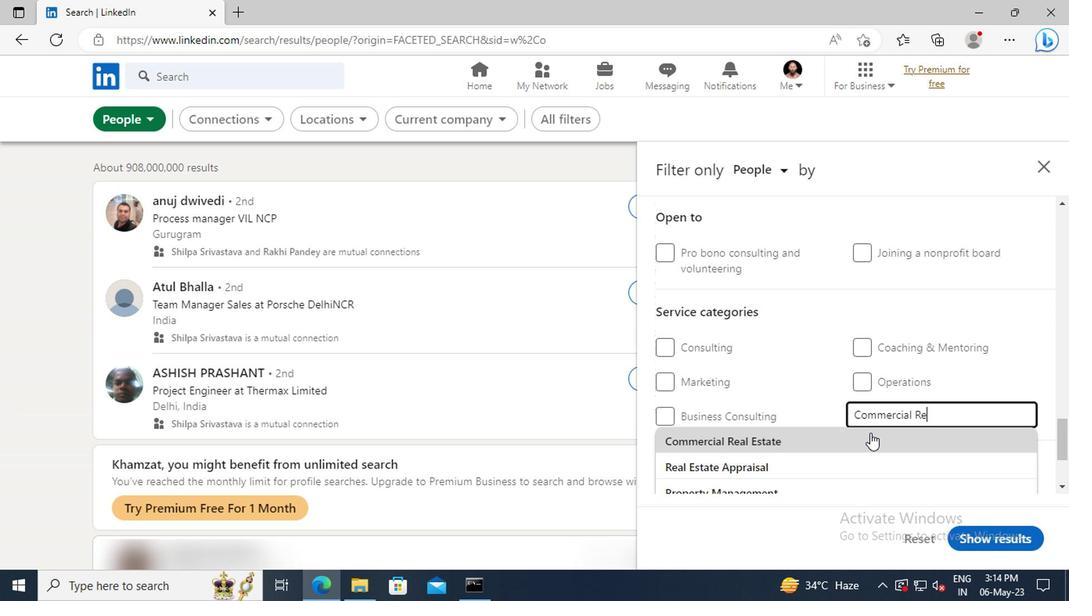 
Action: Mouse scrolled (742, 430) with delta (0, 0)
Screenshot: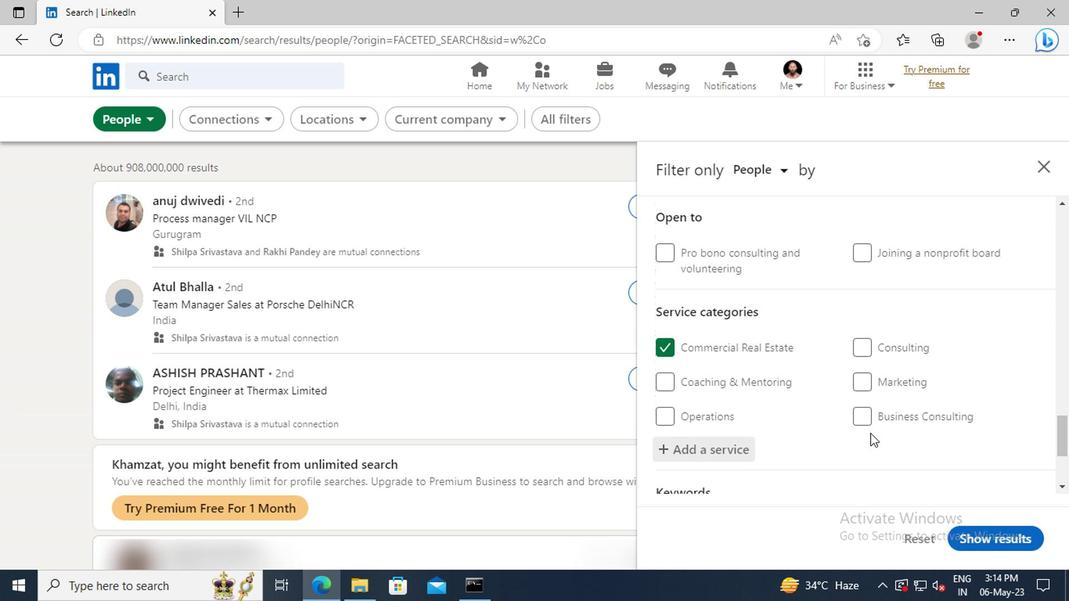 
Action: Mouse scrolled (742, 430) with delta (0, 0)
Screenshot: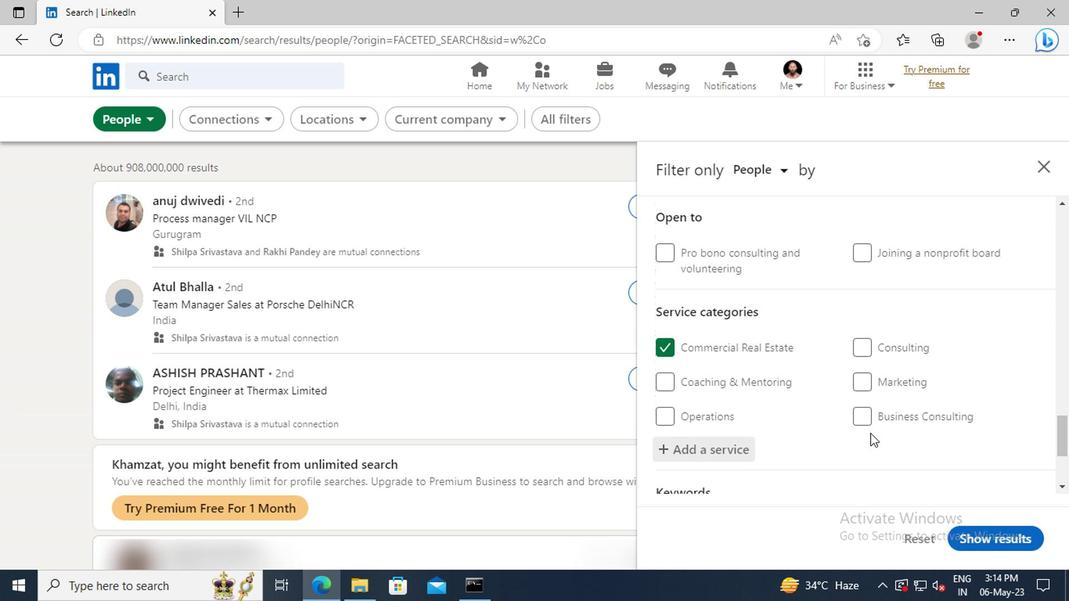 
Action: Mouse scrolled (742, 430) with delta (0, 0)
Screenshot: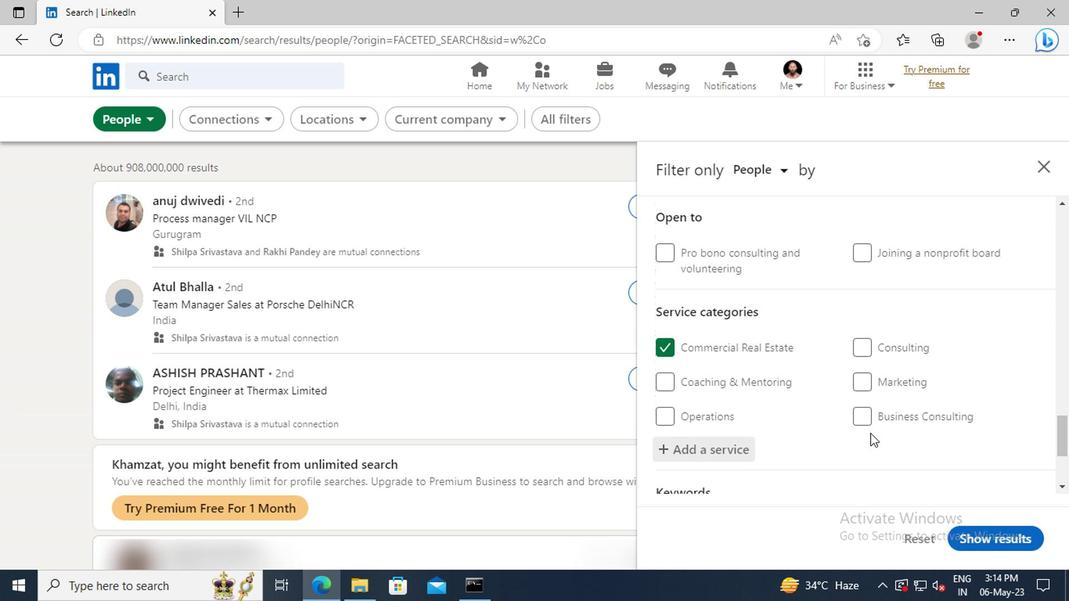 
Action: Mouse scrolled (742, 430) with delta (0, 0)
Screenshot: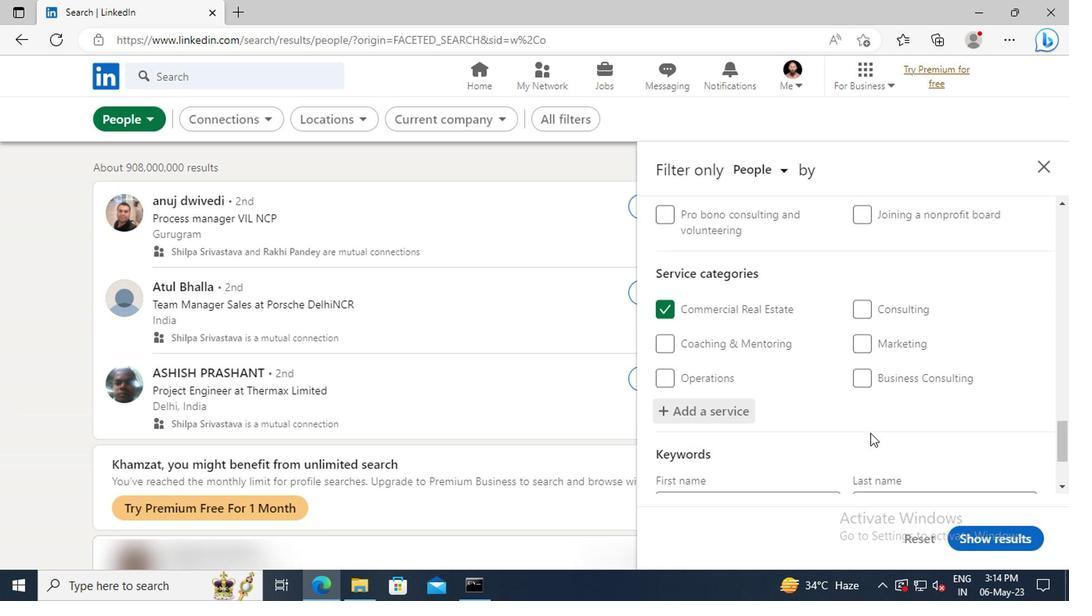 
Action: Mouse moved to (689, 427)
Screenshot: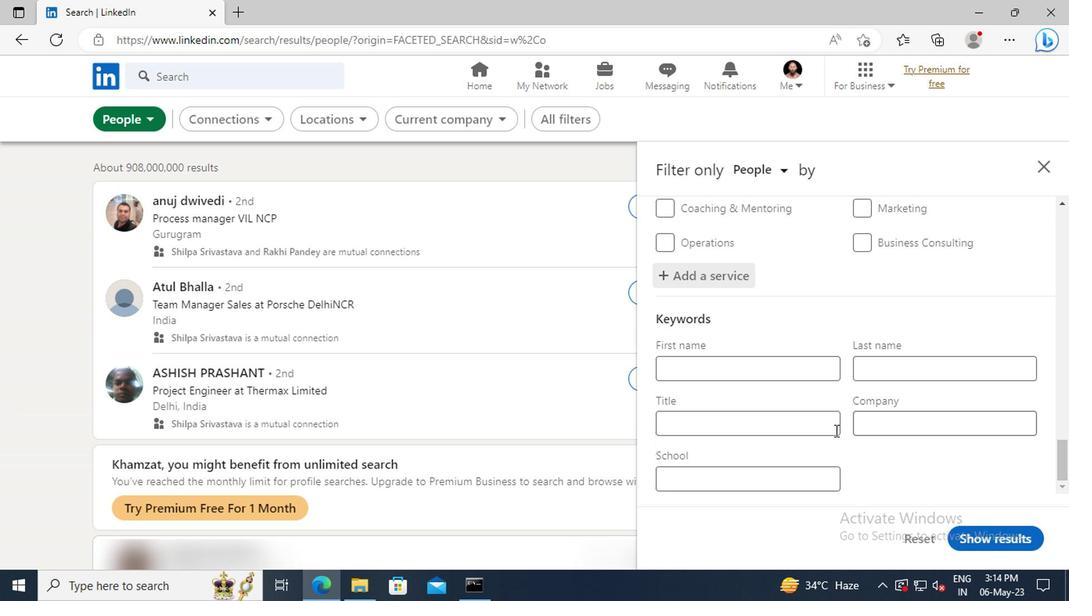 
Action: Mouse pressed left at (689, 427)
Screenshot: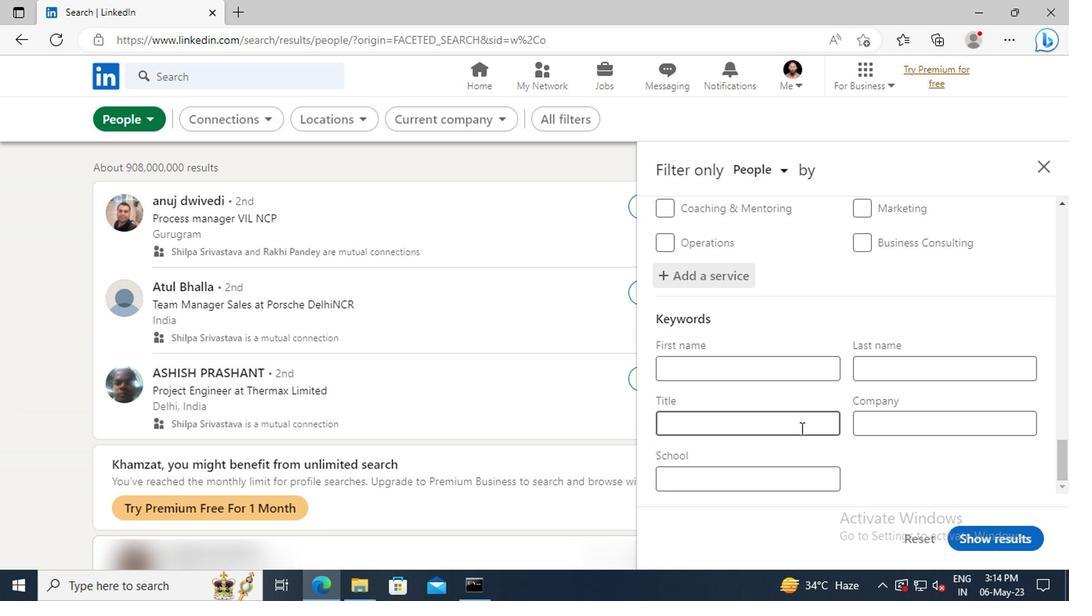 
Action: Key pressed <Key.shift>CUSTOMER<Key.space><Key.shift><Key.shift><Key.shift>SERVICE<Key.enter>
Screenshot: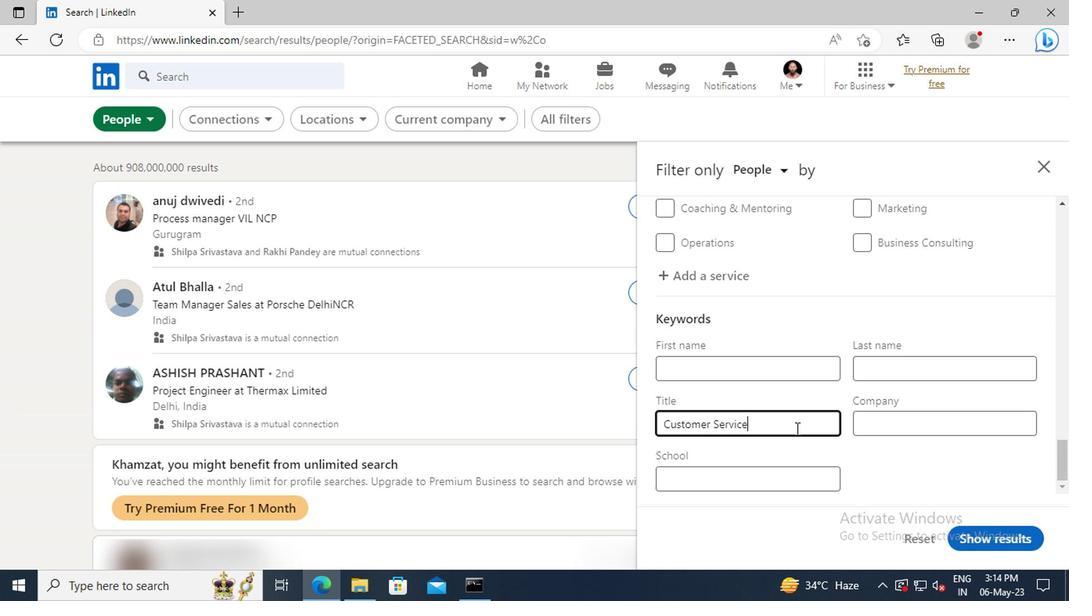 
Action: Mouse moved to (818, 502)
Screenshot: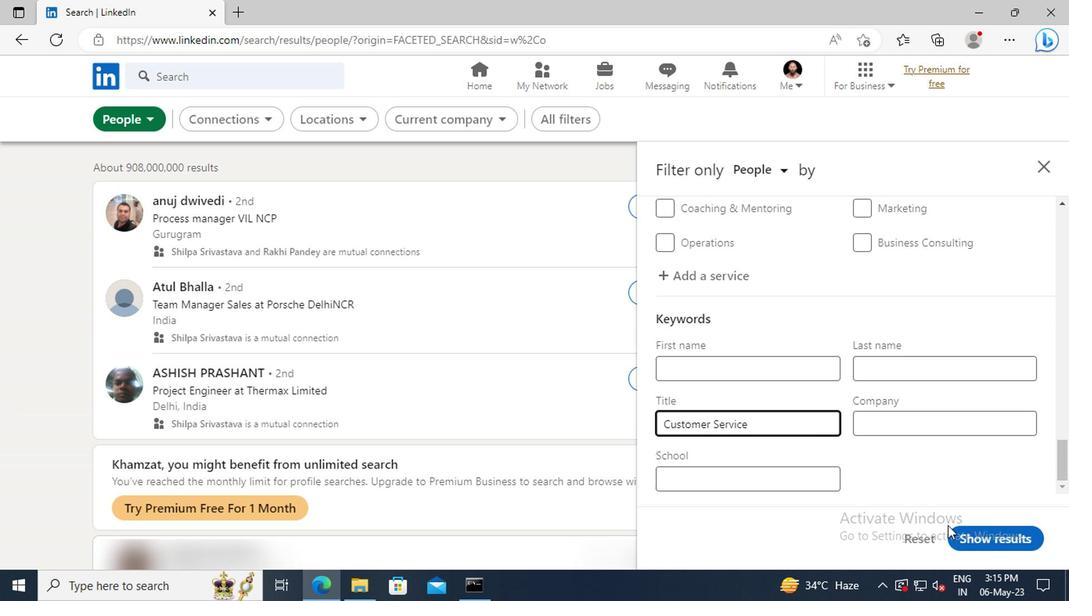 
Action: Mouse pressed left at (818, 502)
Screenshot: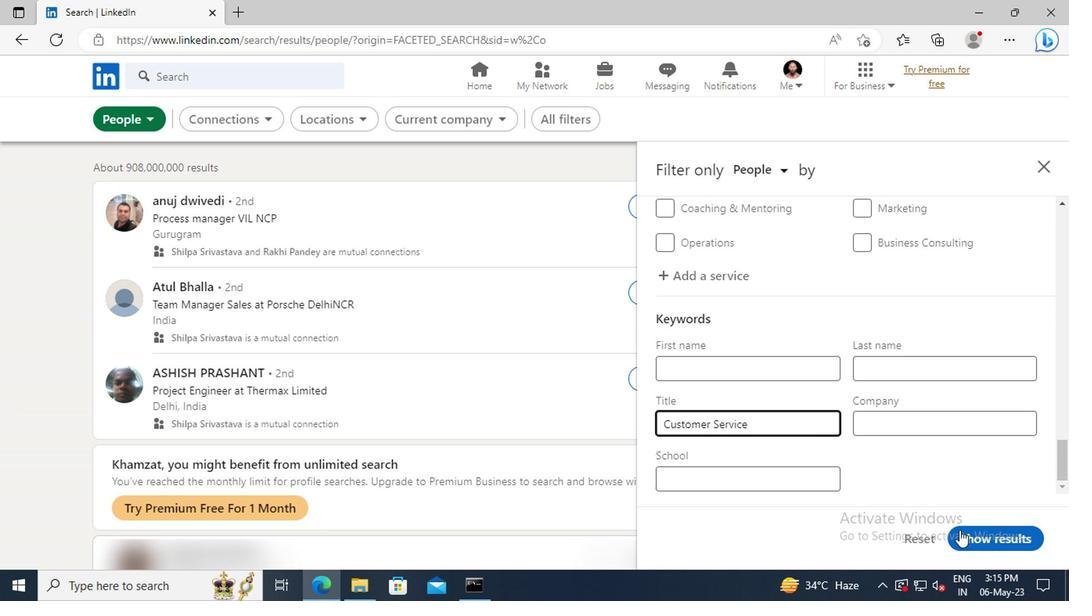 
